 Task: Find a place to stay in Miyang, China, from June 9 to June 11 for 2 guests, with a price range of ₹6000 to ₹10000, 2 bedrooms, 2 beds, 1 bathroom, and enable 'Instant Book'.
Action: Mouse moved to (525, 112)
Screenshot: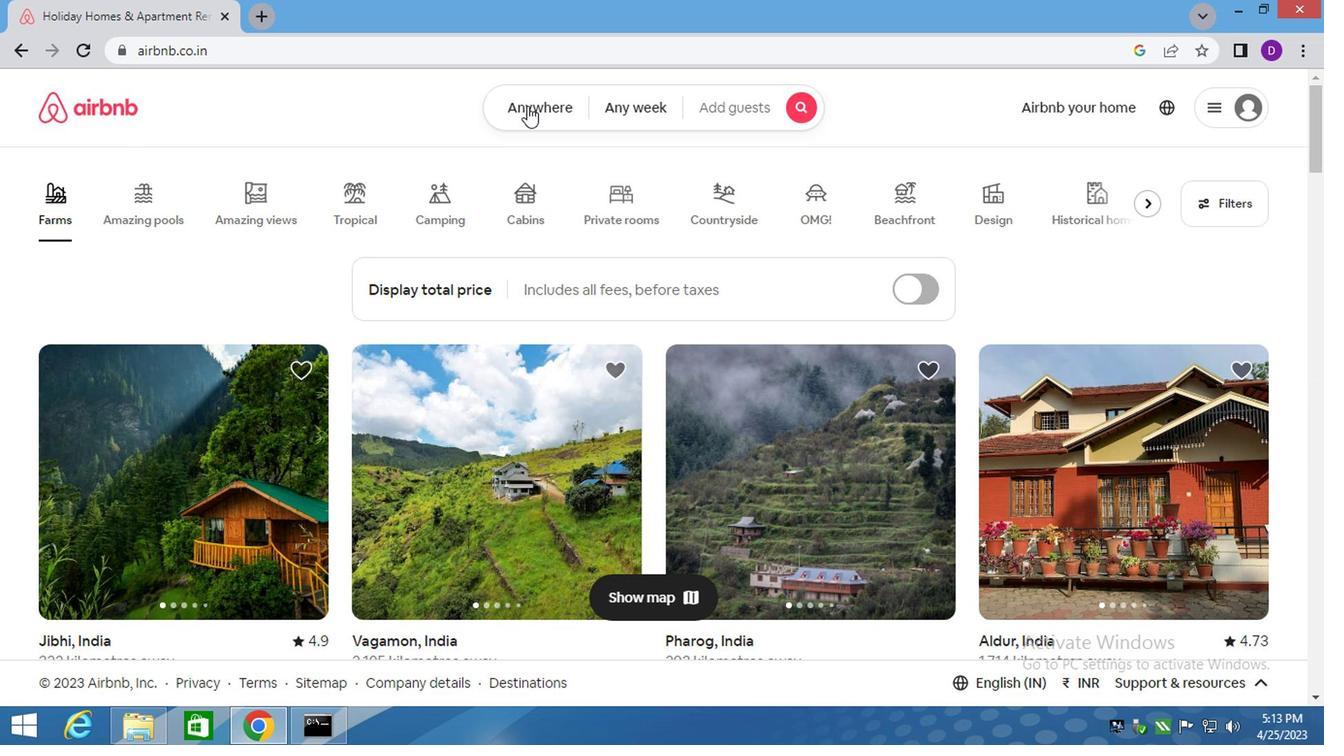 
Action: Mouse pressed left at (525, 112)
Screenshot: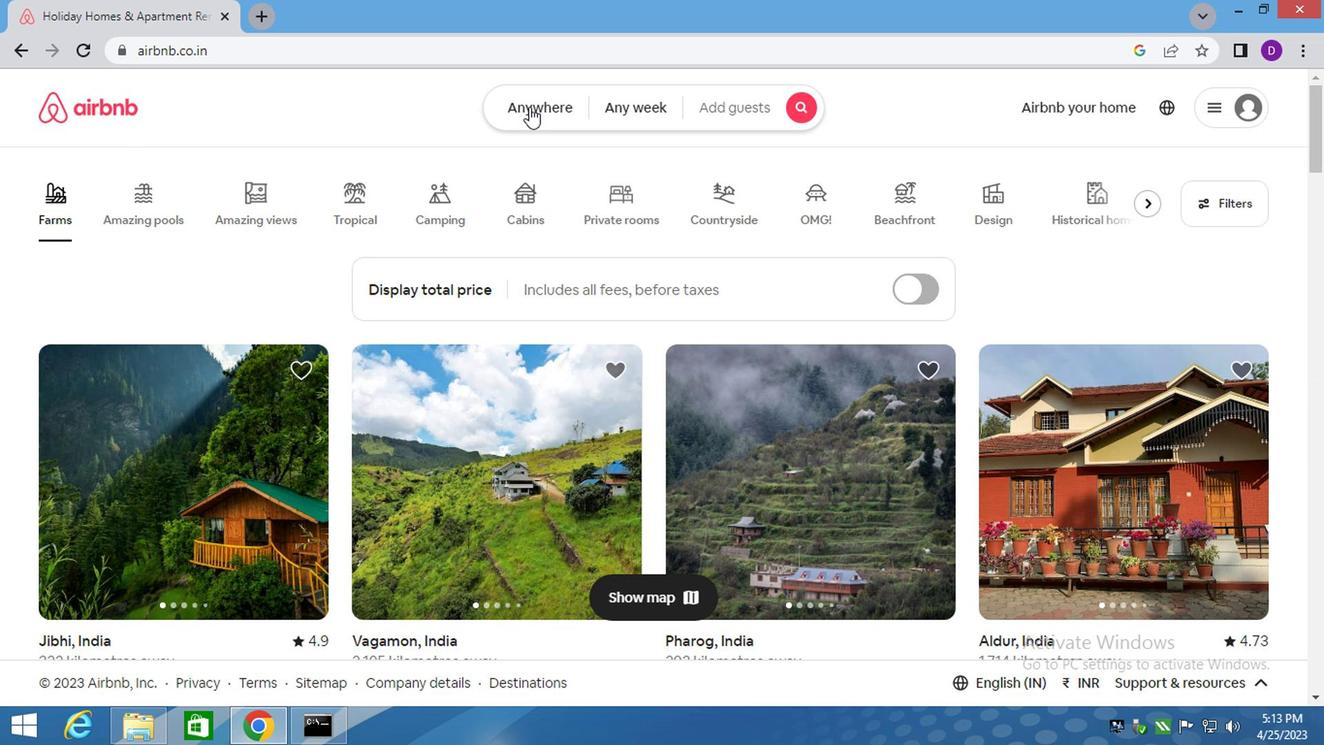 
Action: Mouse moved to (391, 175)
Screenshot: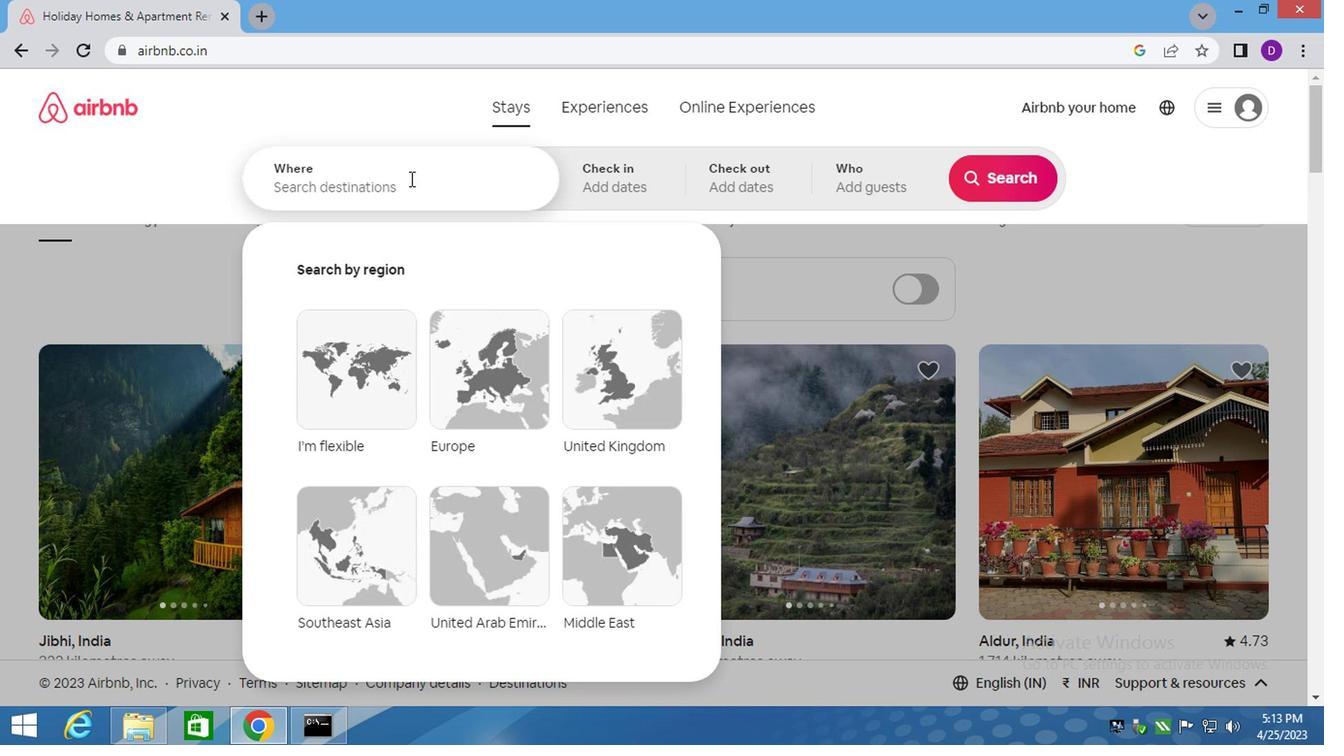 
Action: Mouse pressed left at (391, 175)
Screenshot: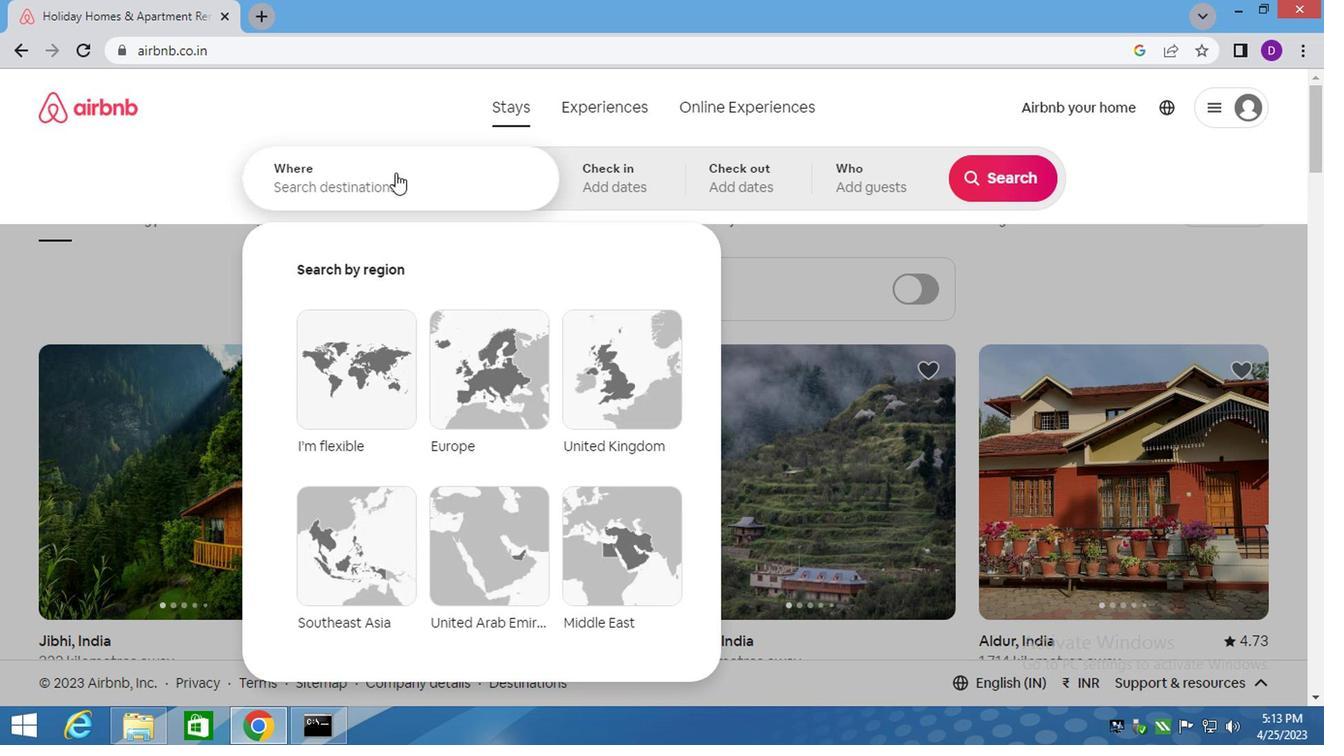 
Action: Mouse moved to (359, 186)
Screenshot: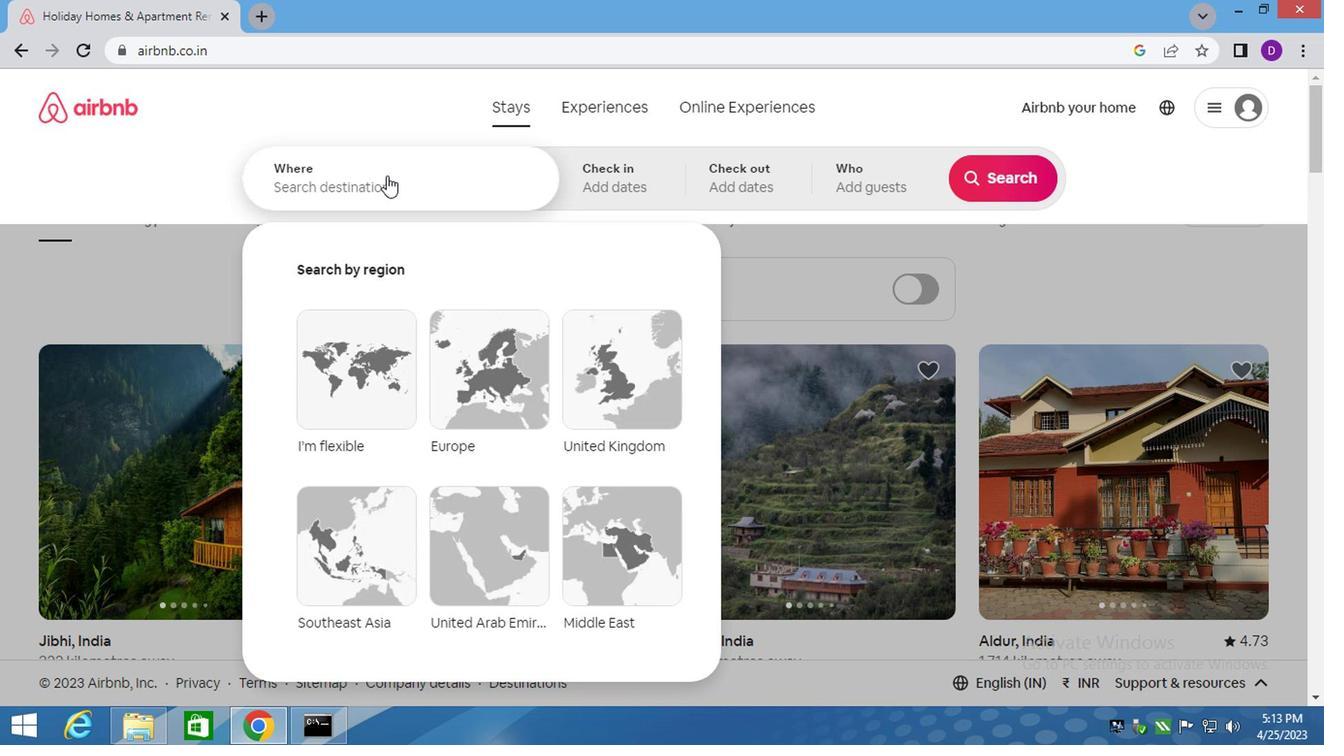 
Action: Key pressed <Key.shift_r>Miyang,<Key.shift>CHINA
Screenshot: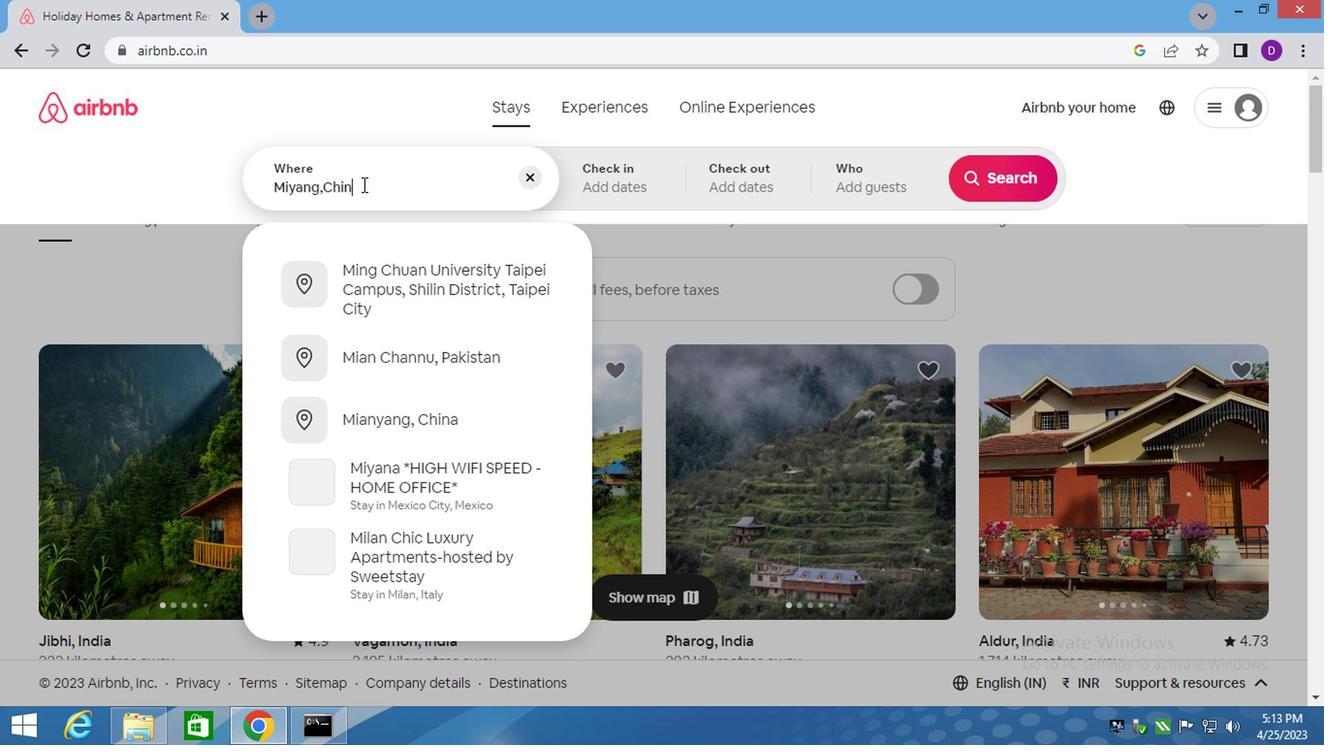 
Action: Mouse moved to (613, 182)
Screenshot: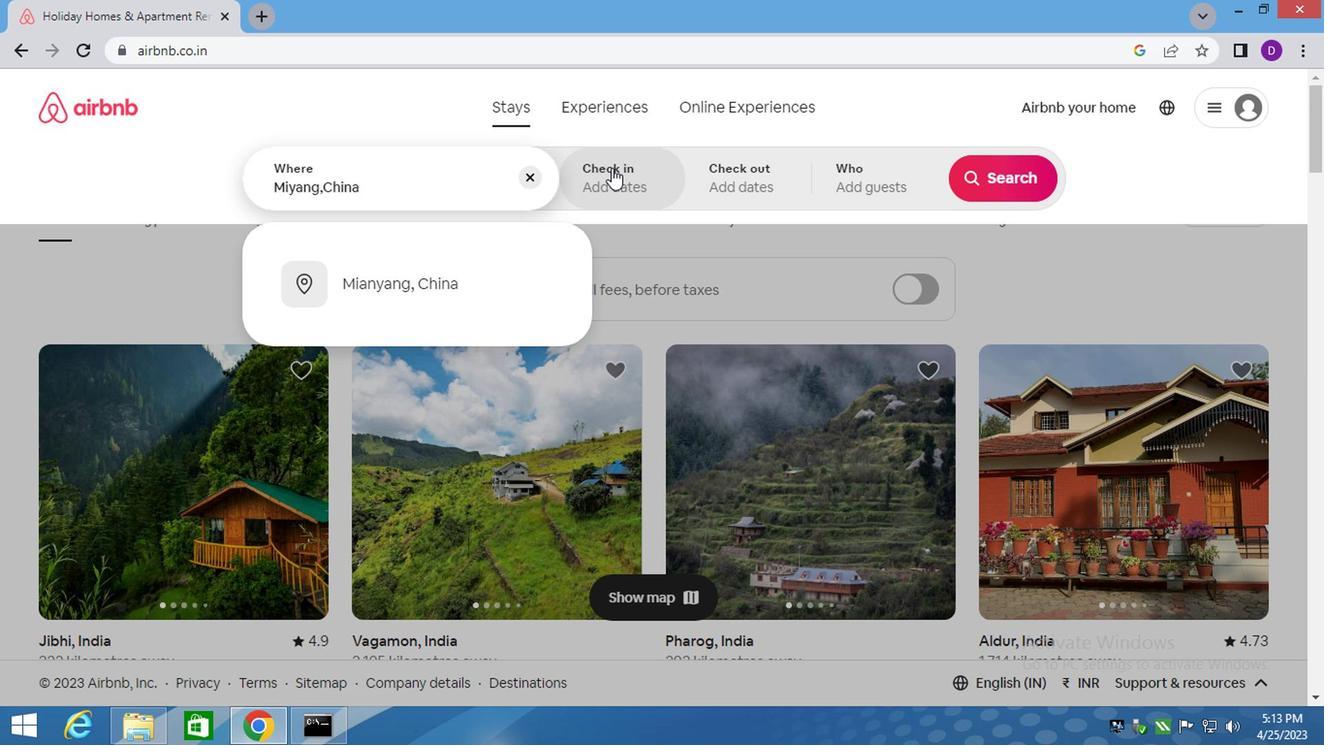 
Action: Mouse pressed left at (613, 182)
Screenshot: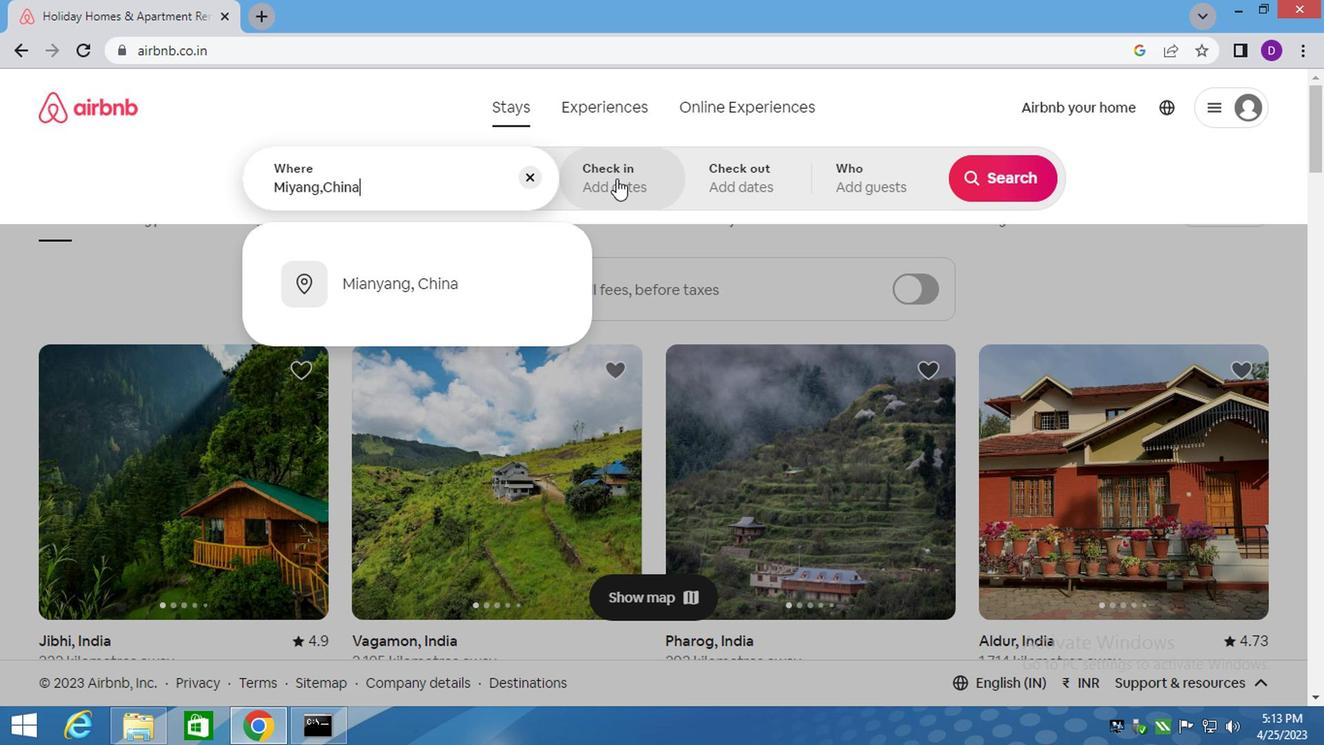 
Action: Mouse moved to (996, 335)
Screenshot: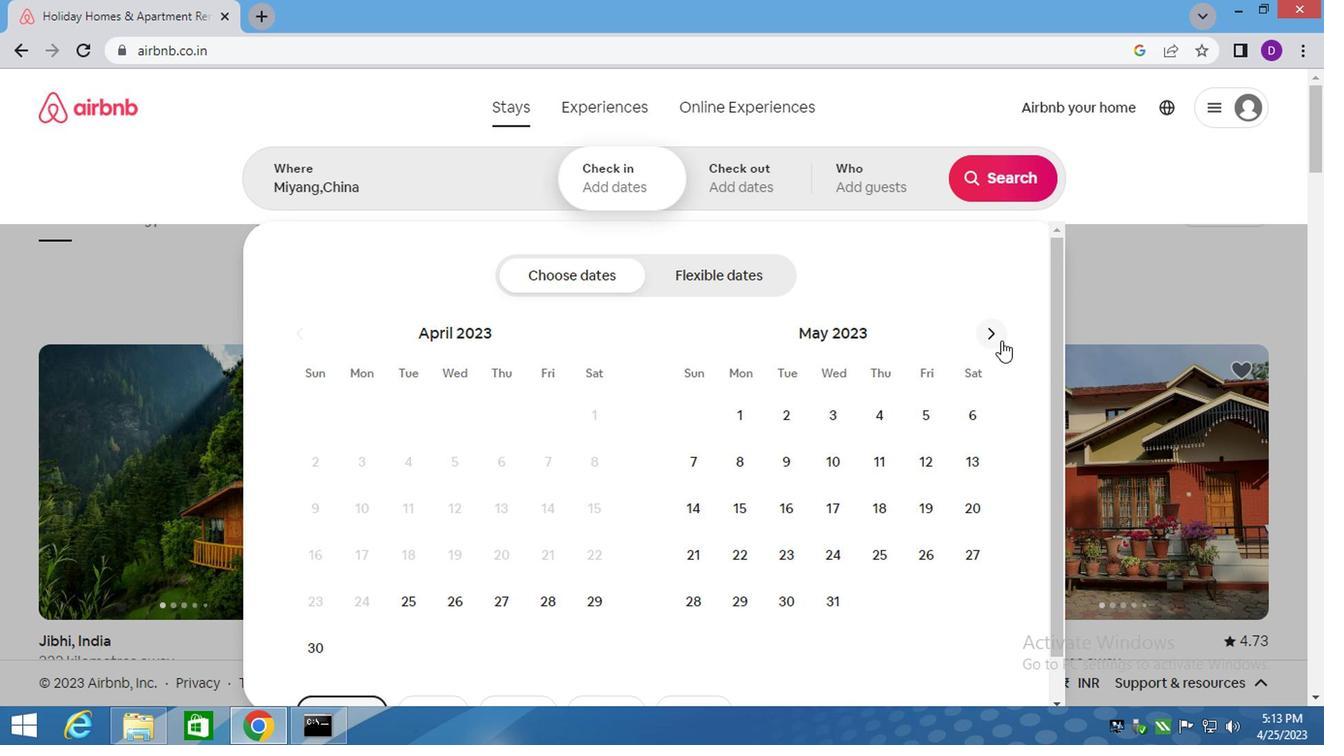 
Action: Mouse pressed left at (996, 335)
Screenshot: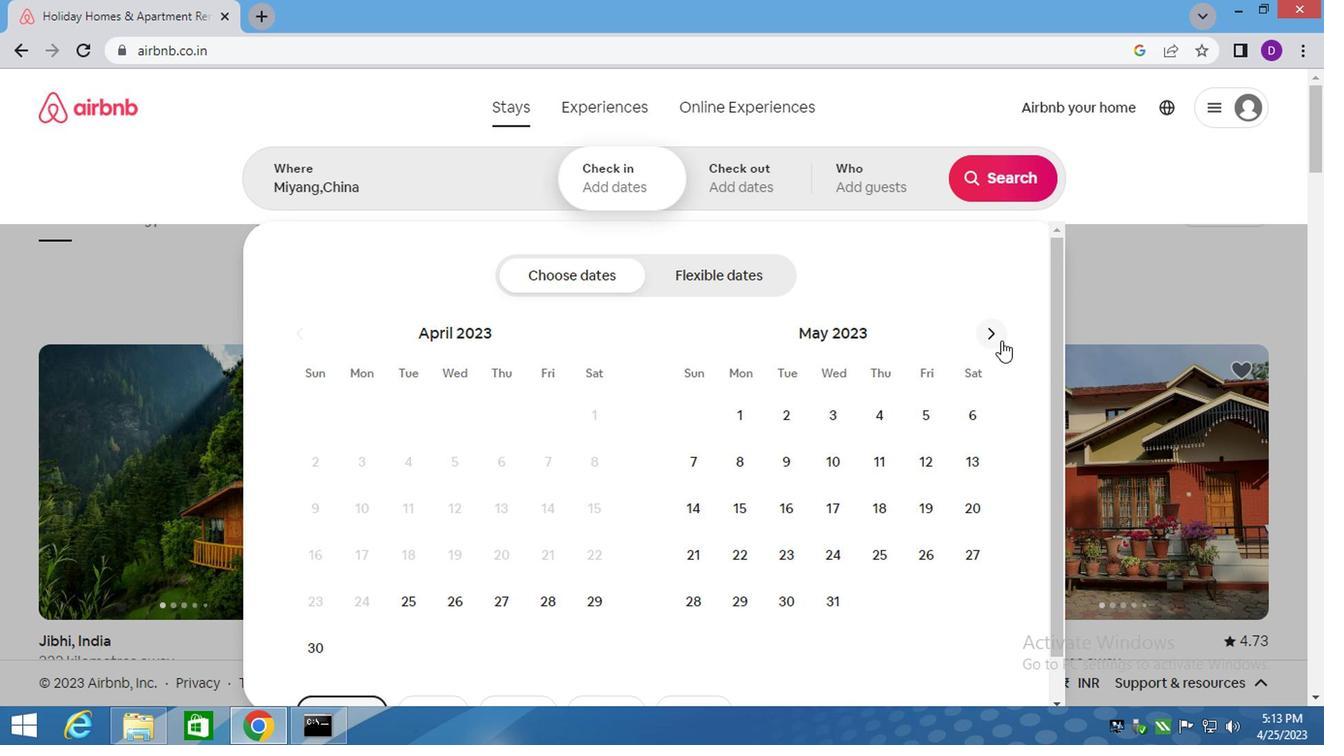 
Action: Mouse moved to (932, 449)
Screenshot: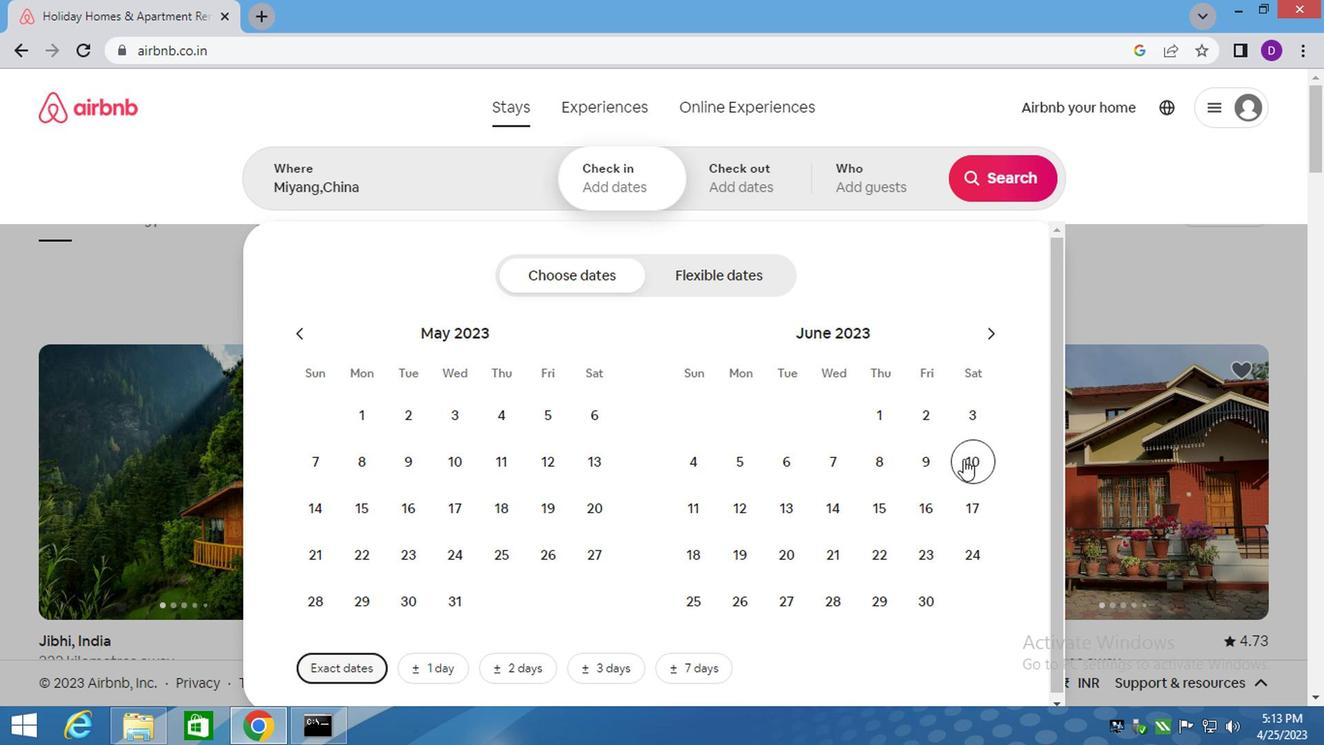 
Action: Mouse pressed left at (932, 449)
Screenshot: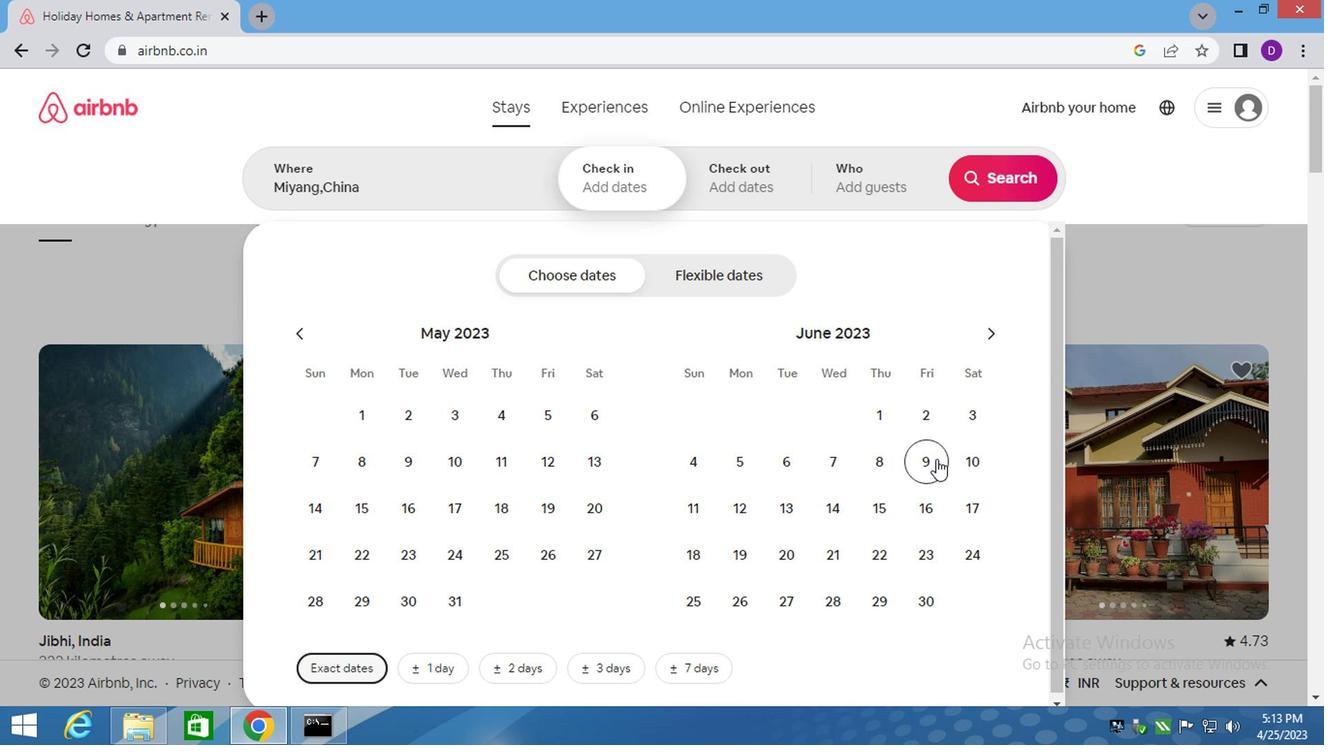 
Action: Mouse moved to (680, 489)
Screenshot: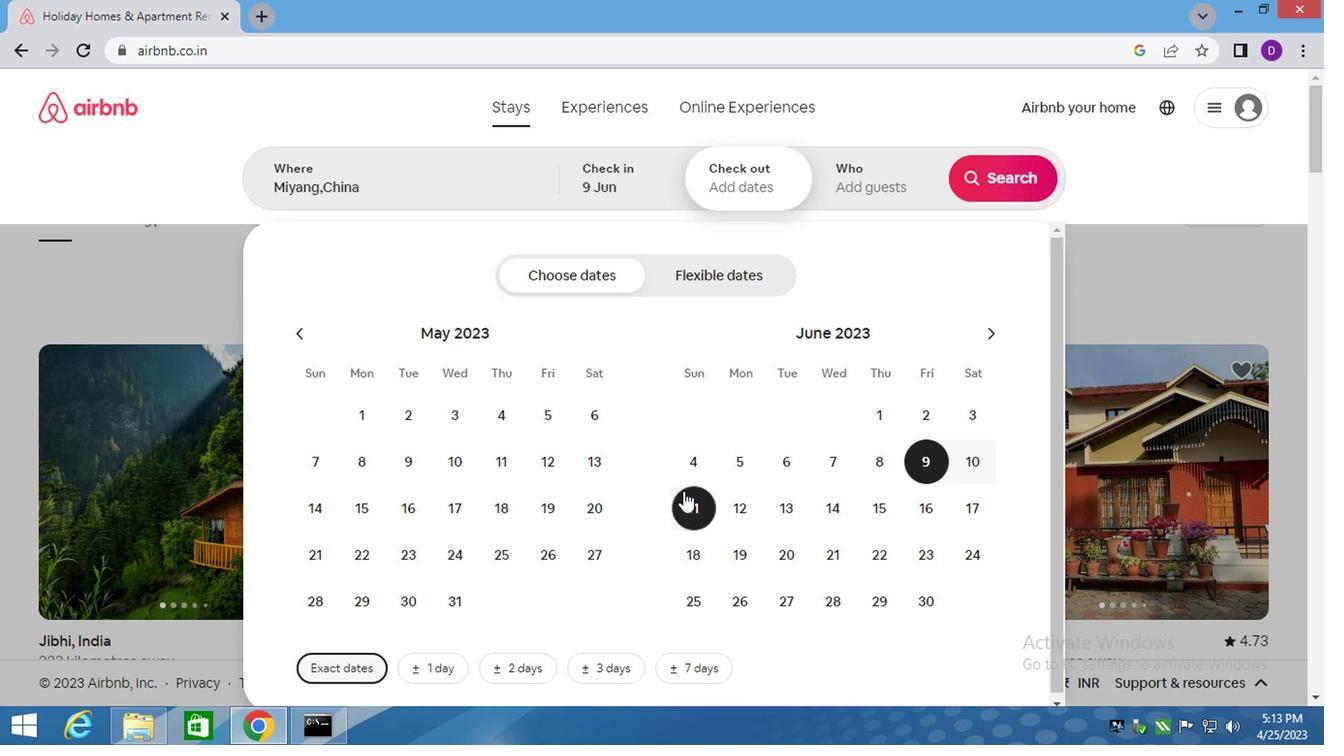 
Action: Mouse pressed left at (680, 489)
Screenshot: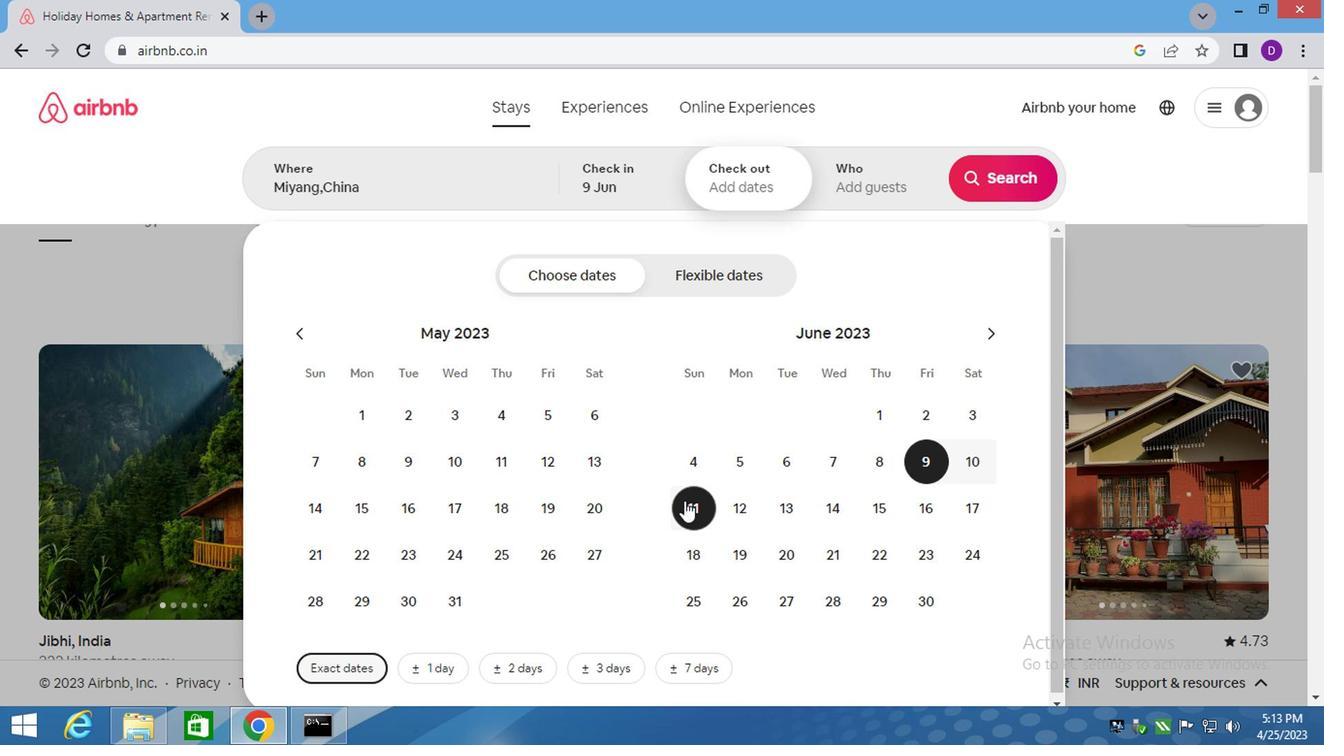 
Action: Mouse moved to (865, 186)
Screenshot: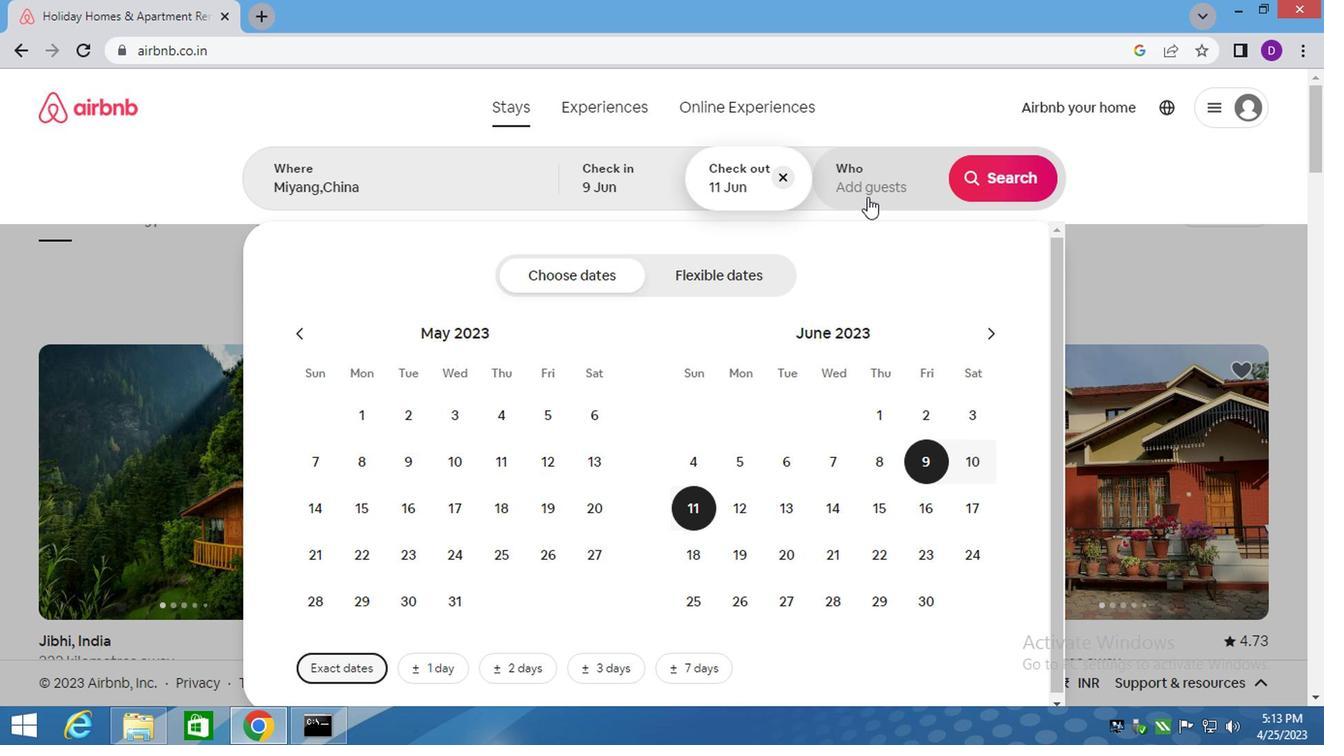 
Action: Mouse pressed left at (865, 186)
Screenshot: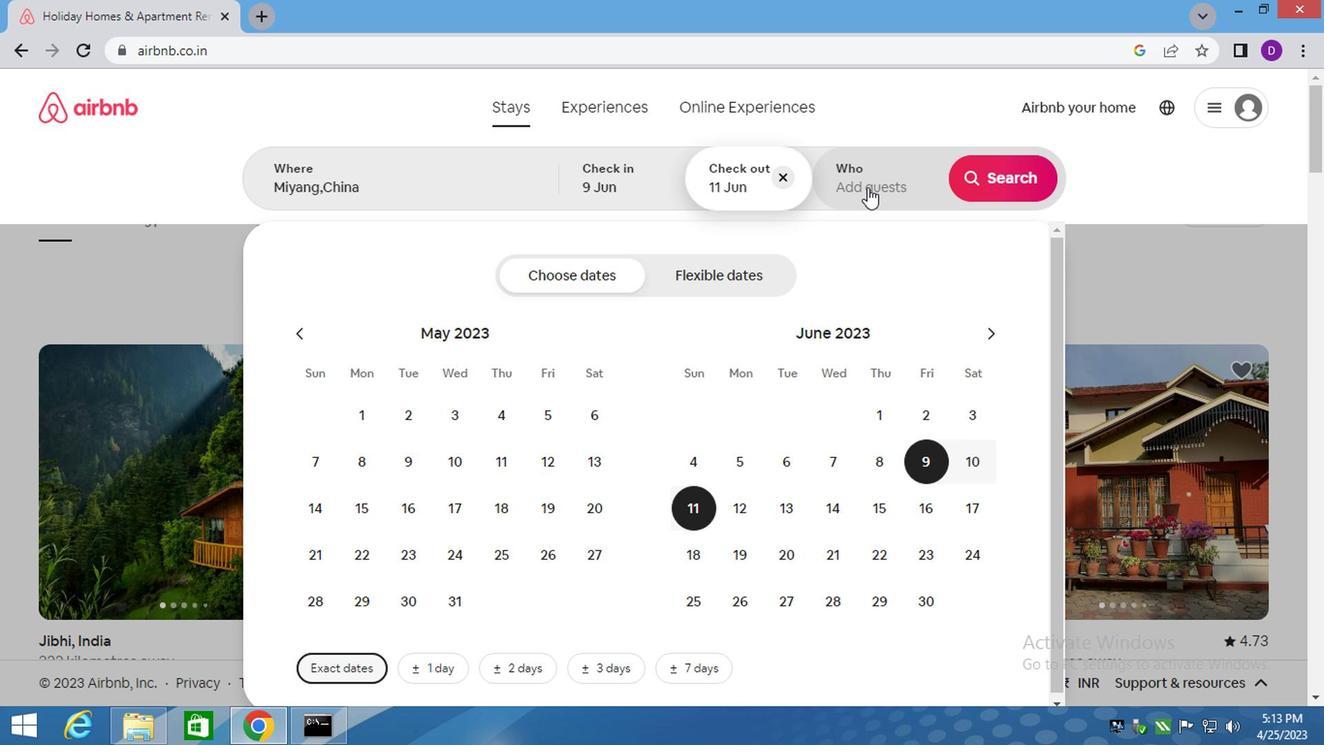 
Action: Mouse moved to (1006, 279)
Screenshot: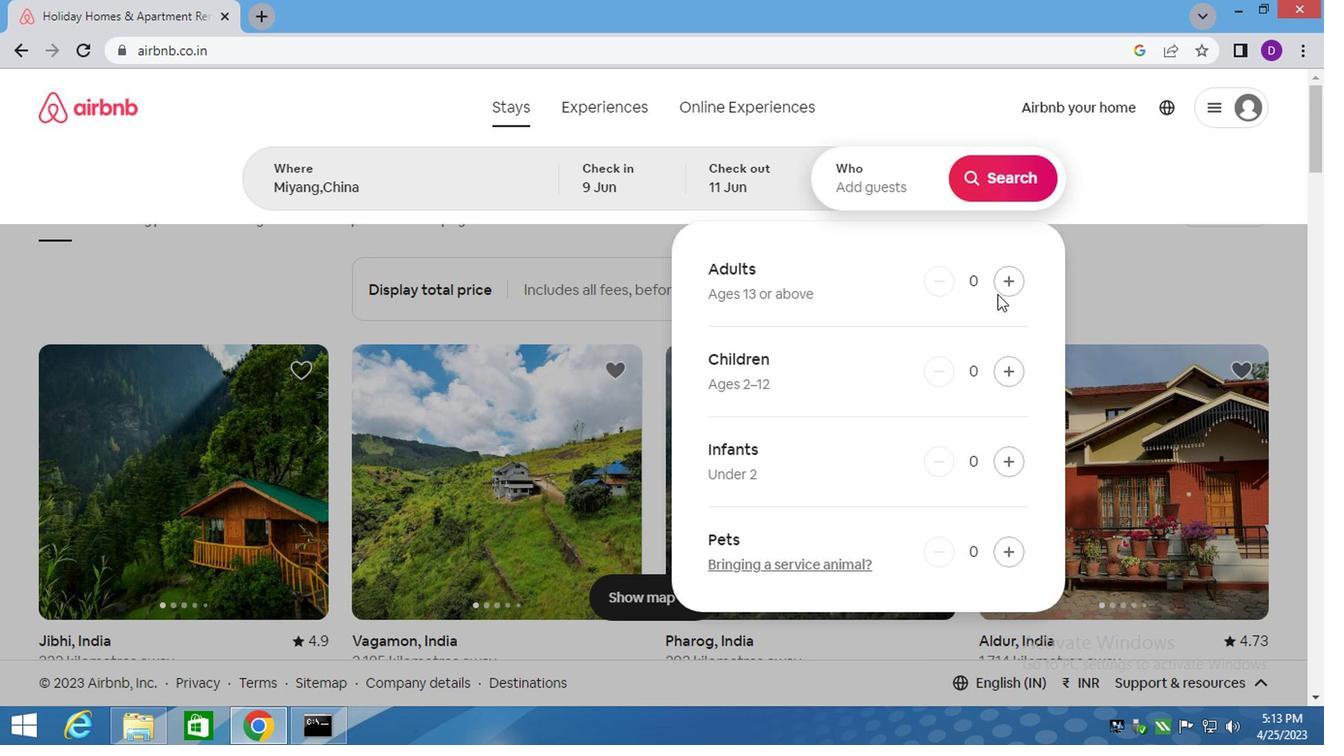 
Action: Mouse pressed left at (1006, 279)
Screenshot: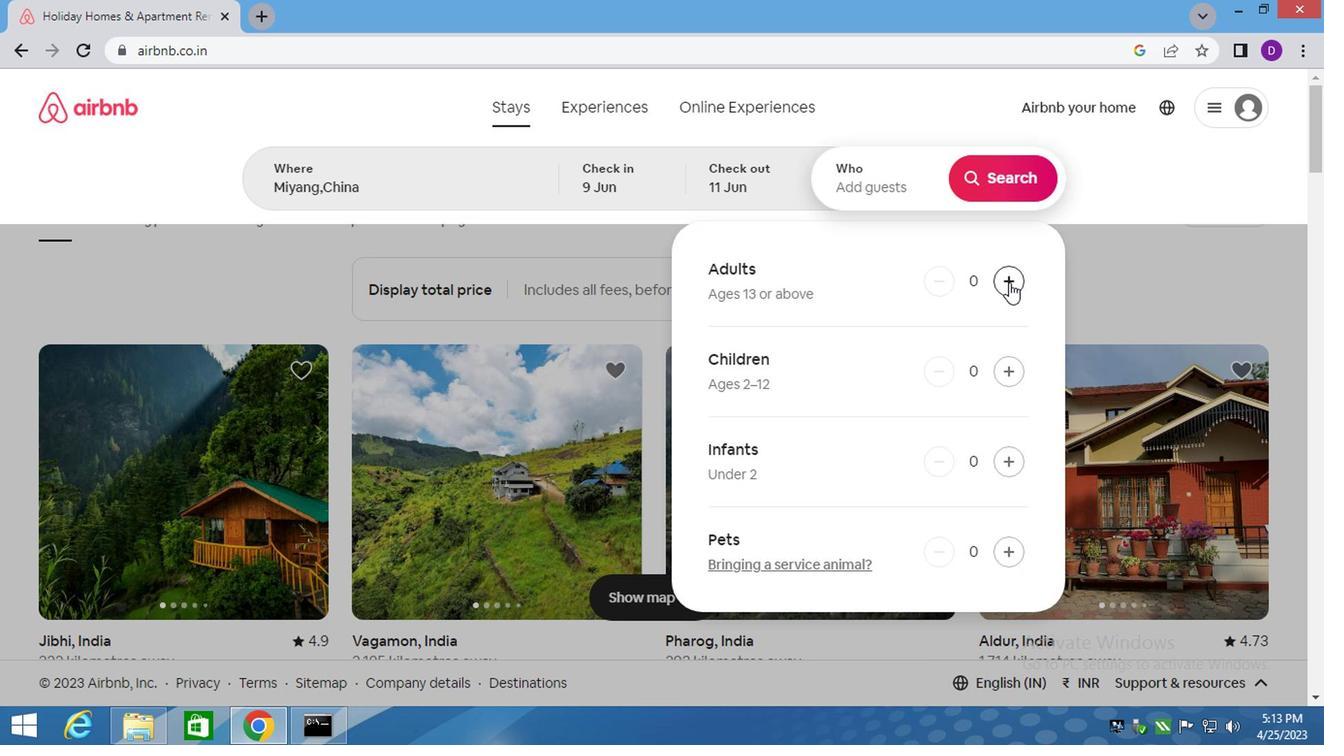 
Action: Mouse pressed left at (1006, 279)
Screenshot: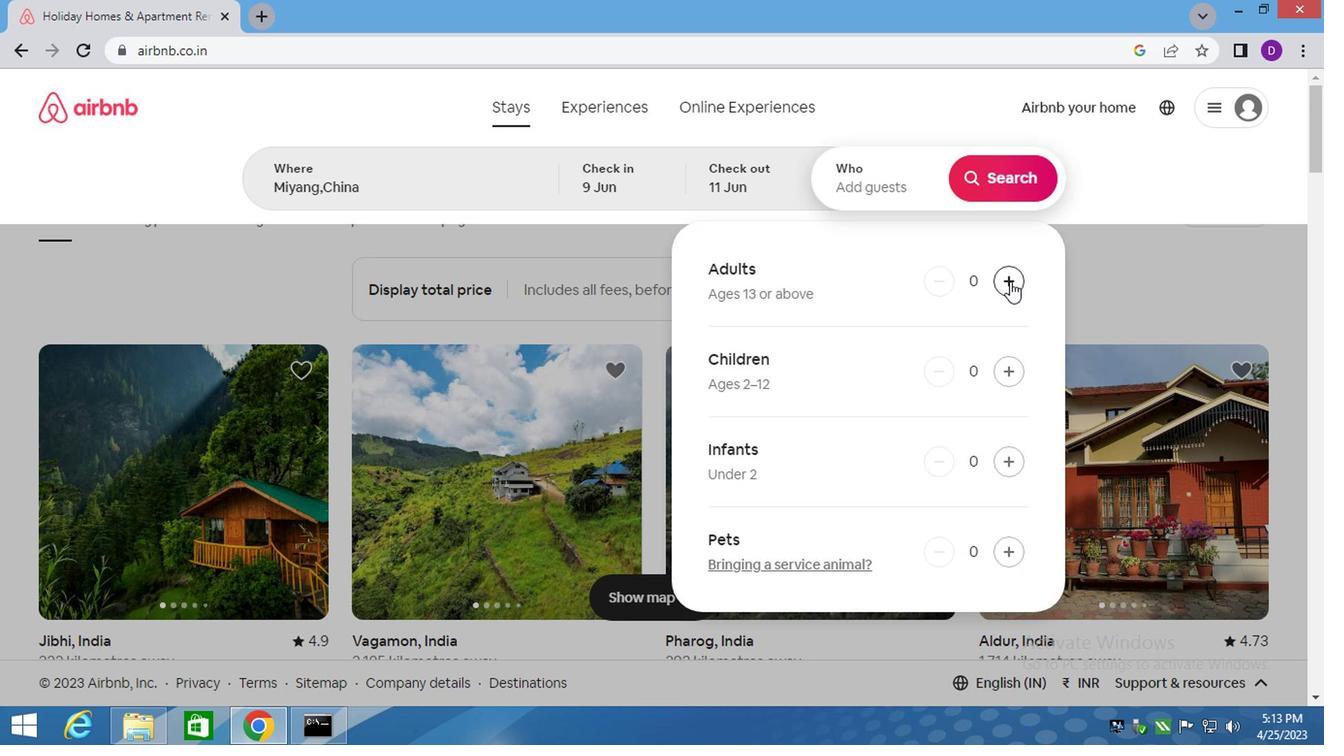 
Action: Mouse moved to (1007, 180)
Screenshot: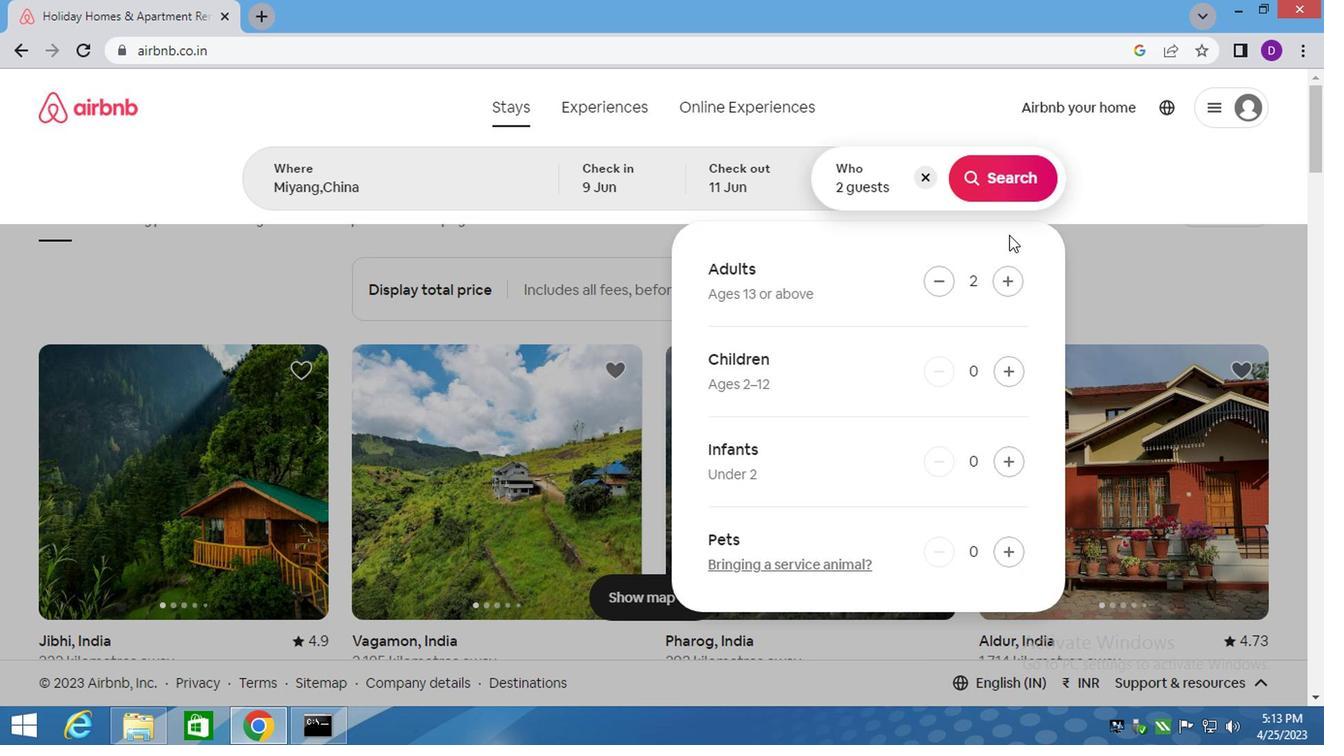 
Action: Mouse pressed left at (1007, 180)
Screenshot: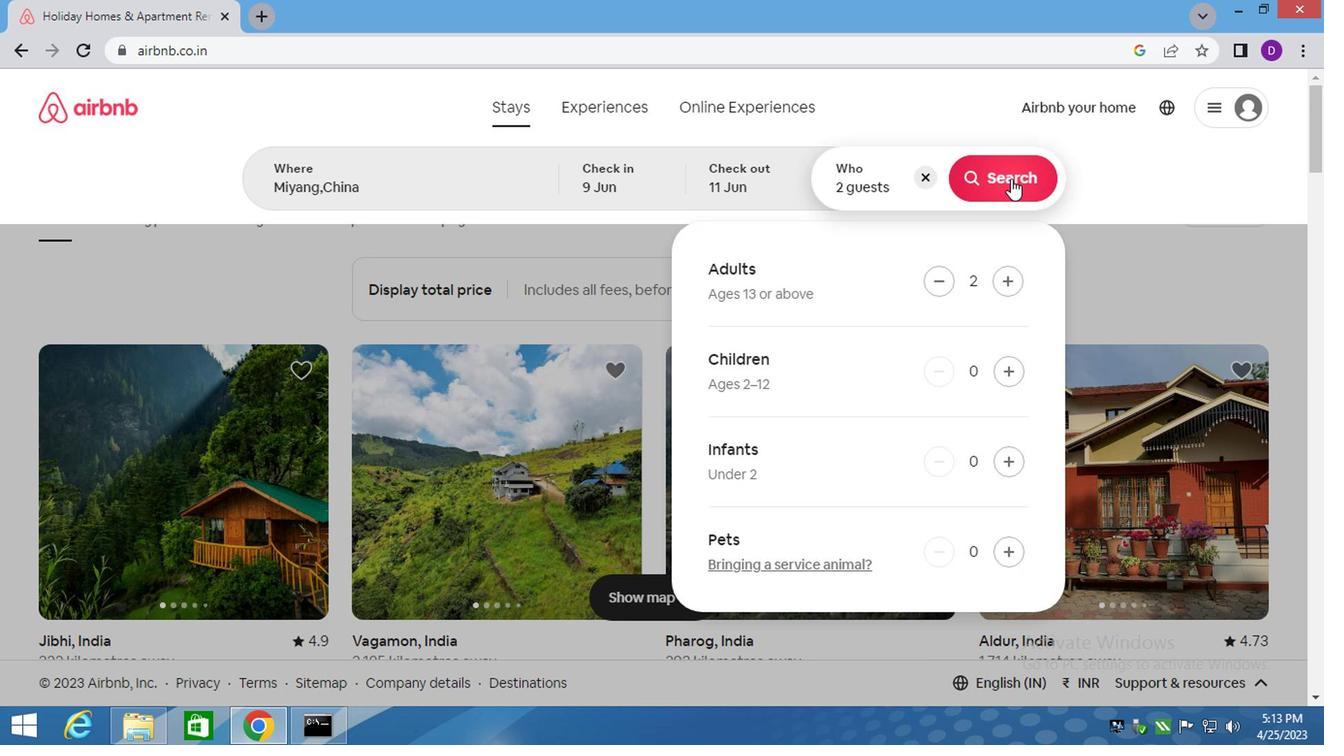 
Action: Mouse moved to (1234, 197)
Screenshot: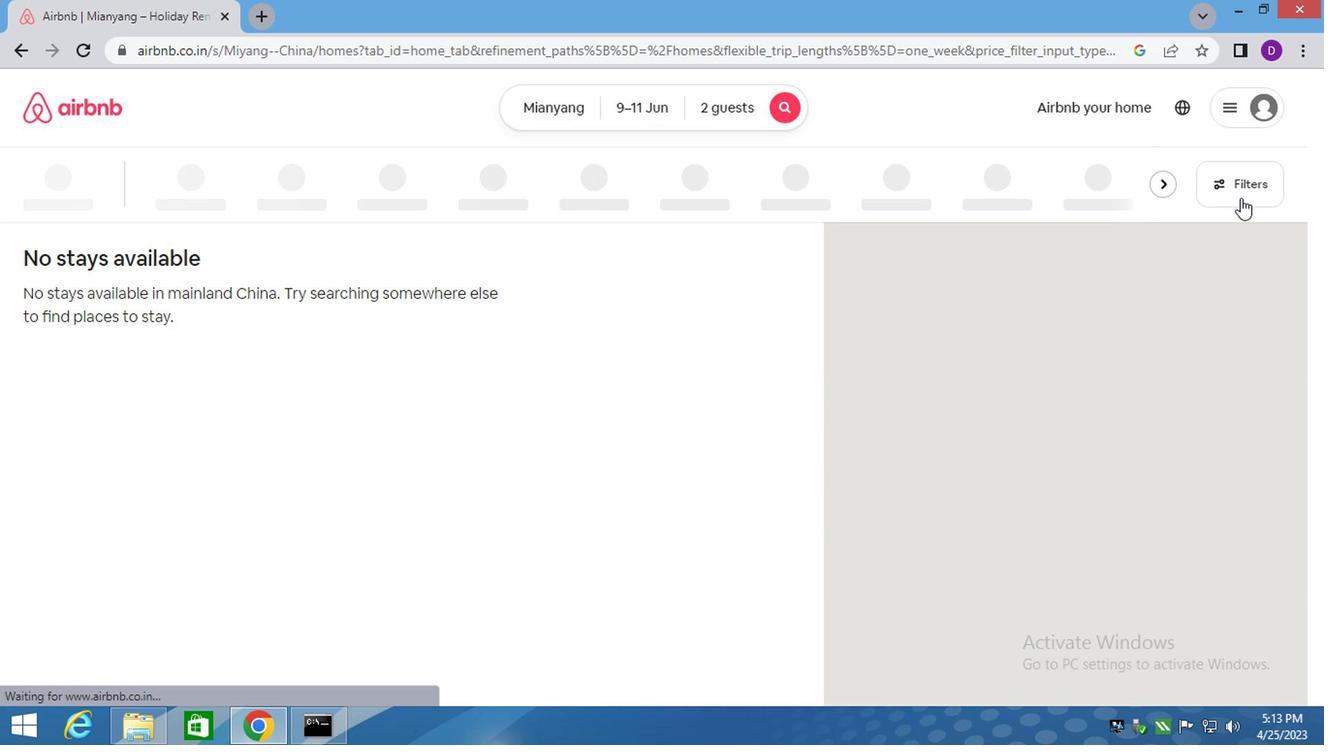 
Action: Mouse pressed left at (1234, 197)
Screenshot: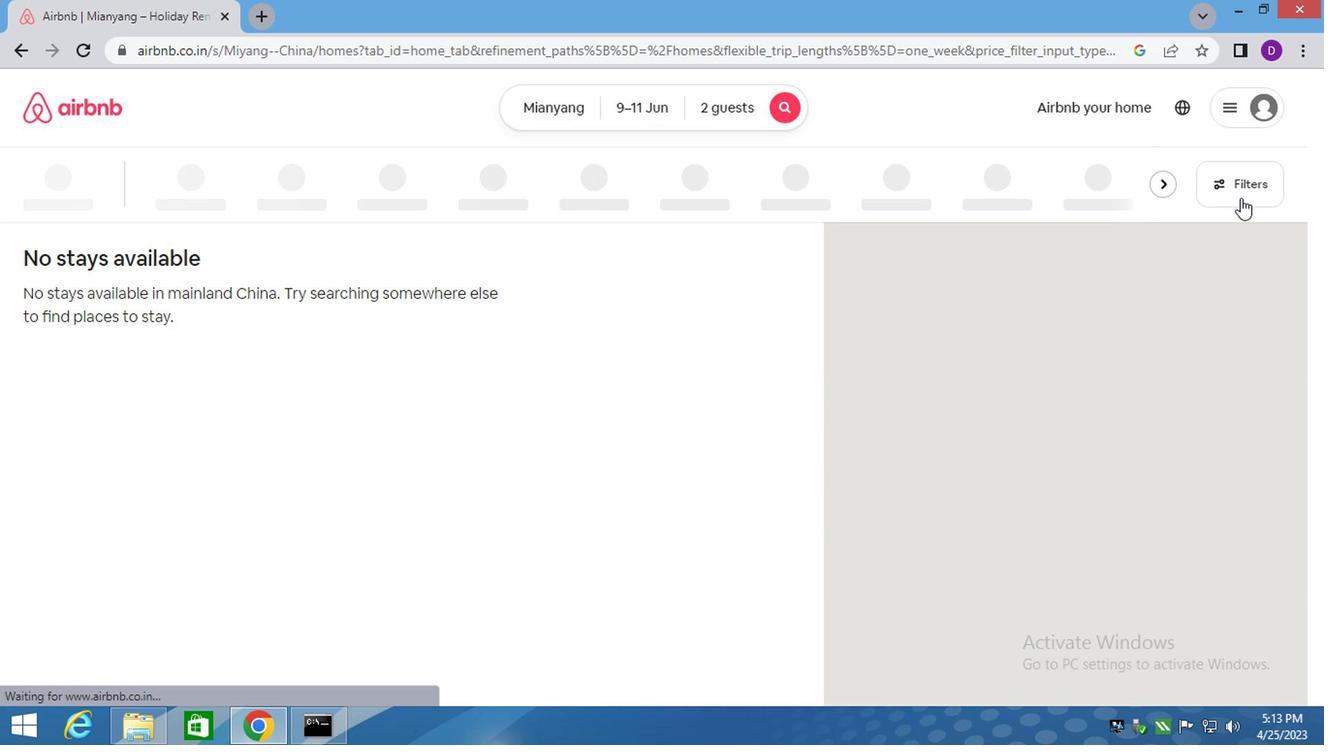 
Action: Mouse moved to (398, 295)
Screenshot: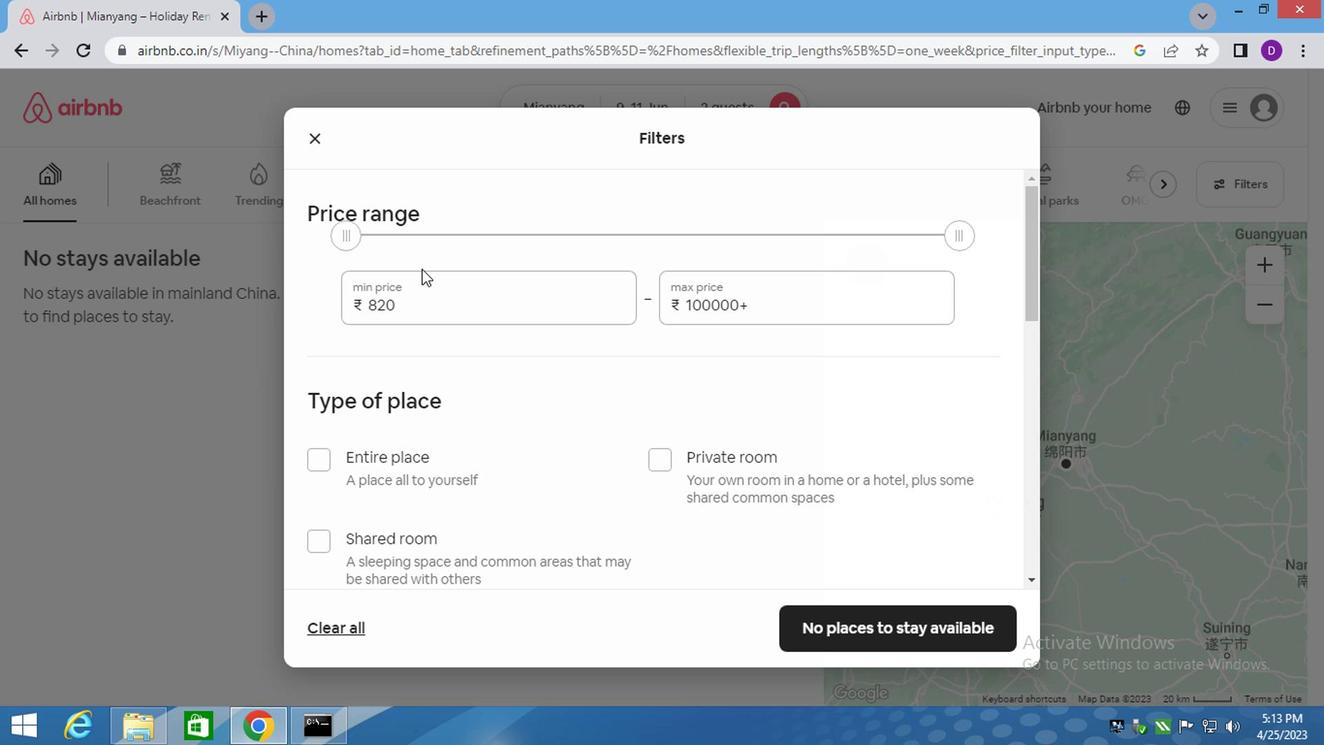 
Action: Mouse pressed left at (398, 295)
Screenshot: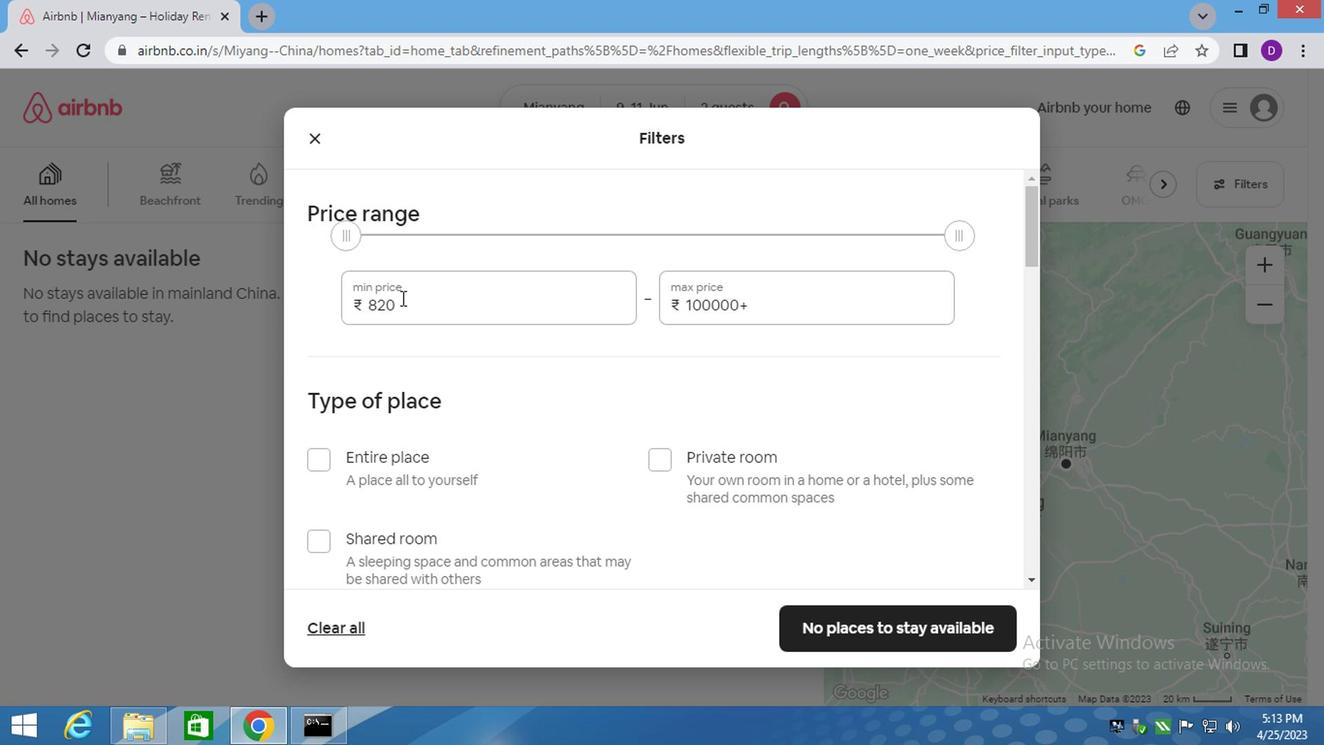 
Action: Mouse pressed left at (398, 295)
Screenshot: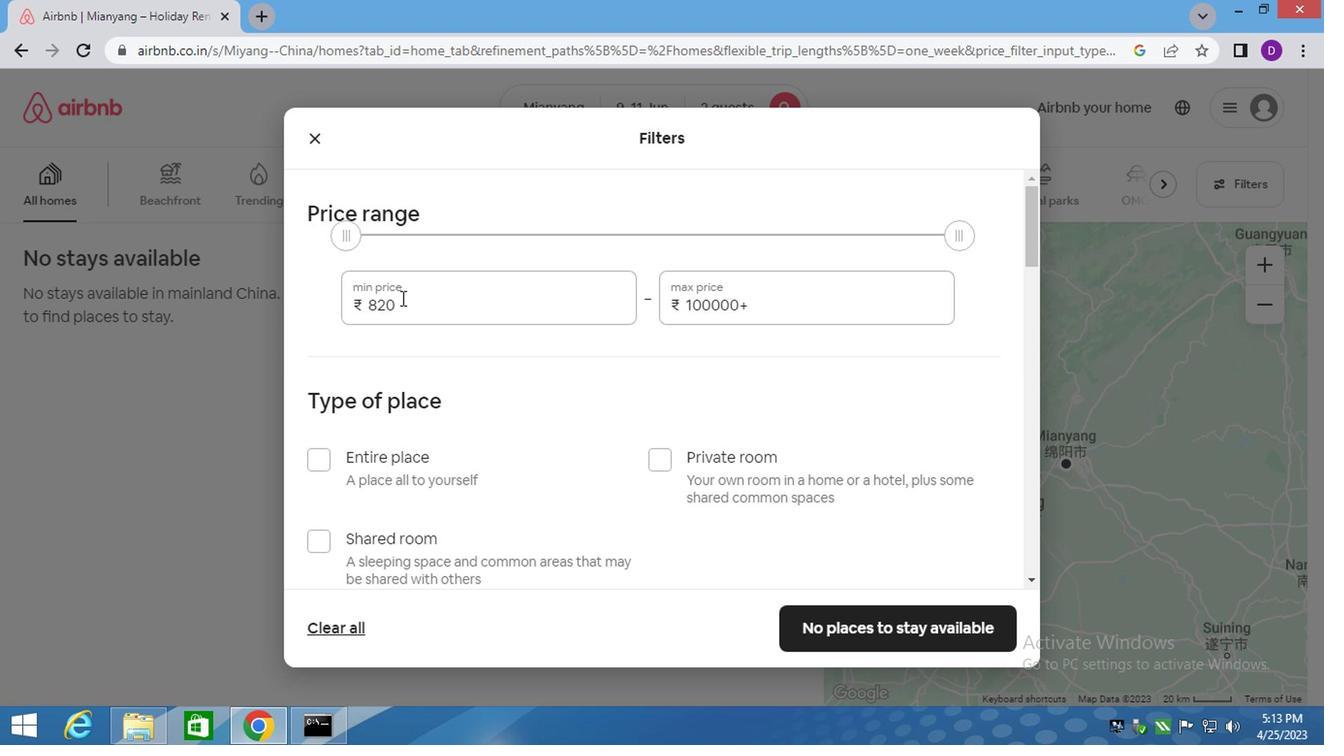 
Action: Key pressed 6000<Key.tab>1<Key.backspace><Key.backspace>
Screenshot: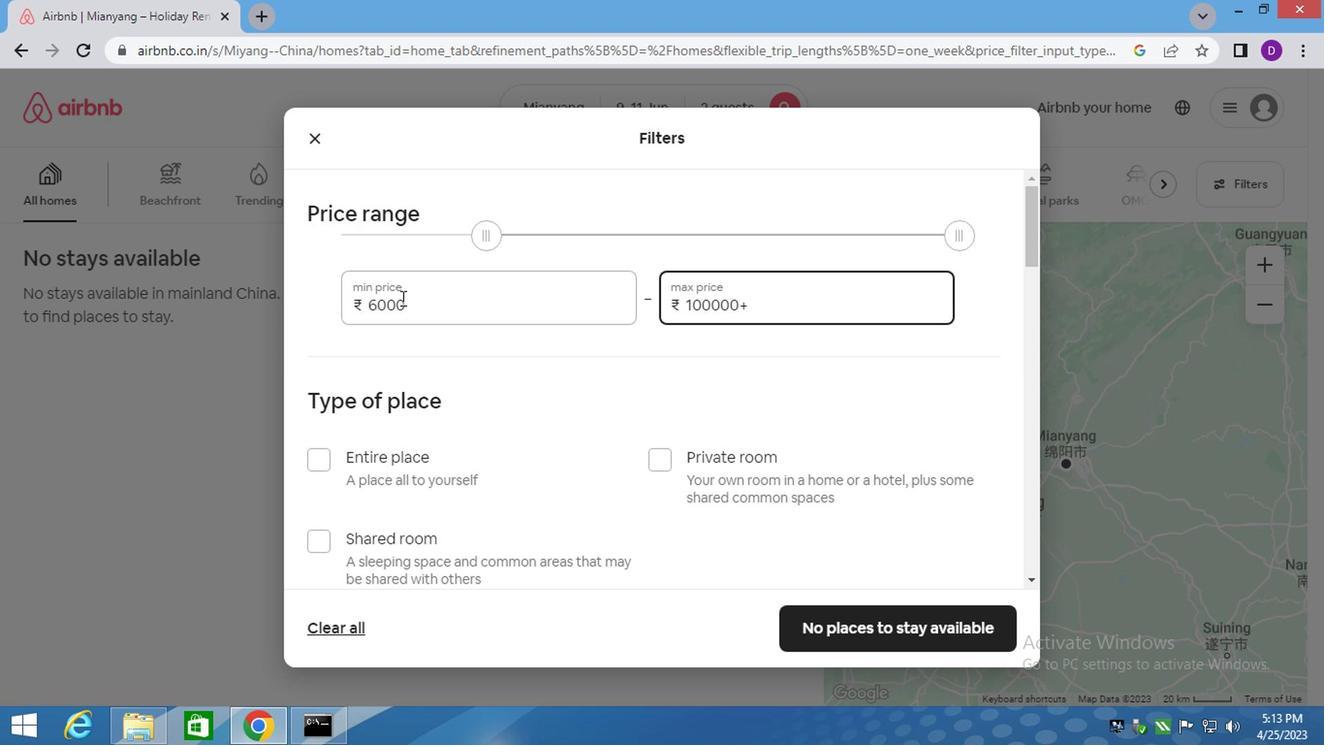 
Action: Mouse moved to (146, 655)
Screenshot: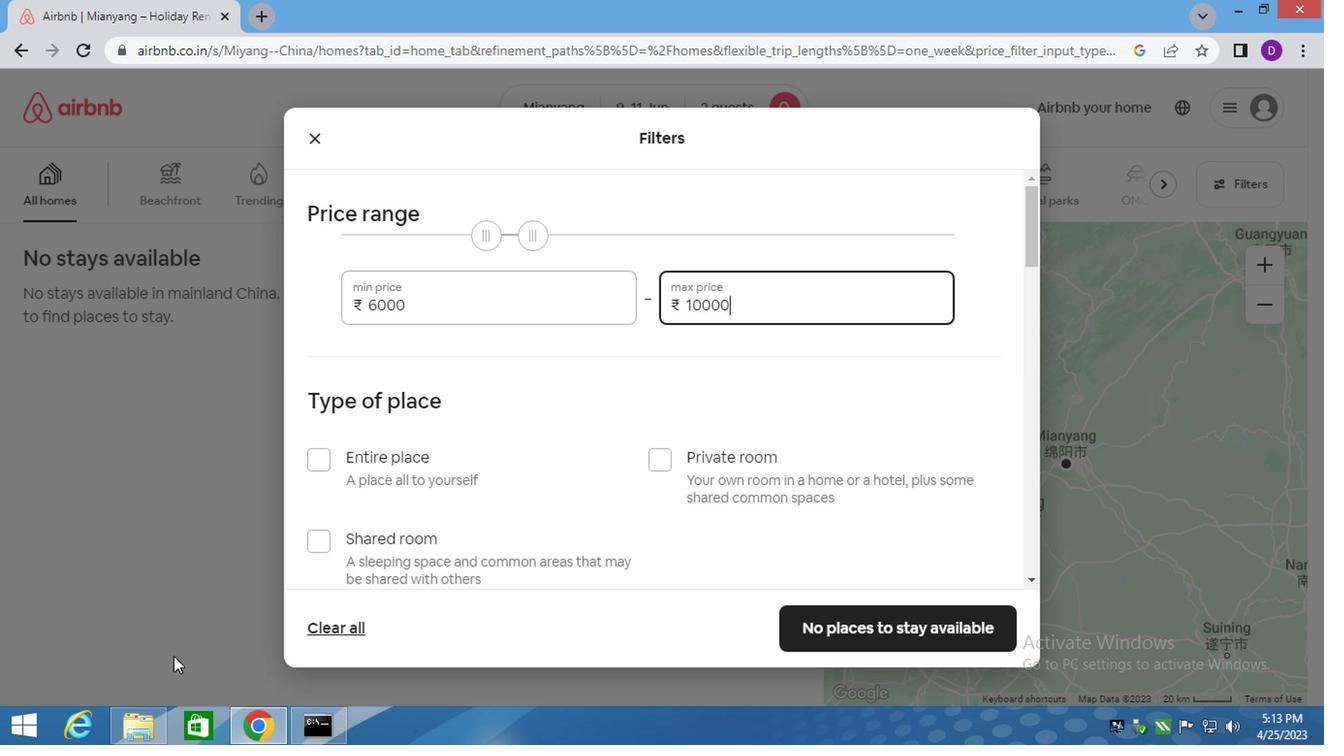
Action: Mouse scrolled (146, 654) with delta (0, -1)
Screenshot: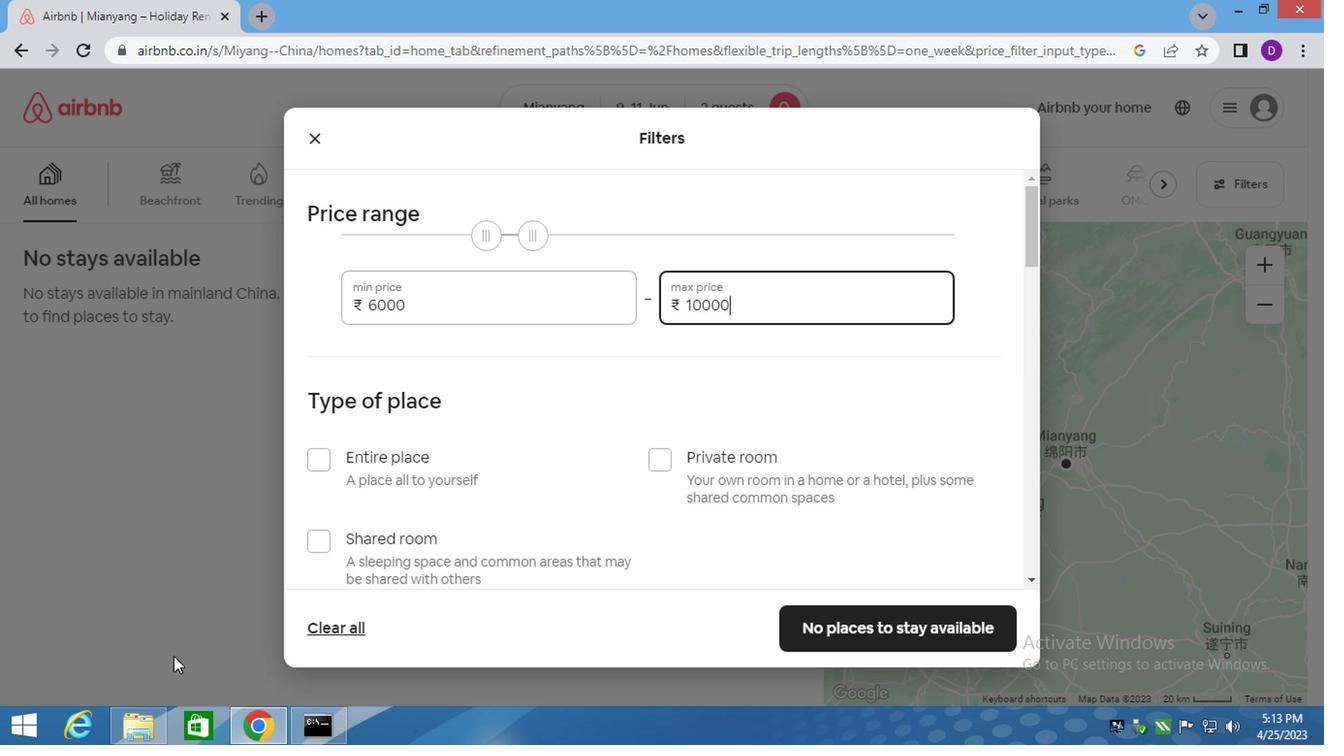 
Action: Mouse moved to (103, 661)
Screenshot: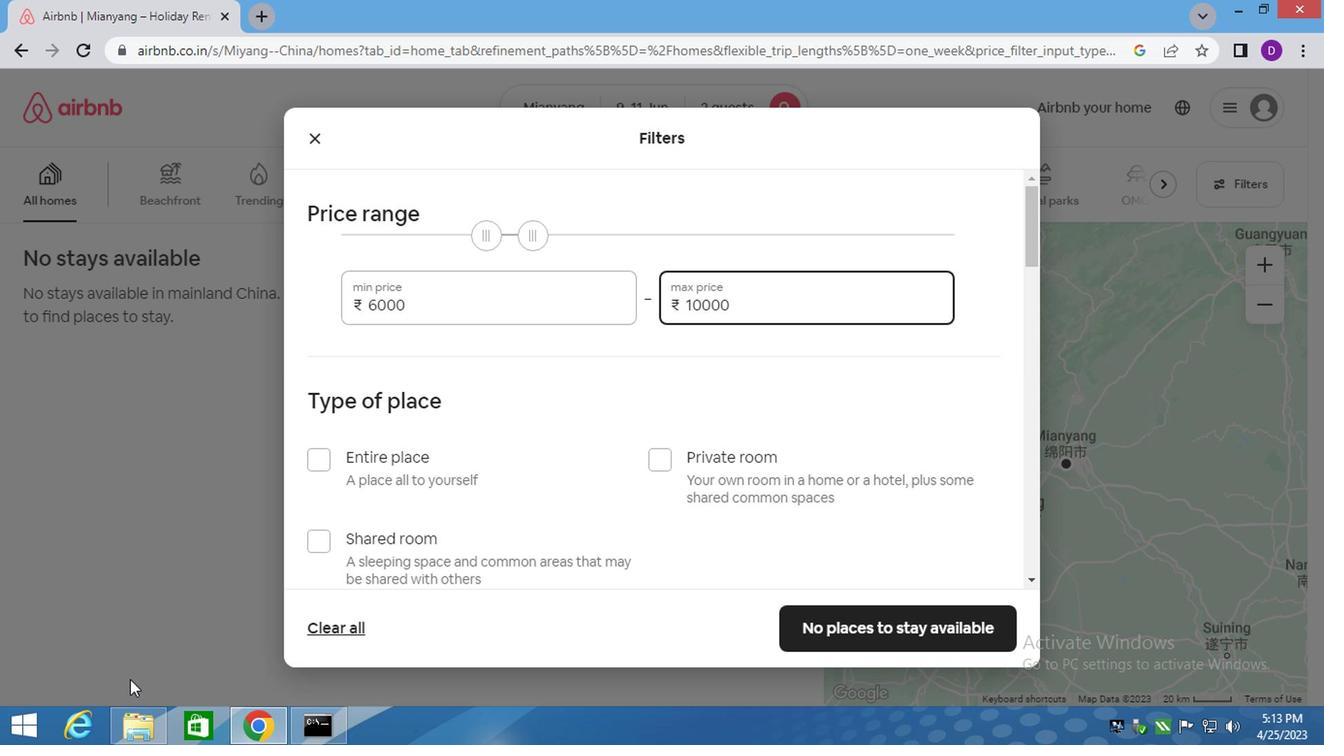 
Action: Mouse scrolled (103, 660) with delta (0, 0)
Screenshot: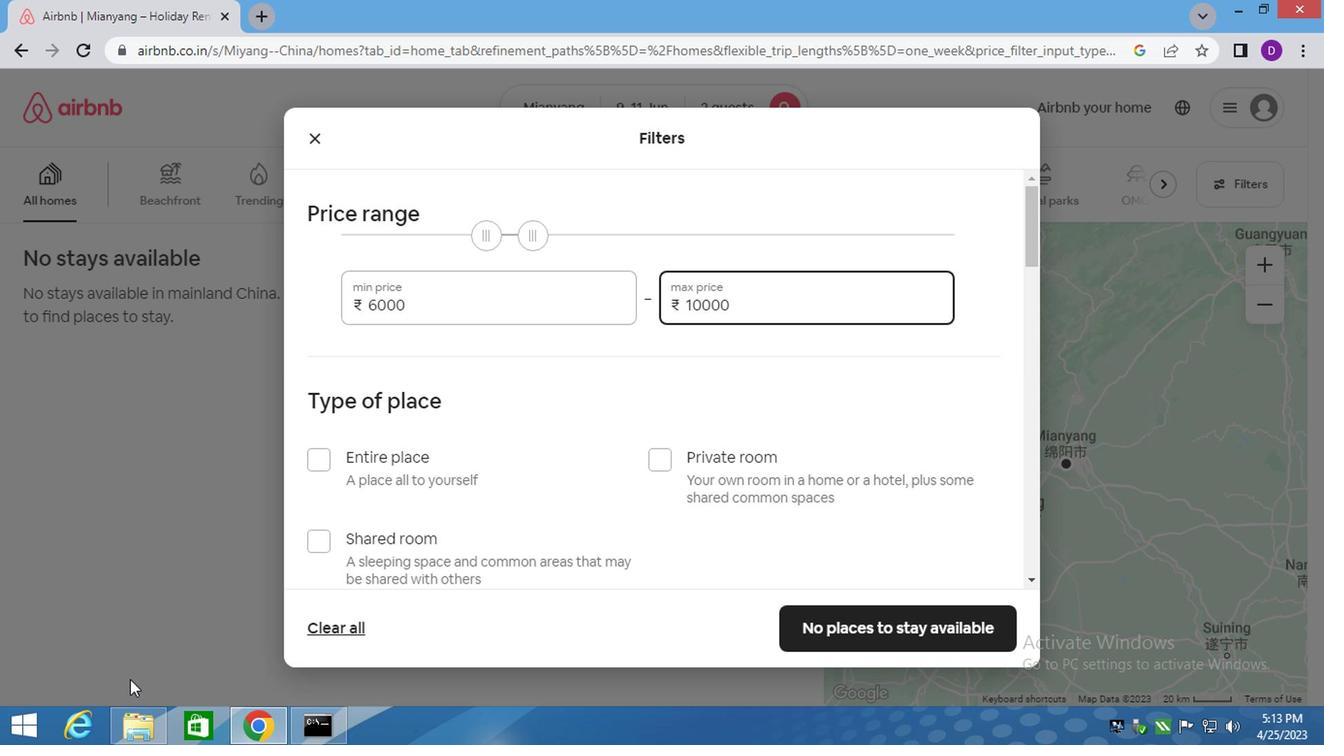
Action: Mouse moved to (373, 451)
Screenshot: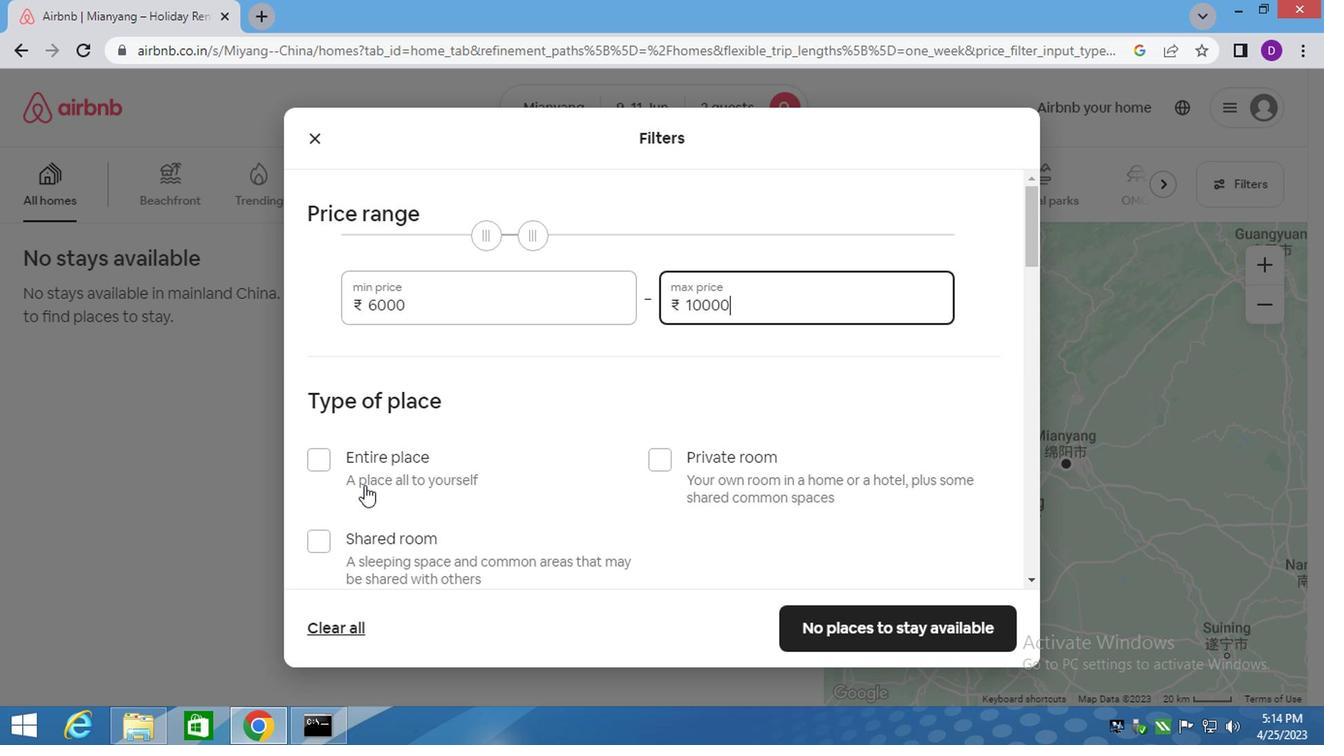 
Action: Mouse pressed left at (373, 451)
Screenshot: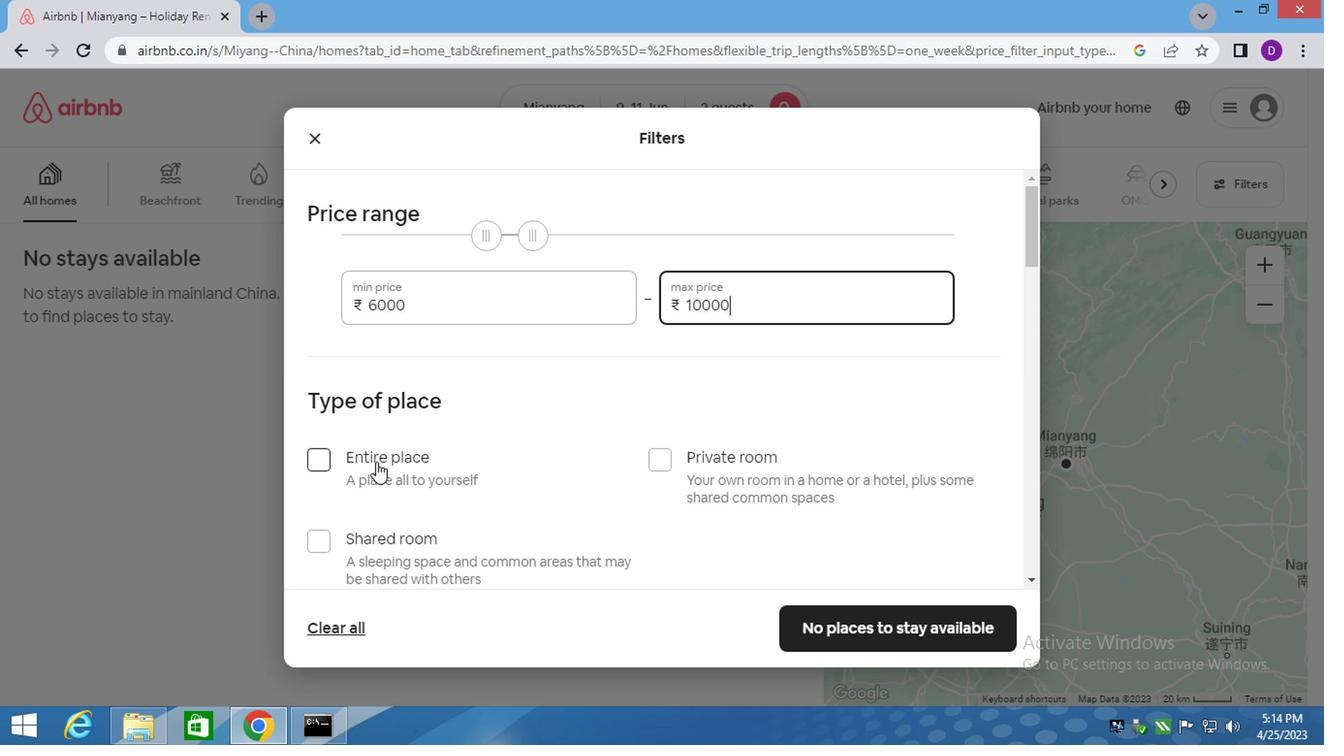 
Action: Mouse moved to (511, 447)
Screenshot: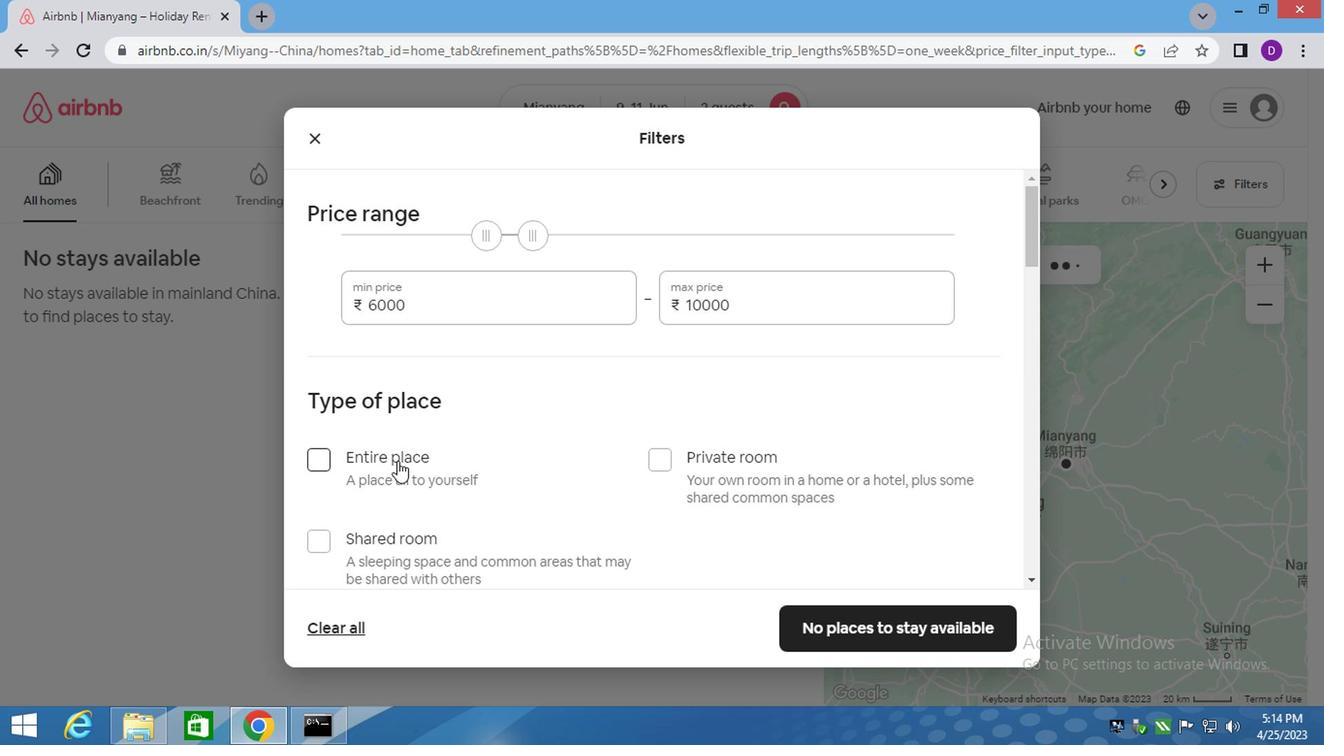 
Action: Mouse scrolled (511, 447) with delta (0, 0)
Screenshot: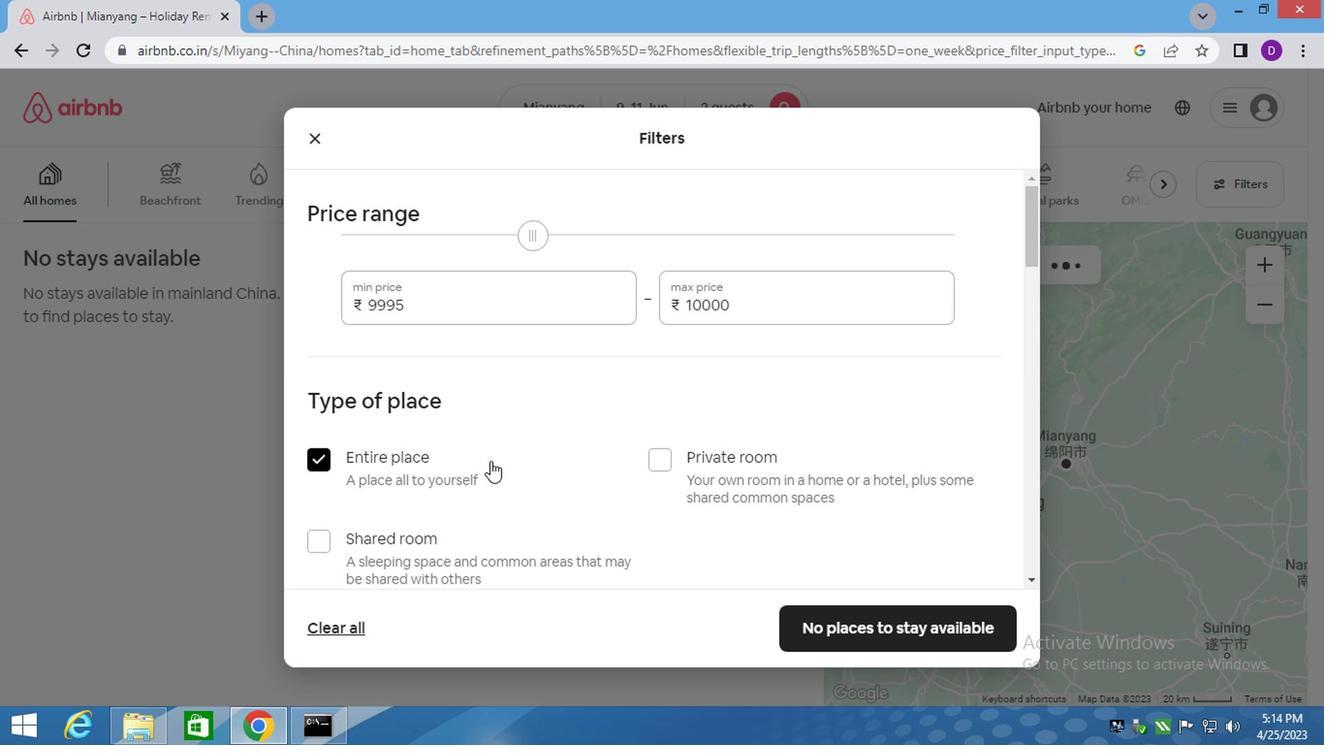 
Action: Mouse scrolled (511, 447) with delta (0, 0)
Screenshot: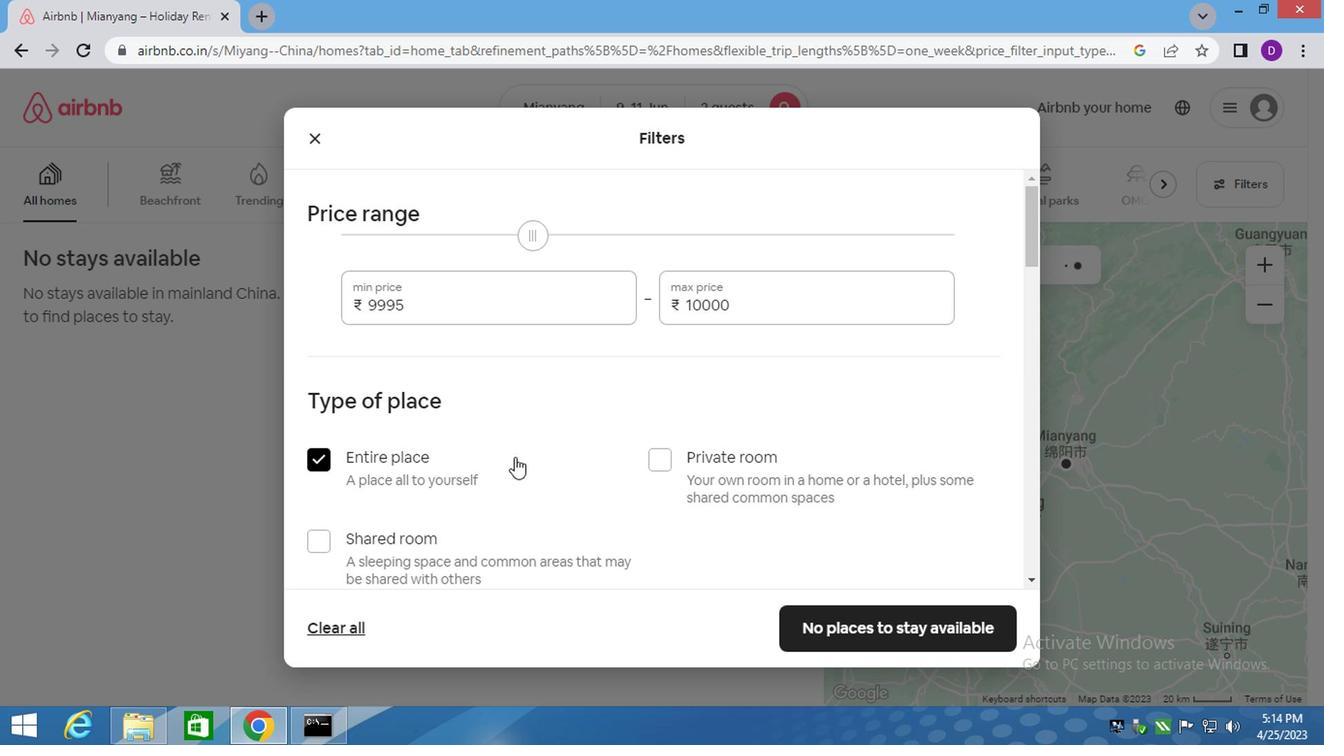 
Action: Mouse moved to (512, 447)
Screenshot: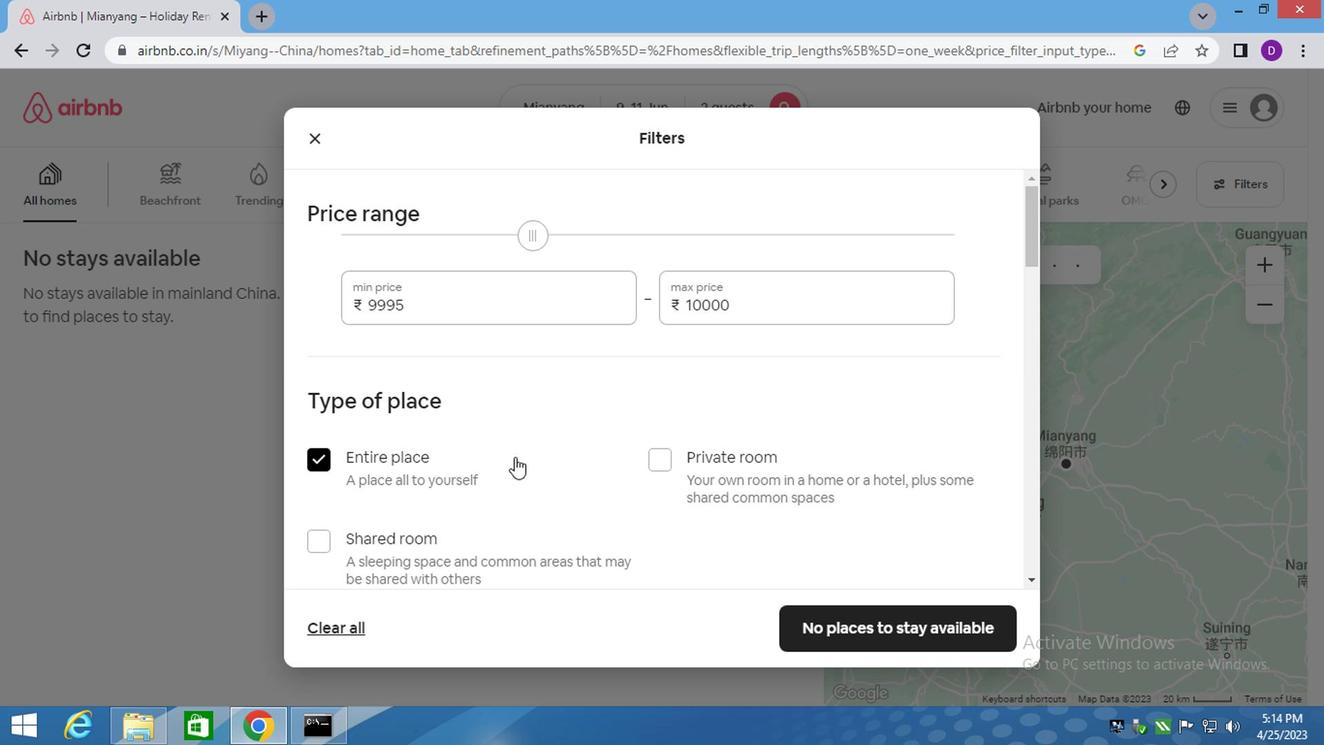 
Action: Mouse scrolled (511, 447) with delta (0, 0)
Screenshot: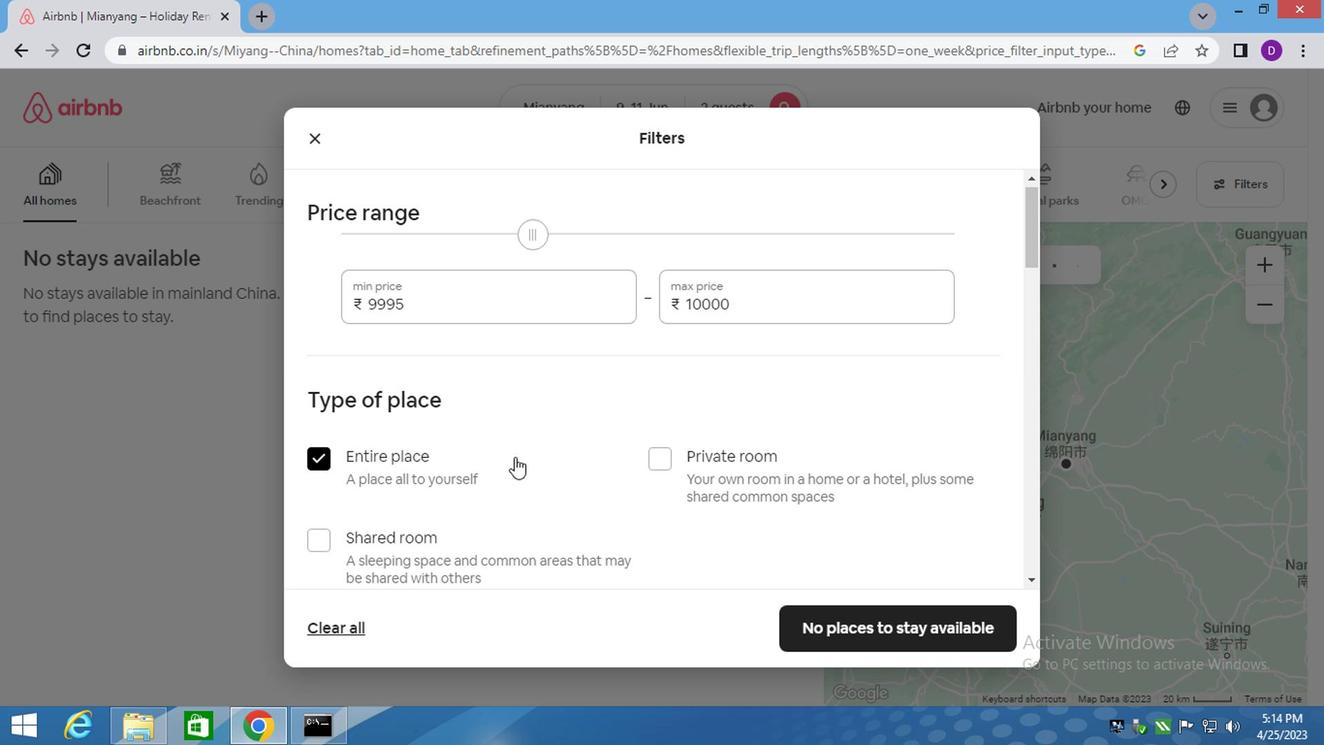 
Action: Mouse moved to (515, 444)
Screenshot: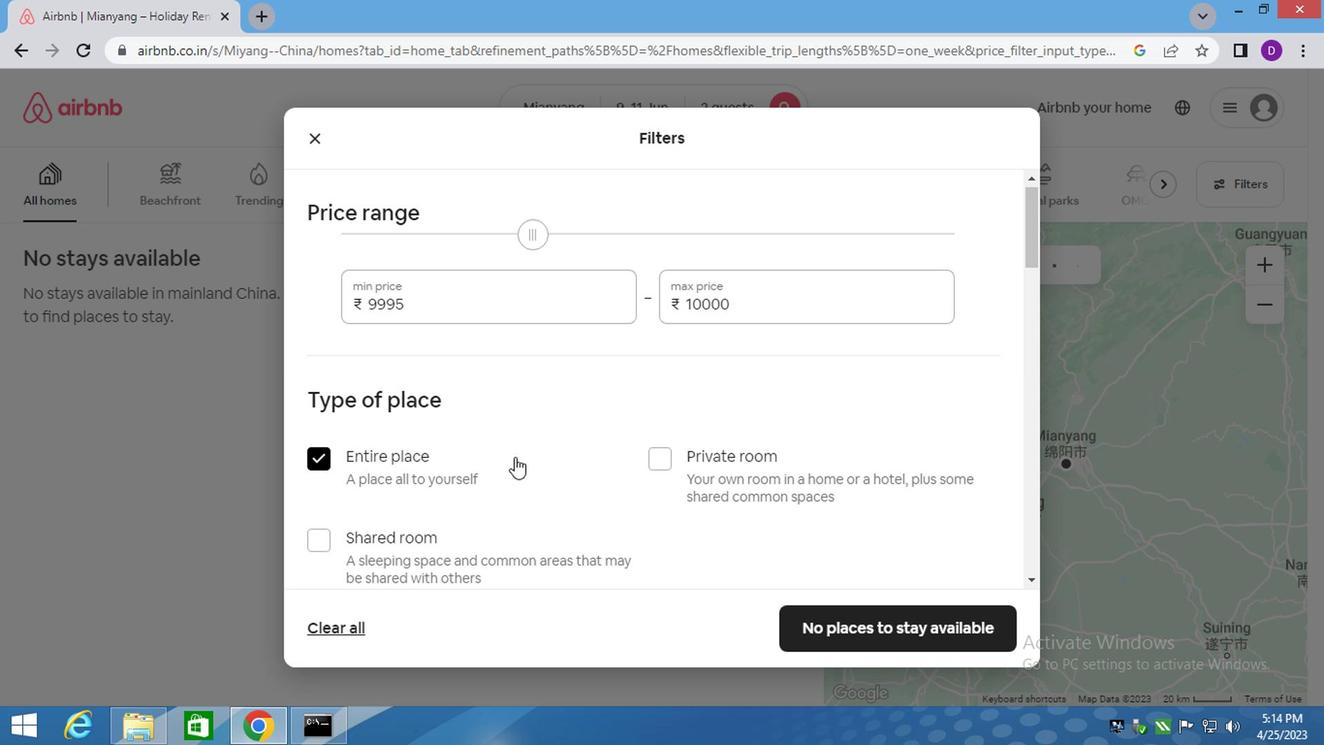 
Action: Mouse scrolled (511, 447) with delta (0, 0)
Screenshot: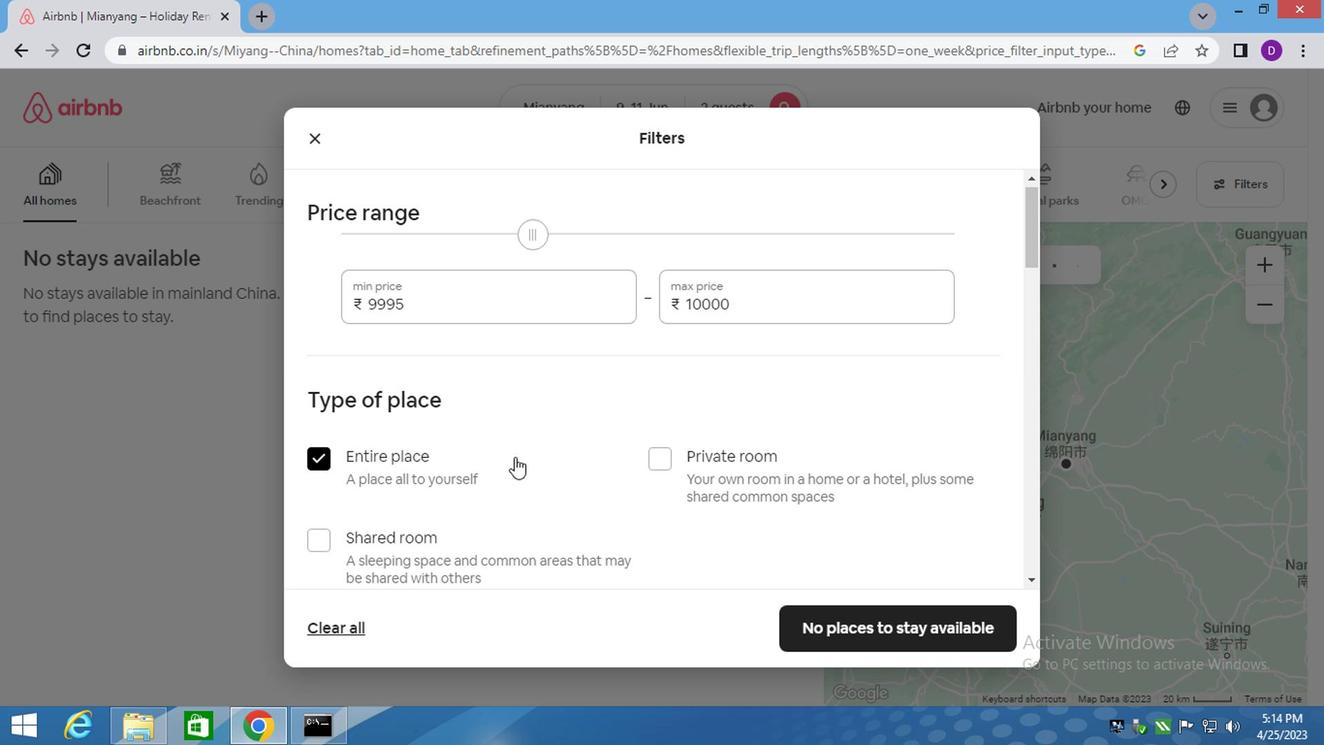 
Action: Mouse moved to (487, 387)
Screenshot: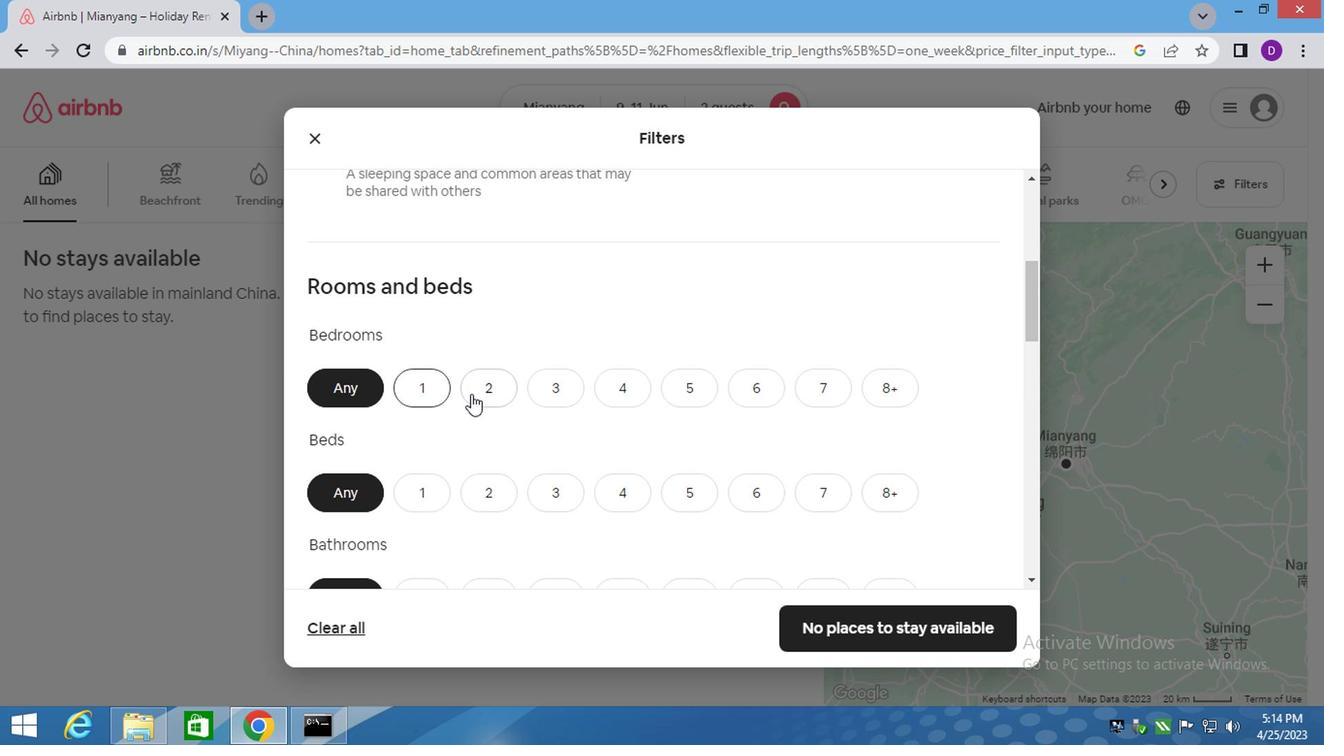 
Action: Mouse pressed left at (487, 387)
Screenshot: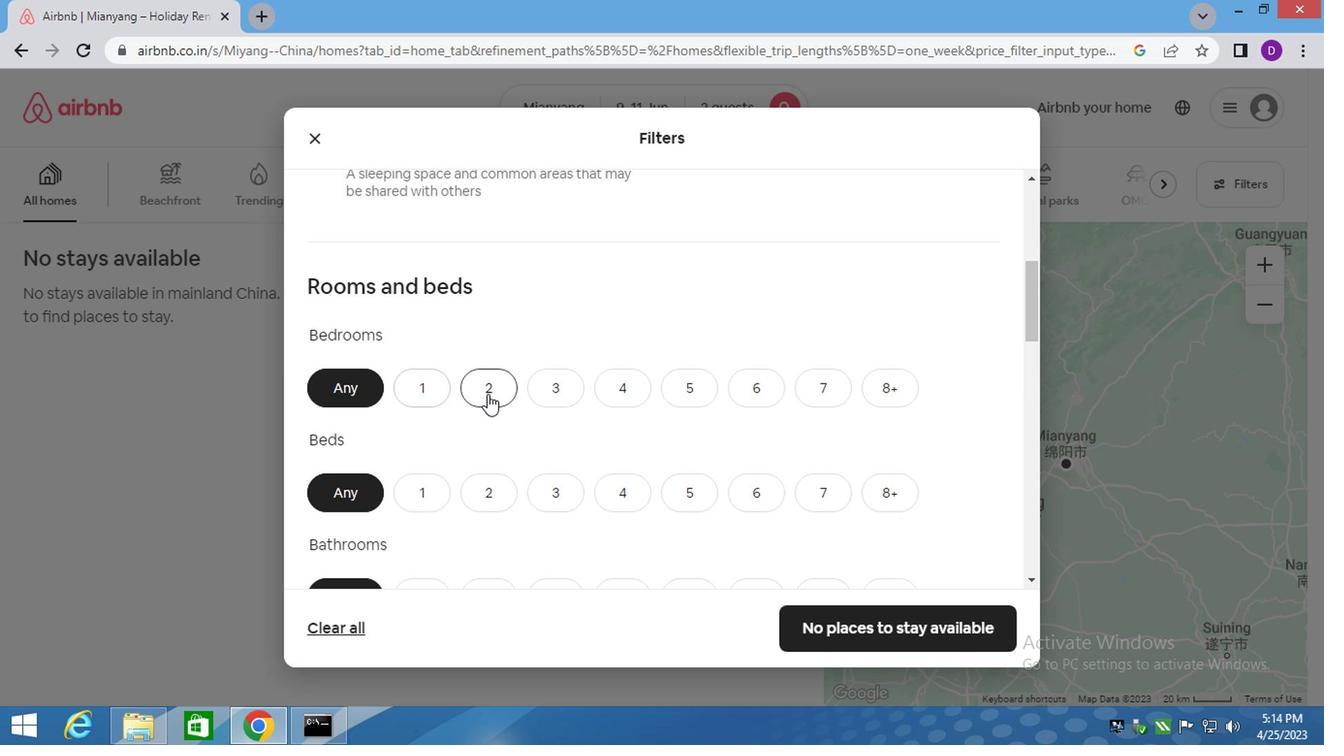 
Action: Mouse moved to (476, 482)
Screenshot: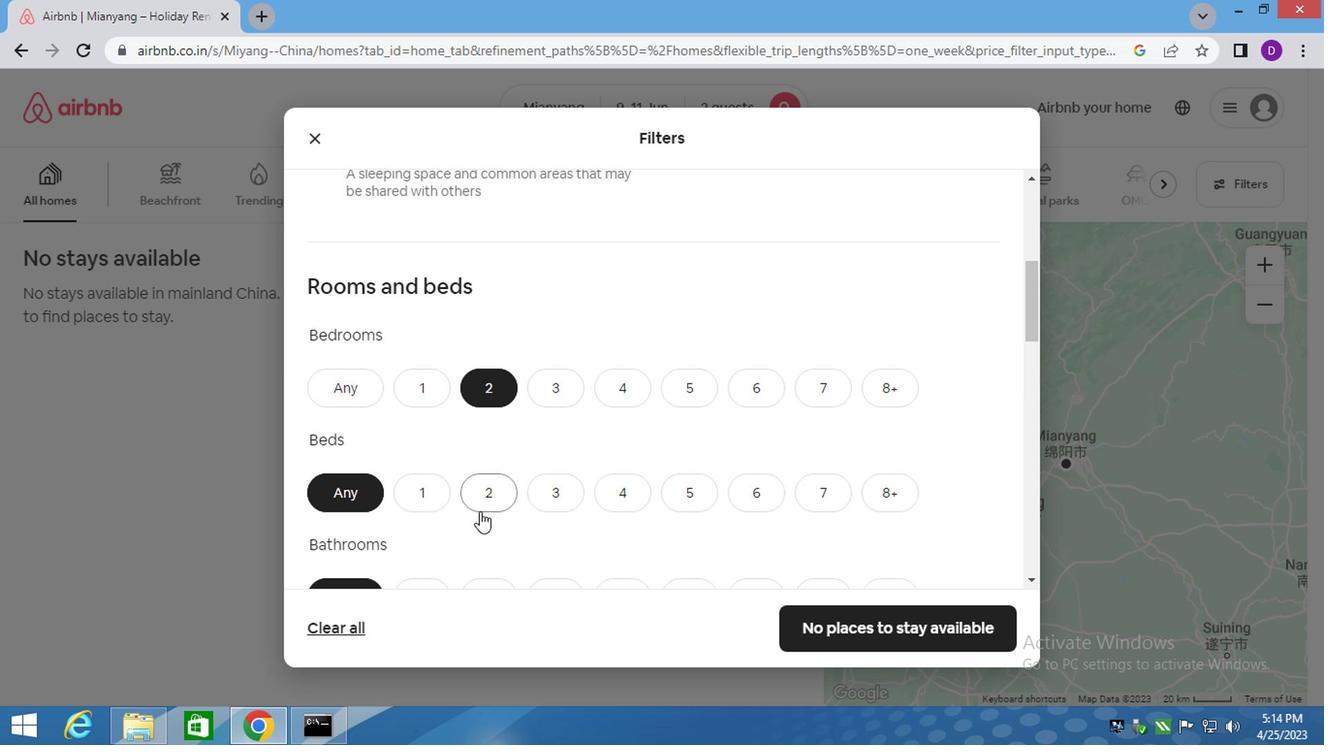 
Action: Mouse pressed left at (476, 482)
Screenshot: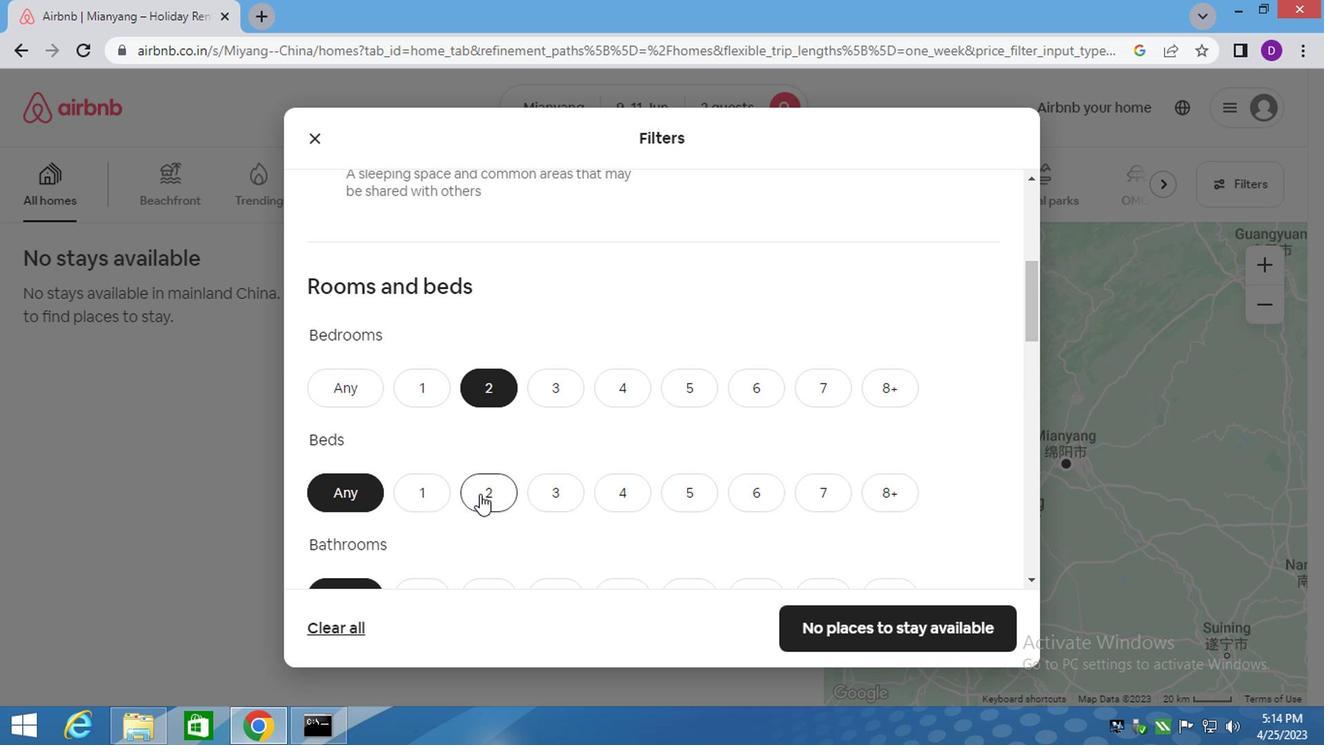 
Action: Mouse scrolled (476, 482) with delta (0, 0)
Screenshot: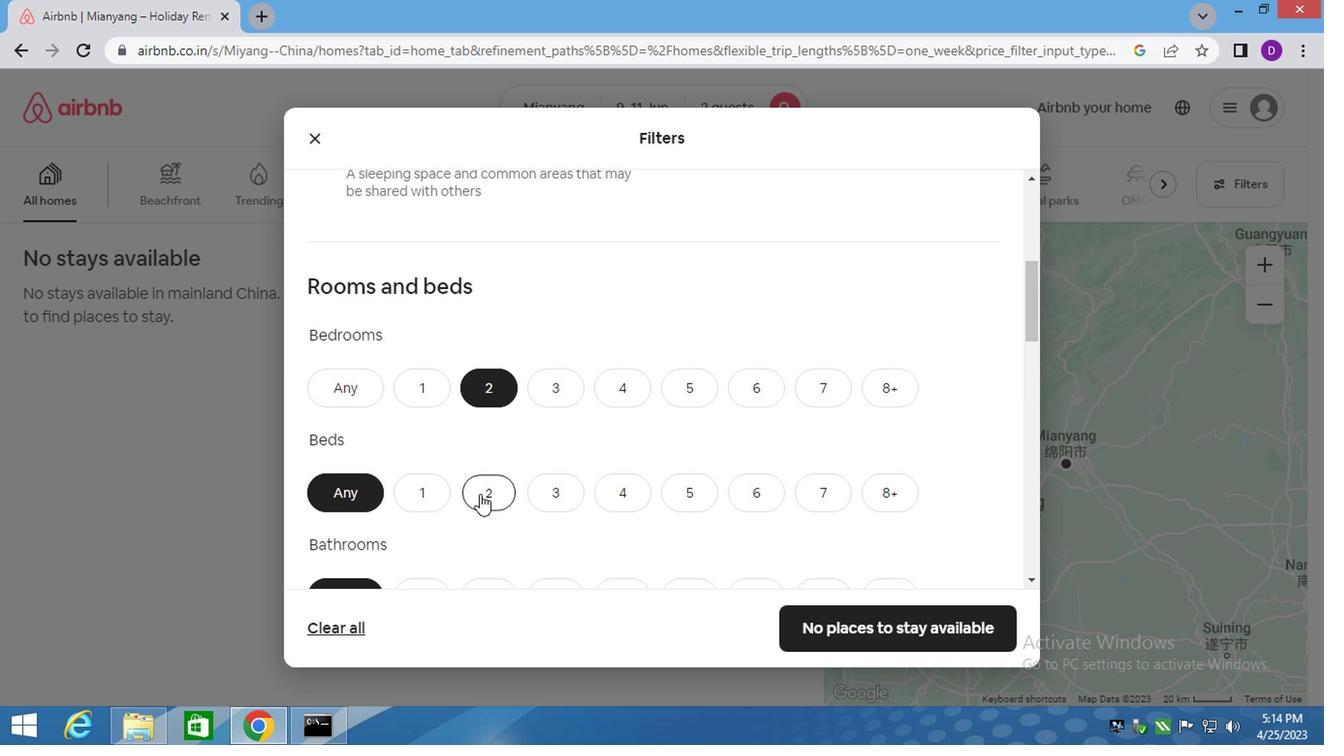 
Action: Mouse scrolled (476, 482) with delta (0, 0)
Screenshot: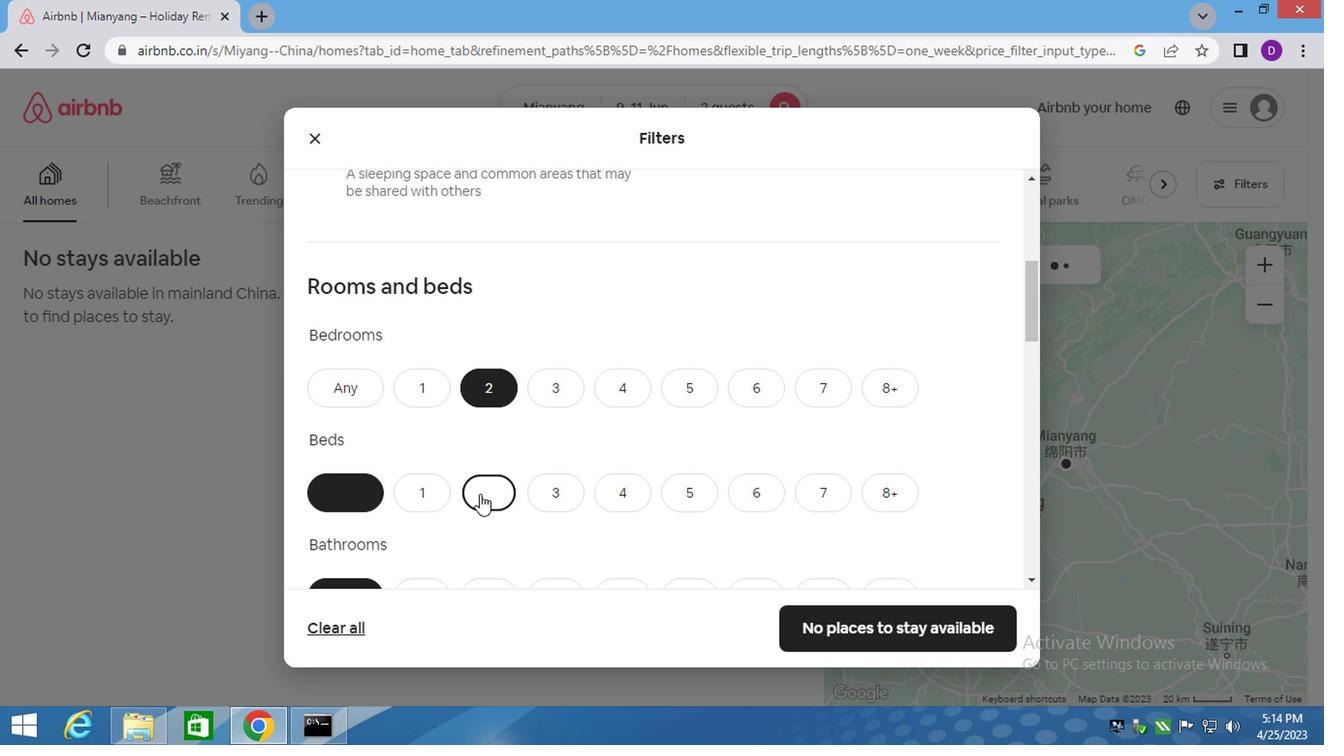 
Action: Mouse moved to (432, 408)
Screenshot: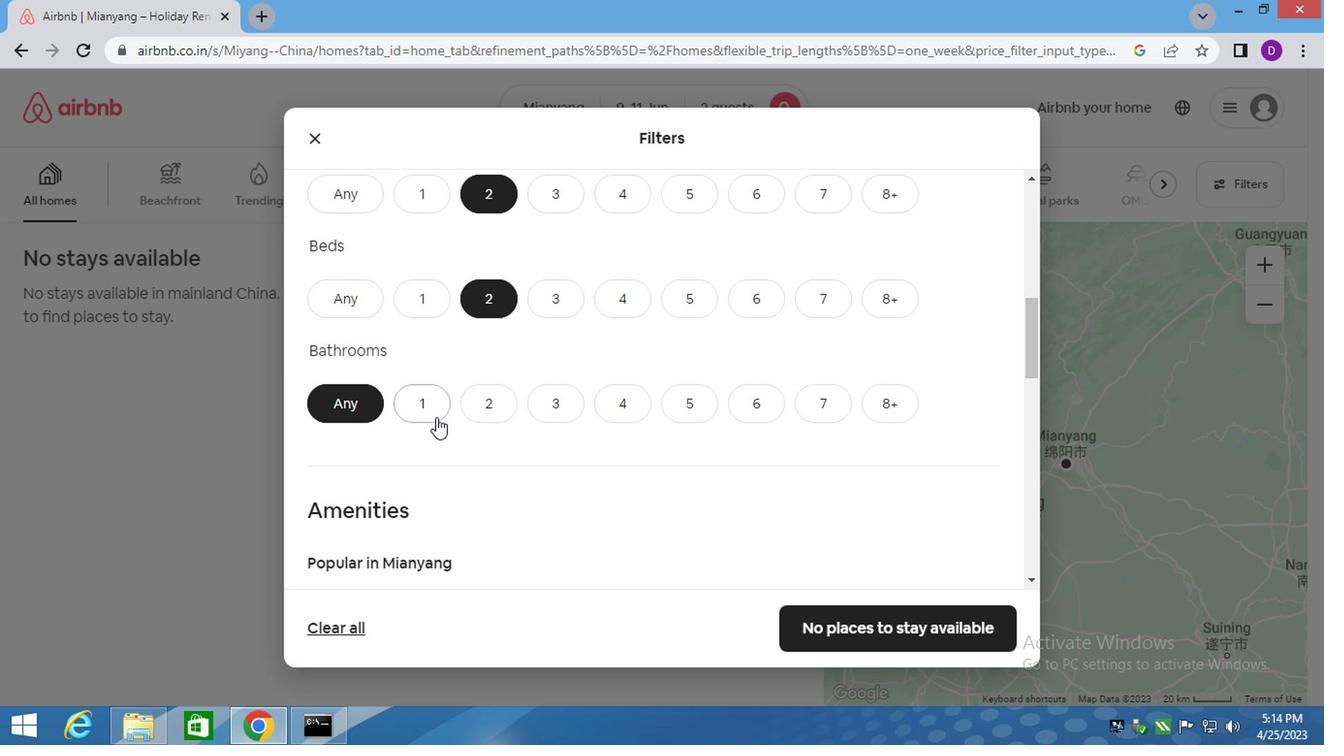 
Action: Mouse pressed left at (432, 408)
Screenshot: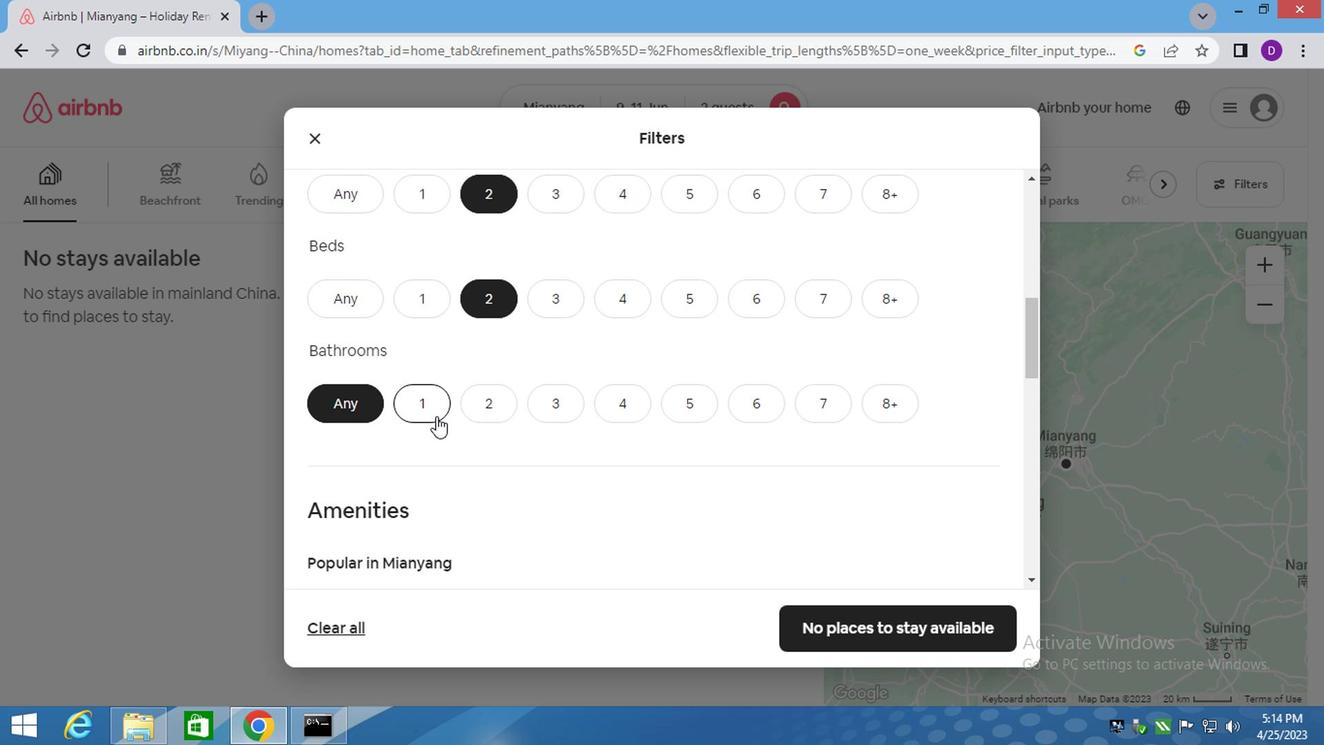 
Action: Mouse moved to (745, 413)
Screenshot: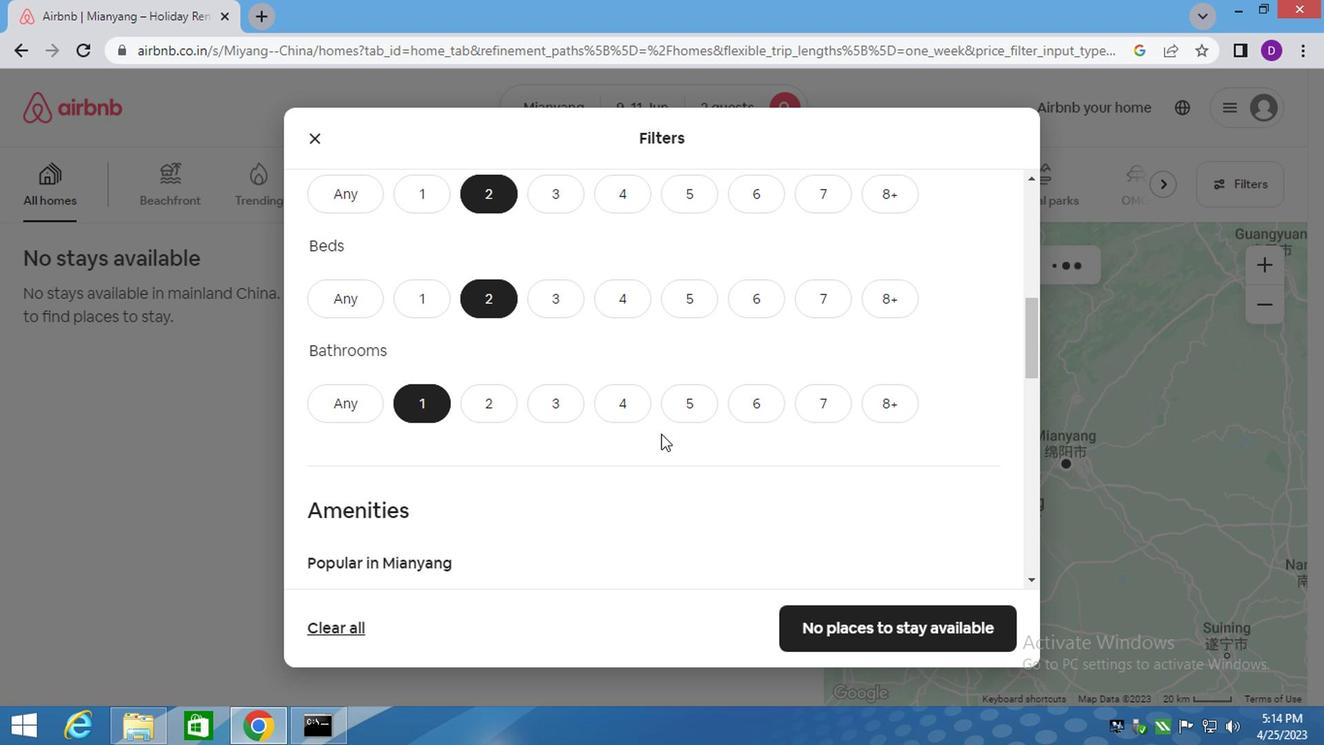 
Action: Mouse scrolled (745, 412) with delta (0, 0)
Screenshot: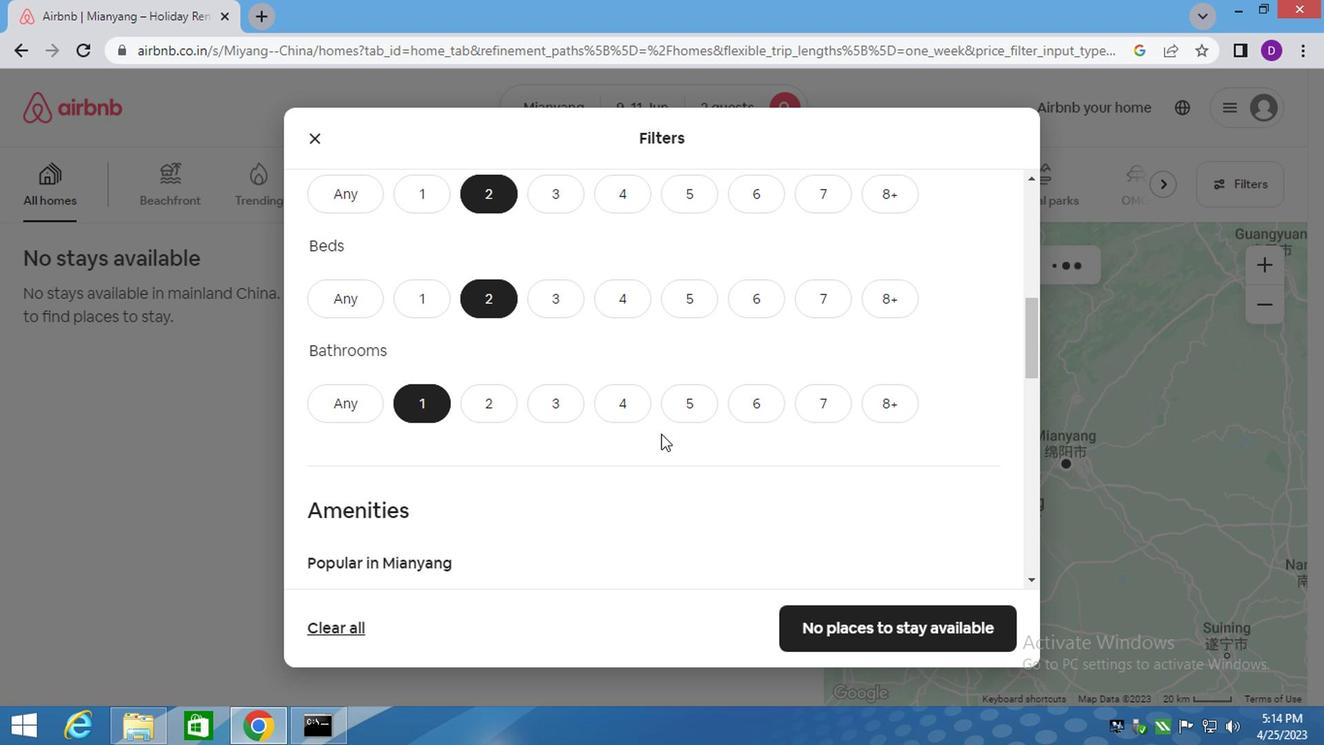
Action: Mouse moved to (752, 413)
Screenshot: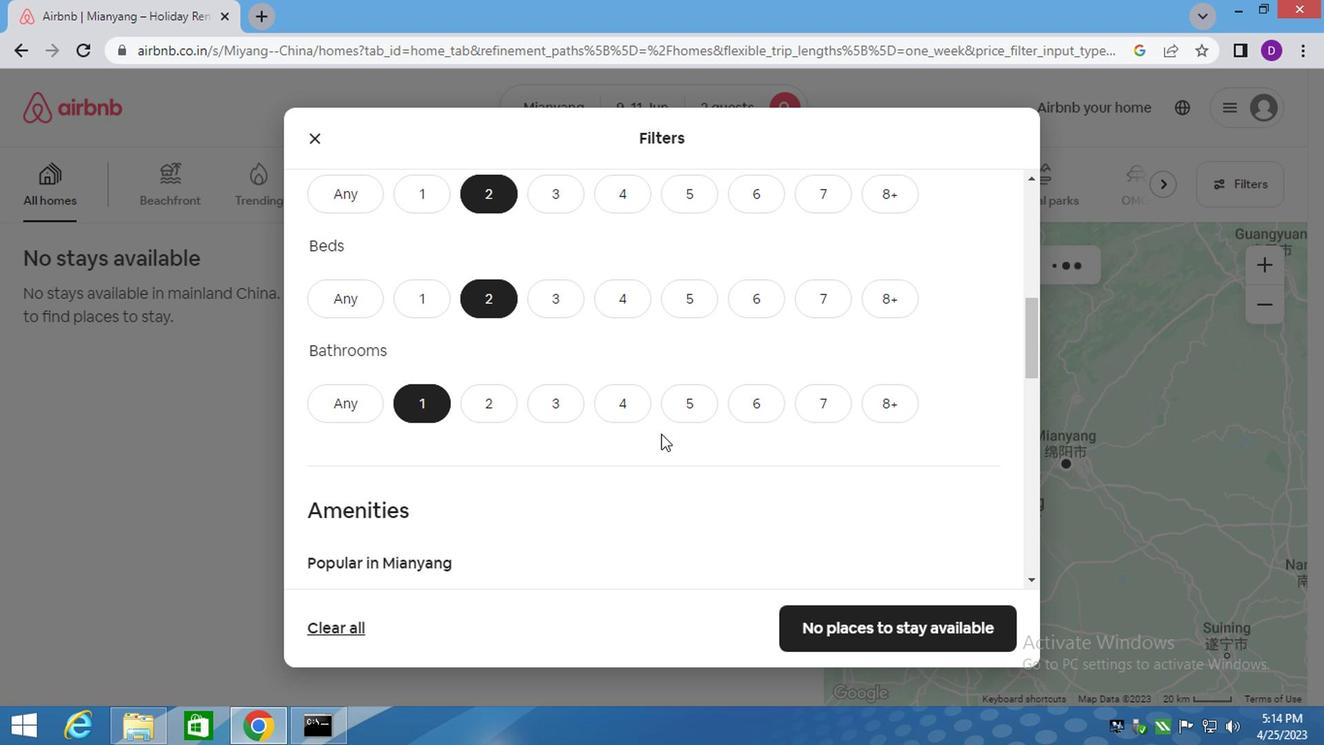 
Action: Mouse scrolled (752, 412) with delta (0, 0)
Screenshot: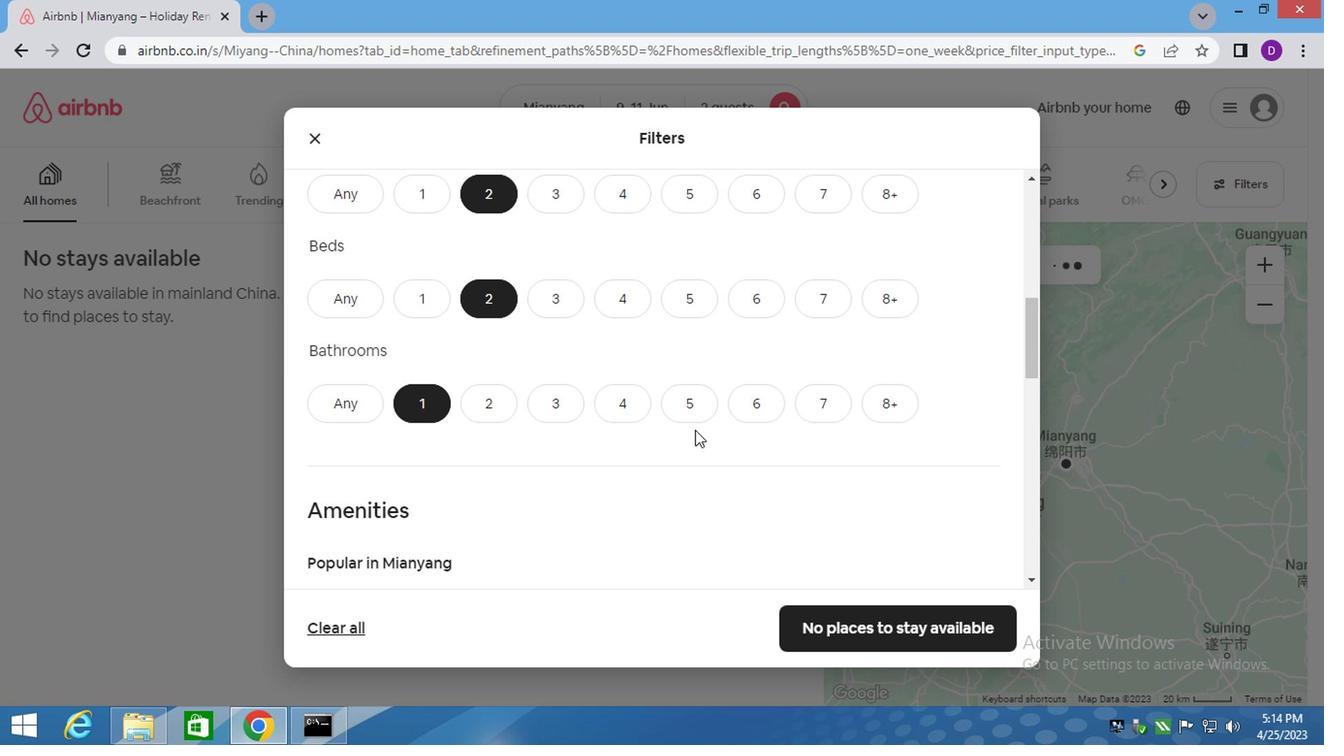 
Action: Mouse moved to (753, 413)
Screenshot: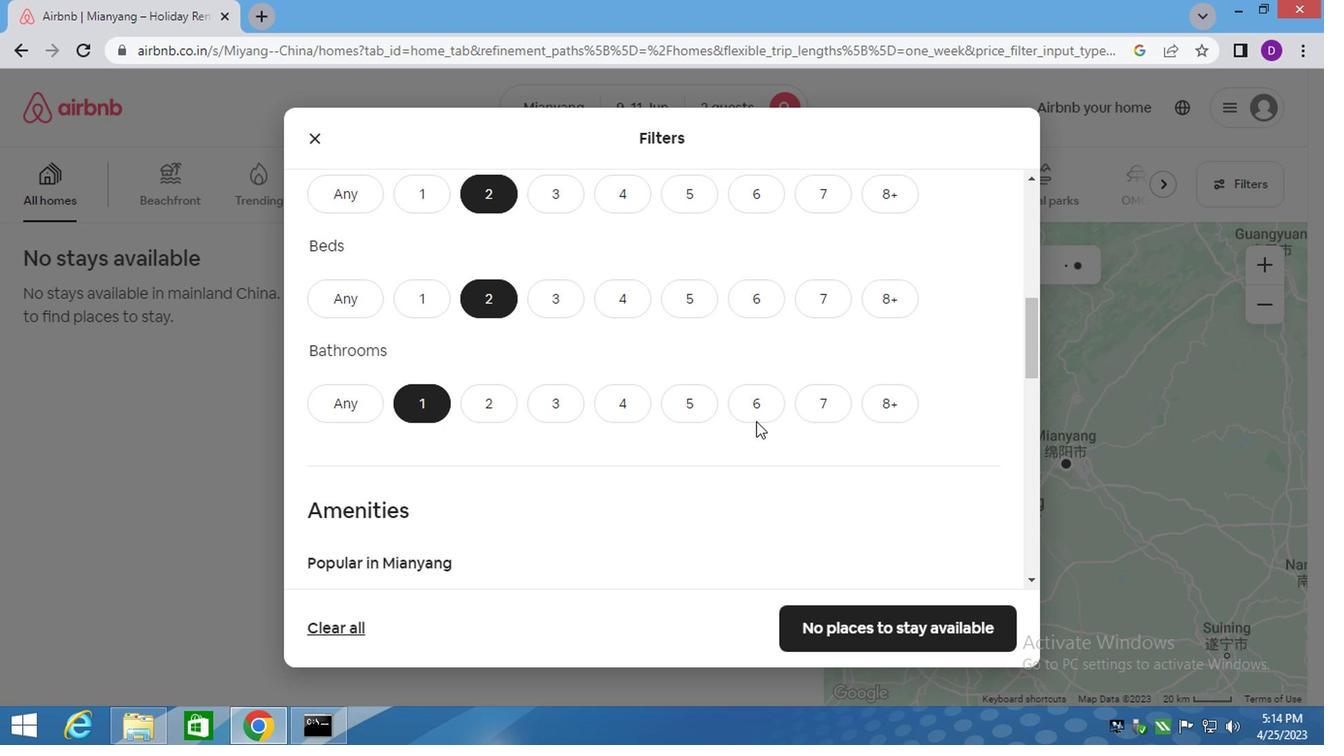 
Action: Mouse scrolled (752, 412) with delta (0, 0)
Screenshot: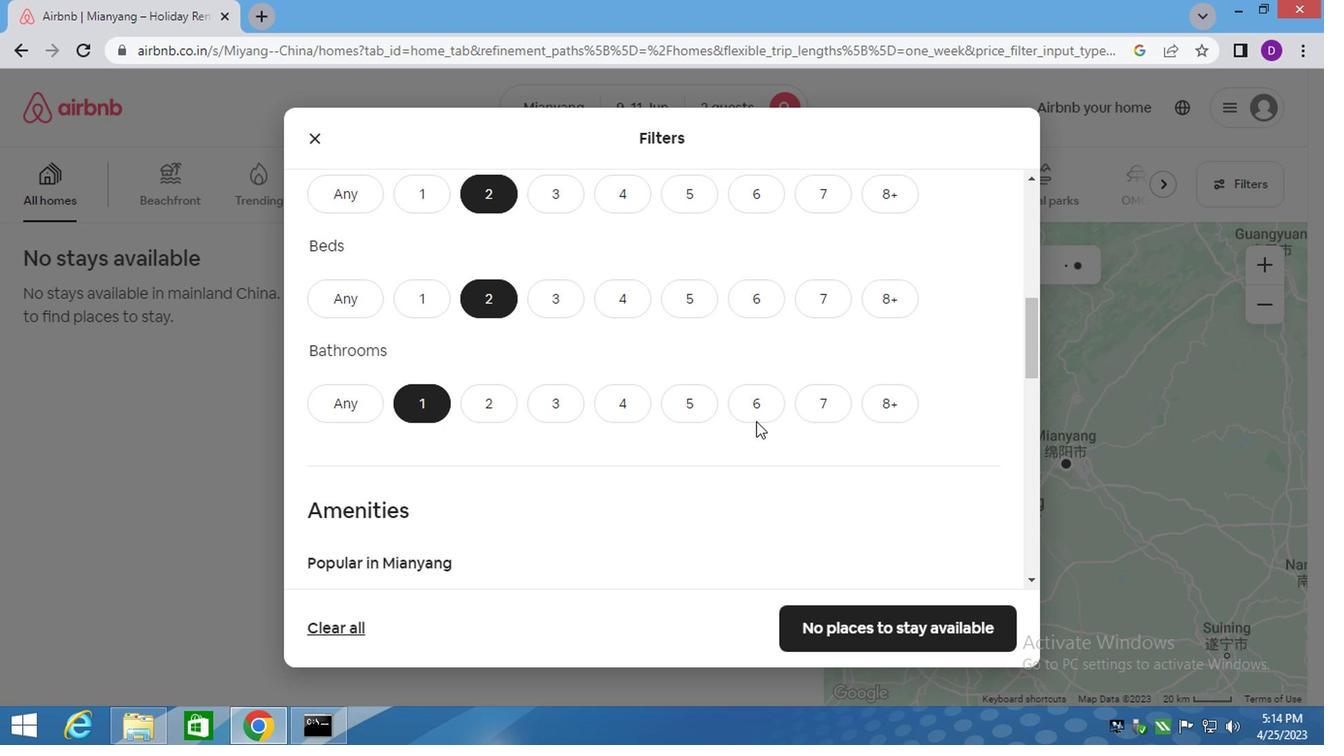 
Action: Mouse moved to (753, 413)
Screenshot: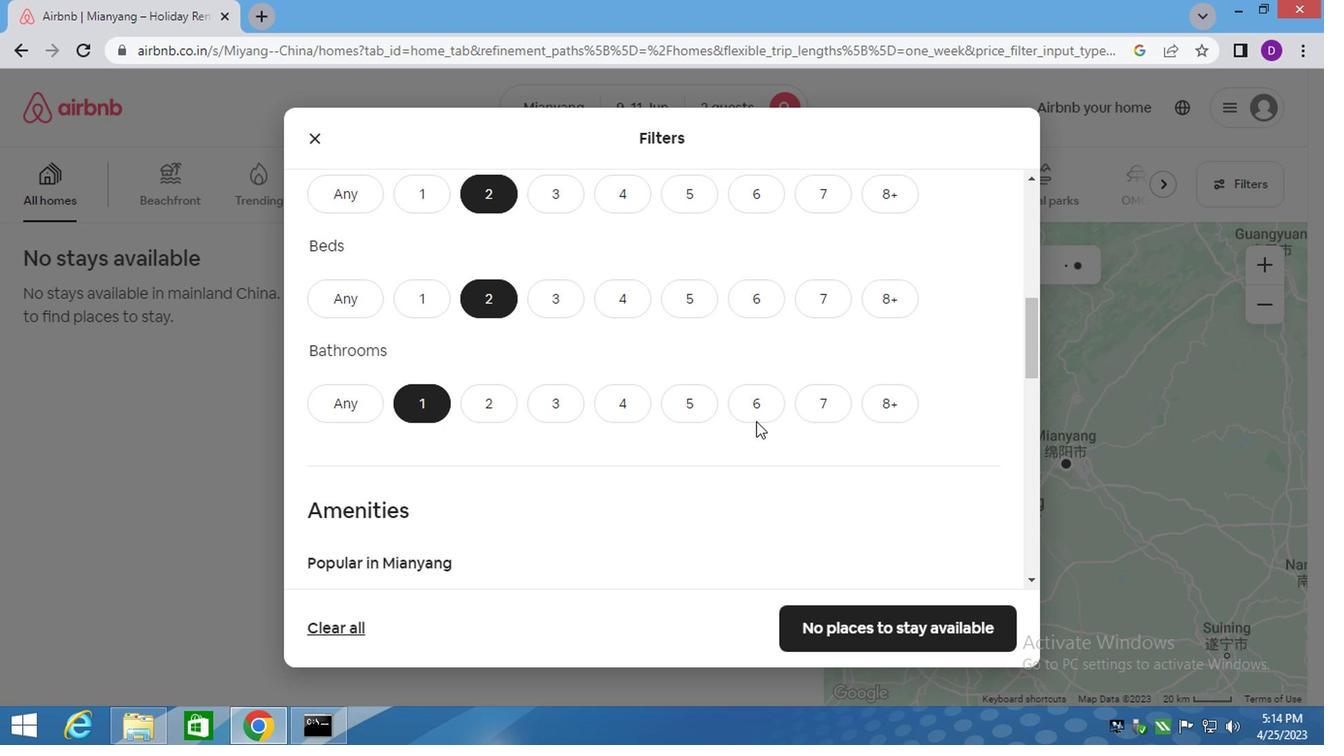 
Action: Mouse scrolled (752, 412) with delta (0, 0)
Screenshot: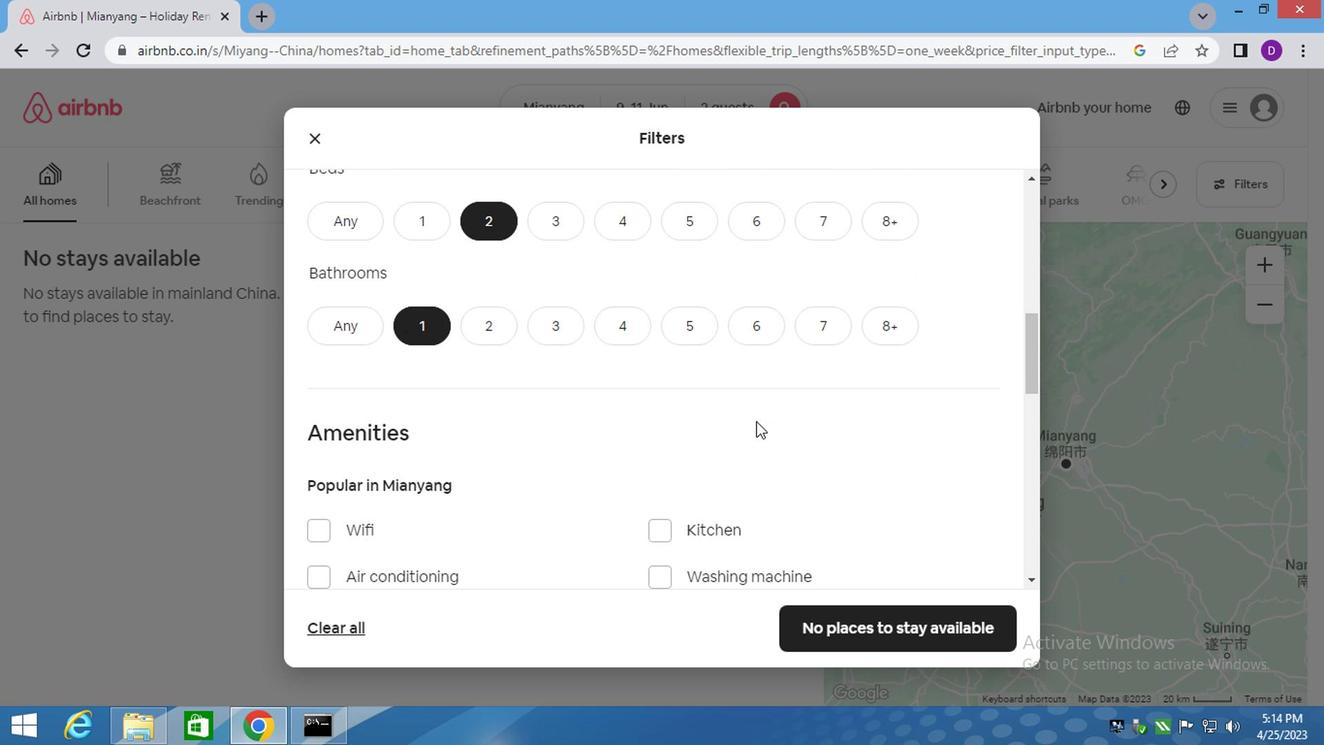 
Action: Mouse moved to (832, 404)
Screenshot: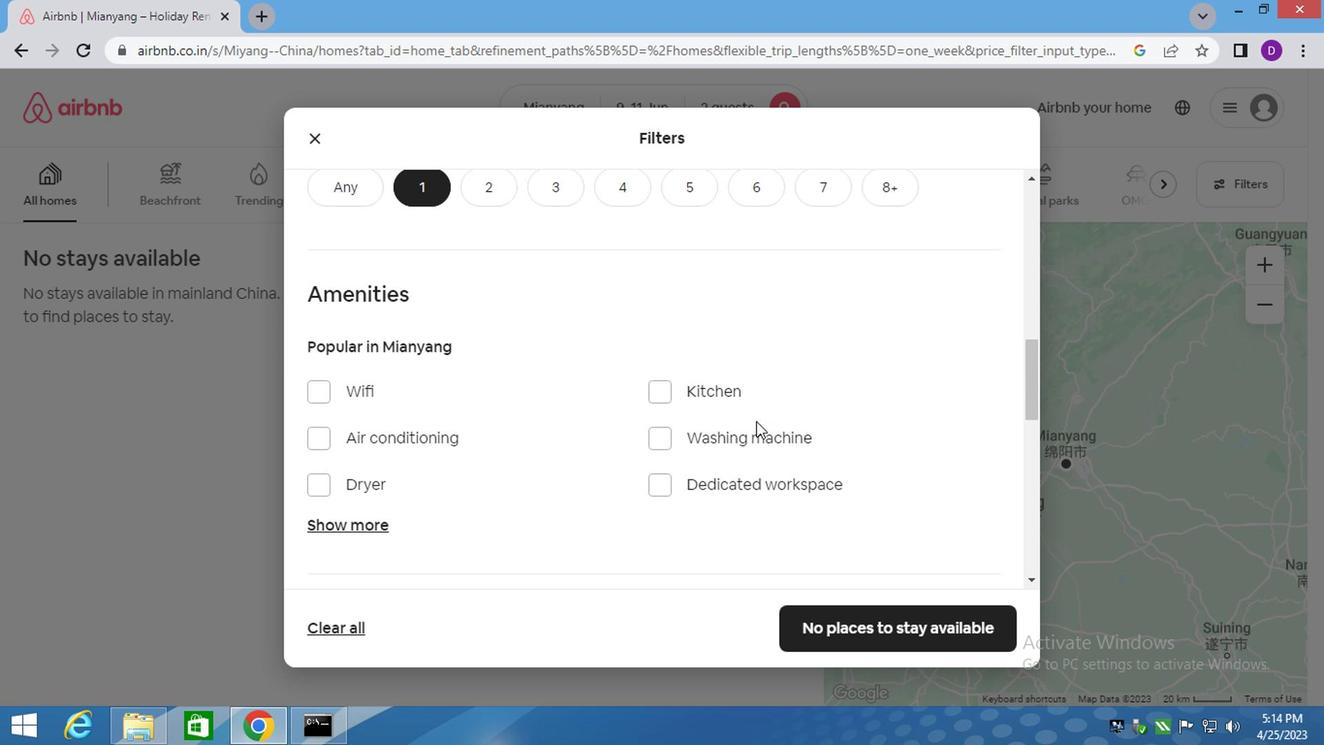 
Action: Mouse scrolled (832, 404) with delta (0, 0)
Screenshot: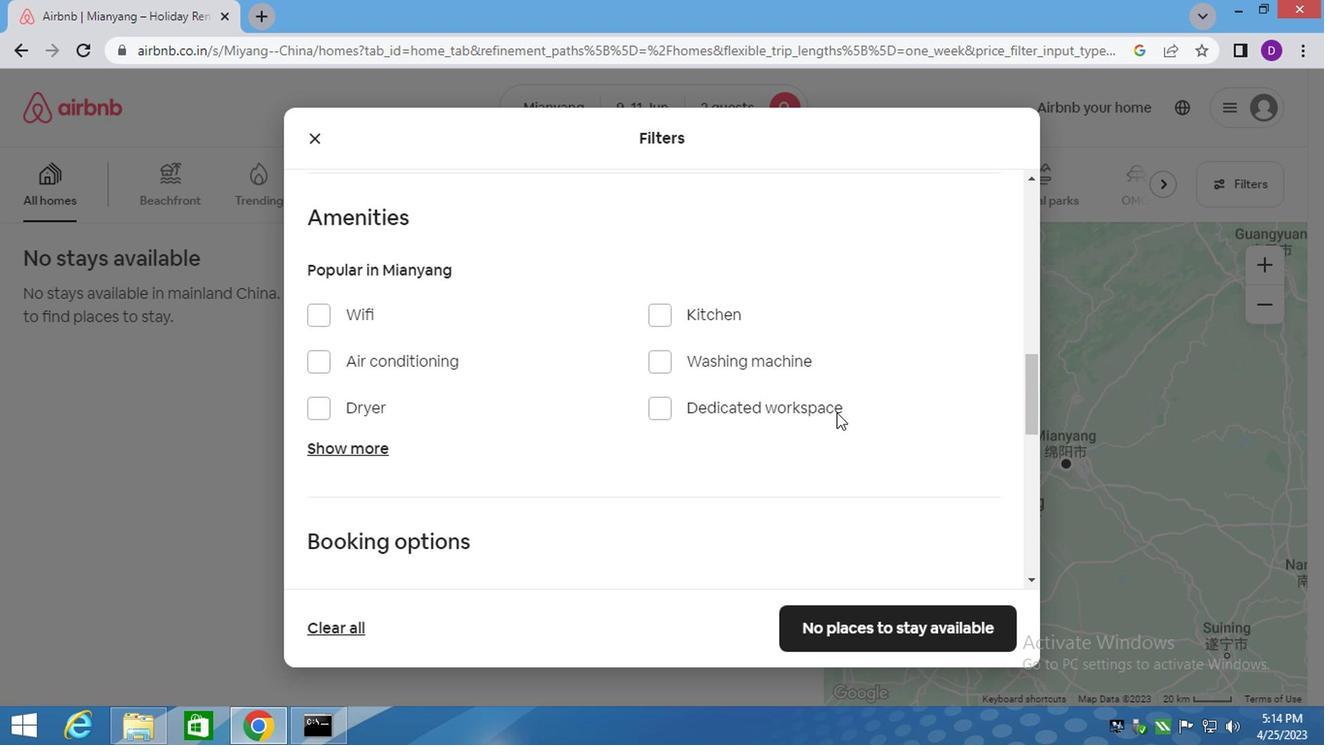 
Action: Mouse moved to (834, 404)
Screenshot: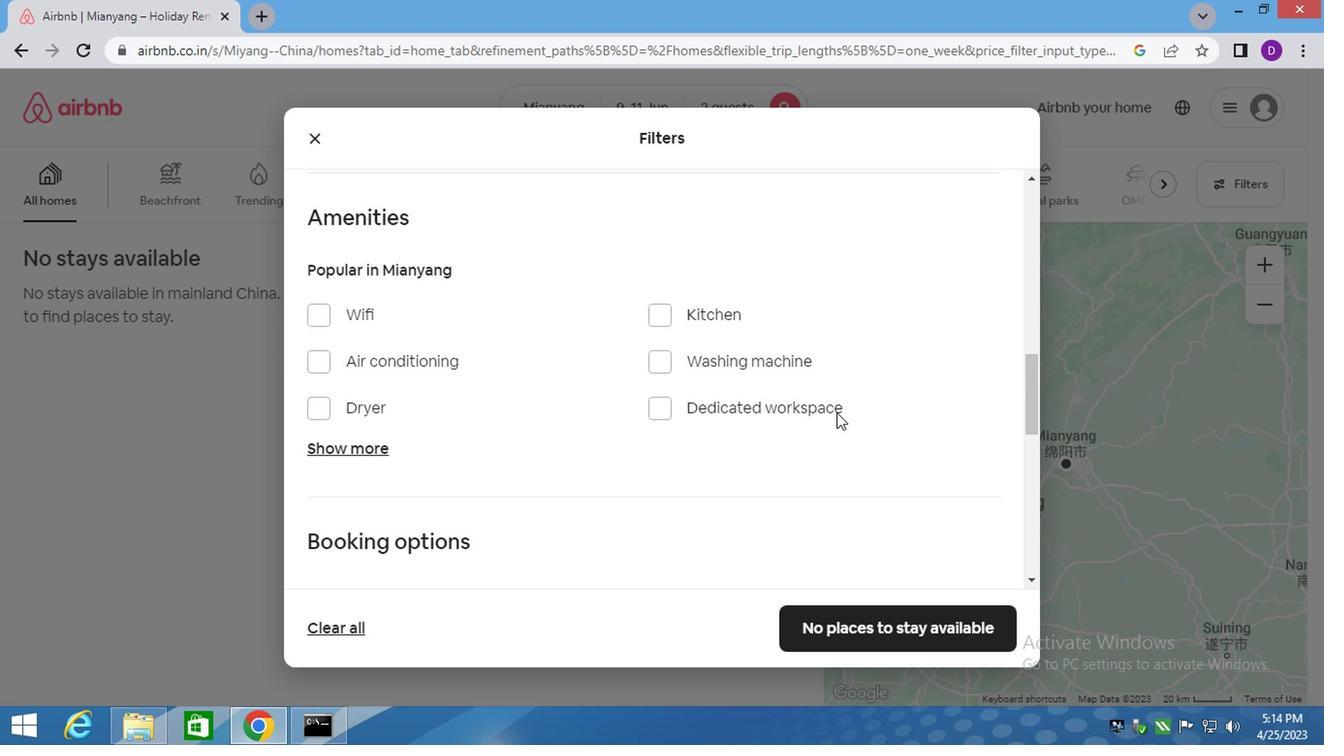 
Action: Mouse scrolled (834, 404) with delta (0, 0)
Screenshot: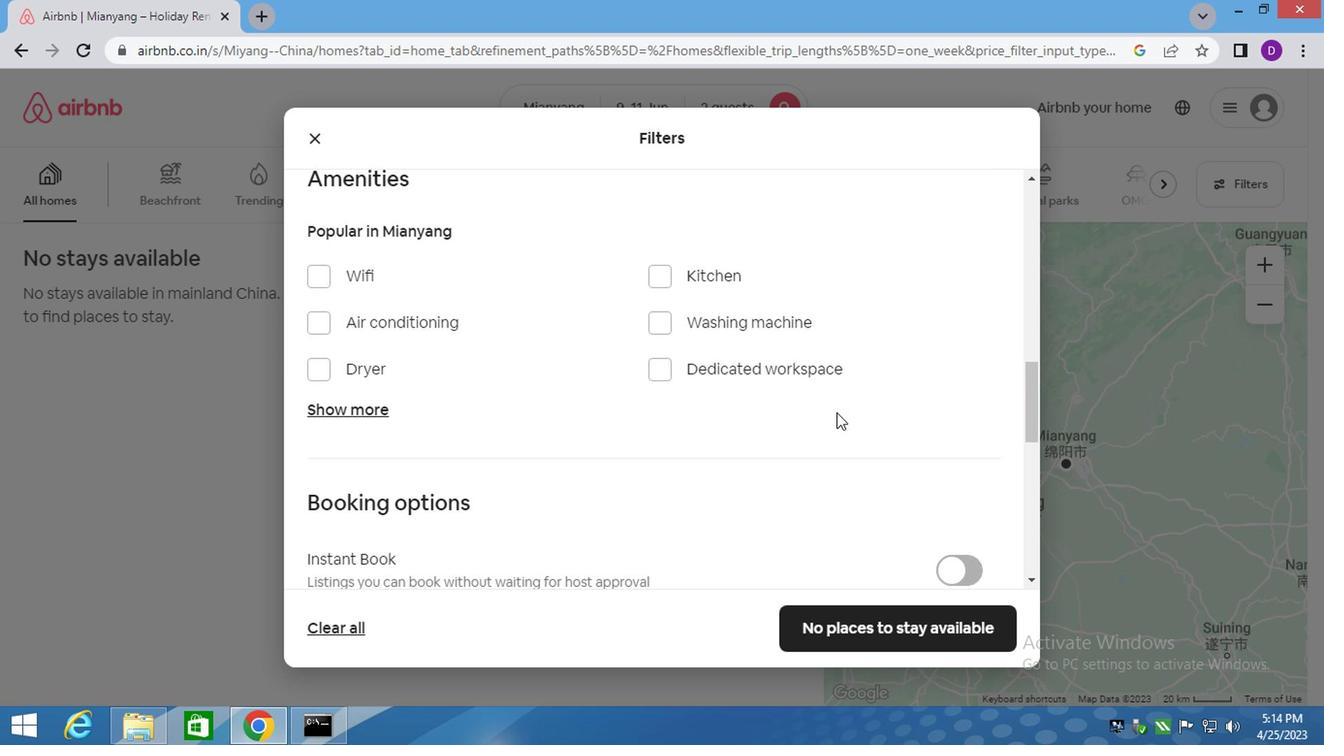 
Action: Mouse moved to (837, 404)
Screenshot: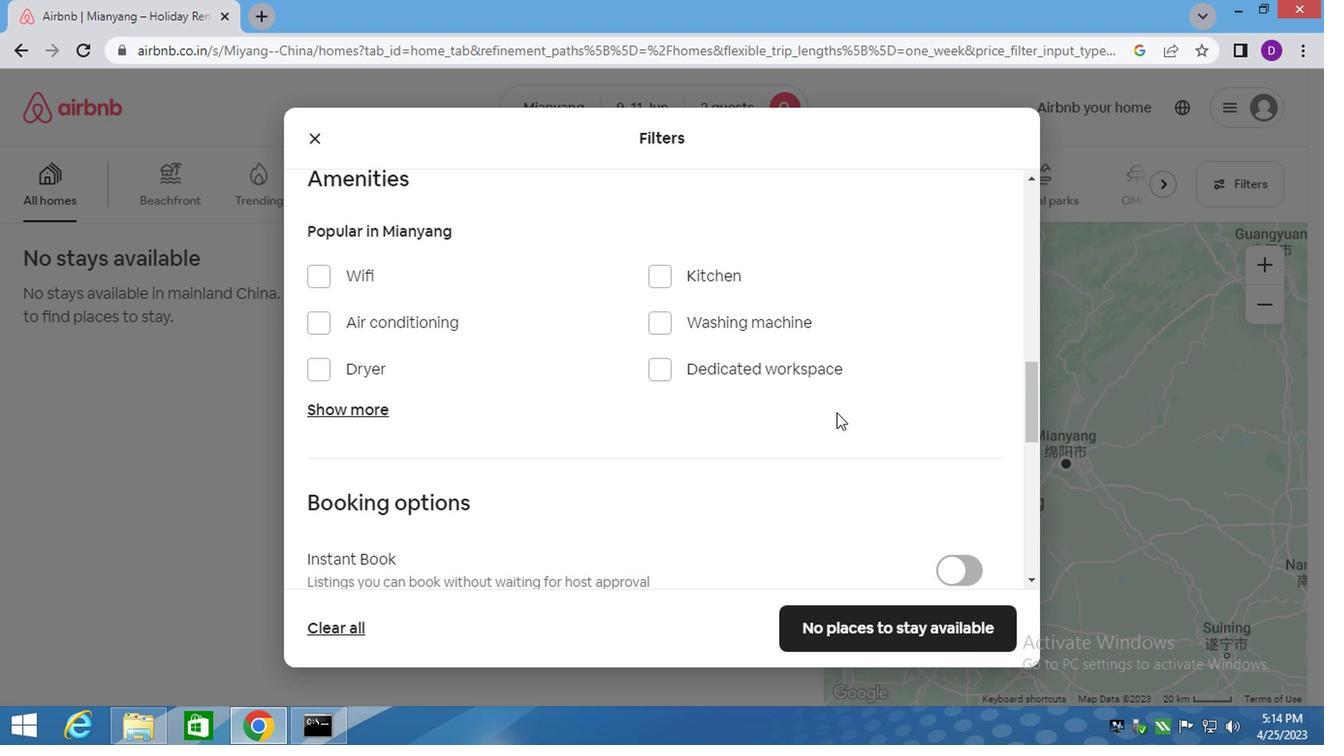 
Action: Mouse scrolled (836, 404) with delta (0, 0)
Screenshot: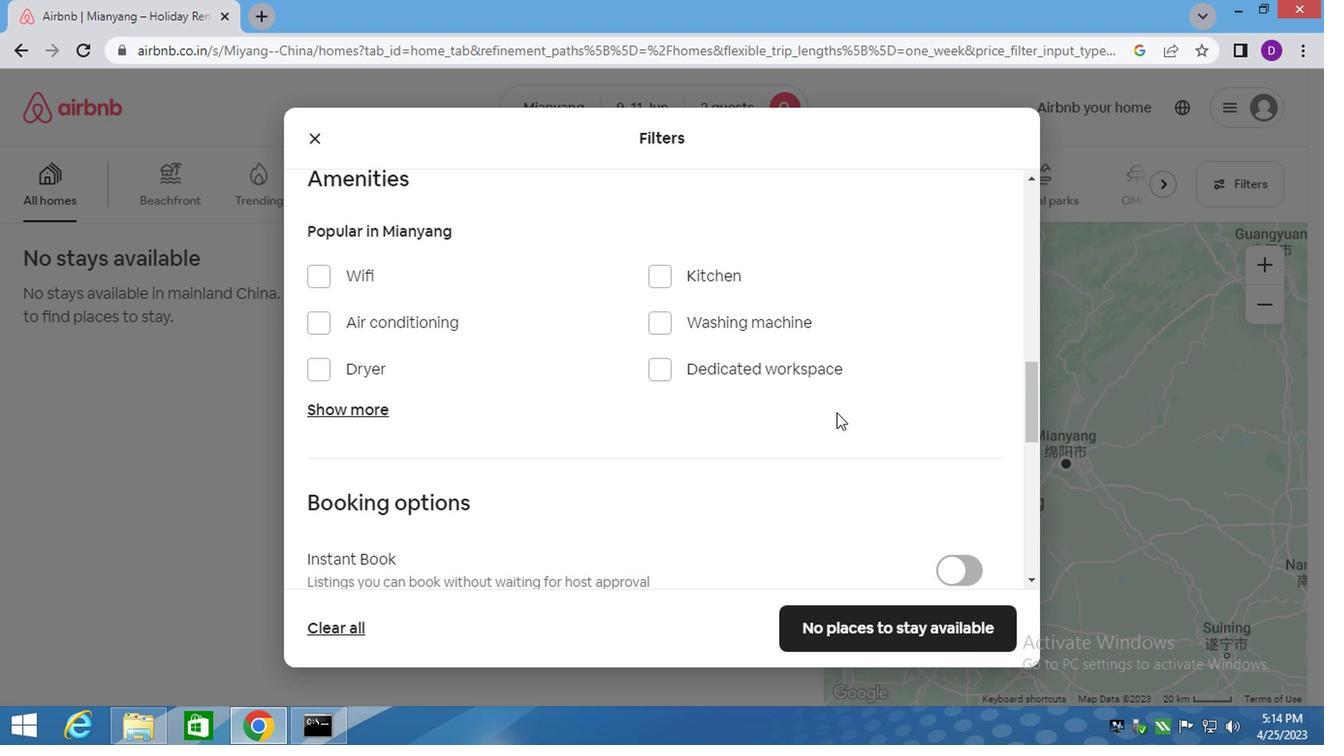 
Action: Mouse moved to (843, 405)
Screenshot: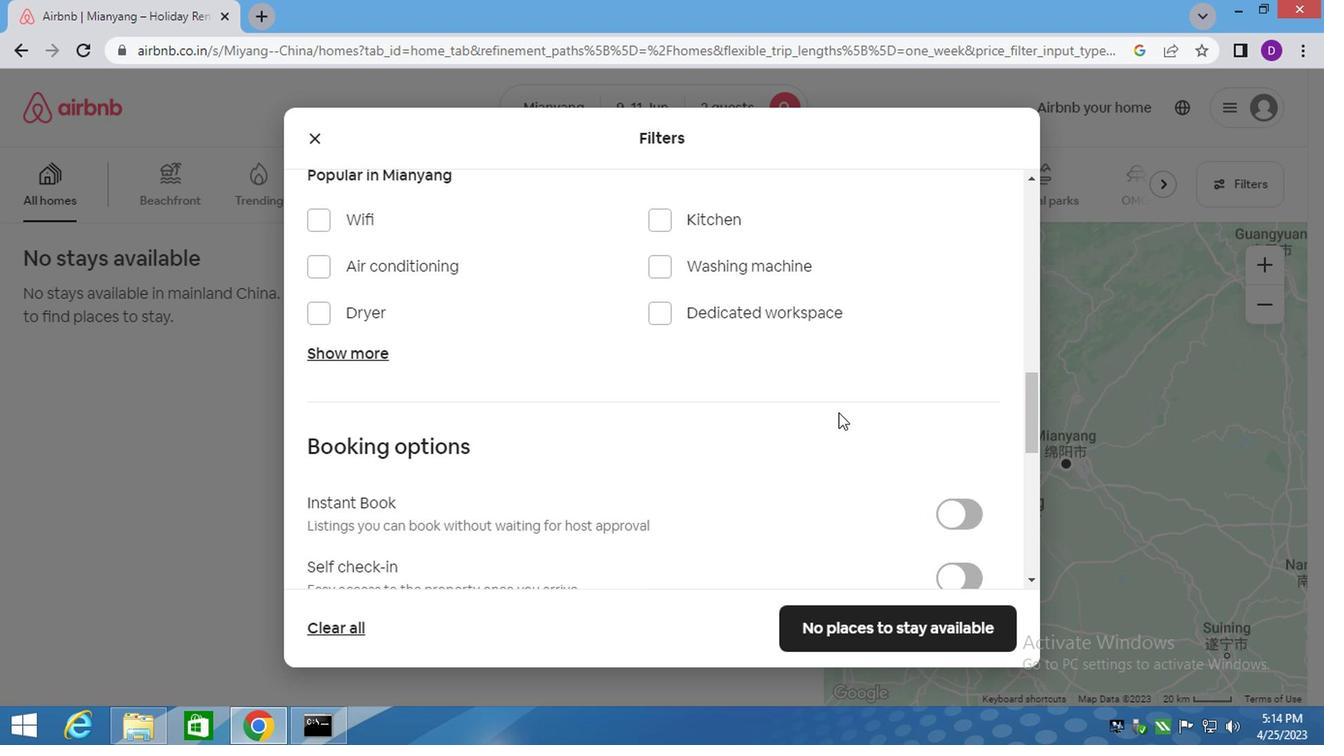 
Action: Mouse scrolled (840, 404) with delta (0, 0)
Screenshot: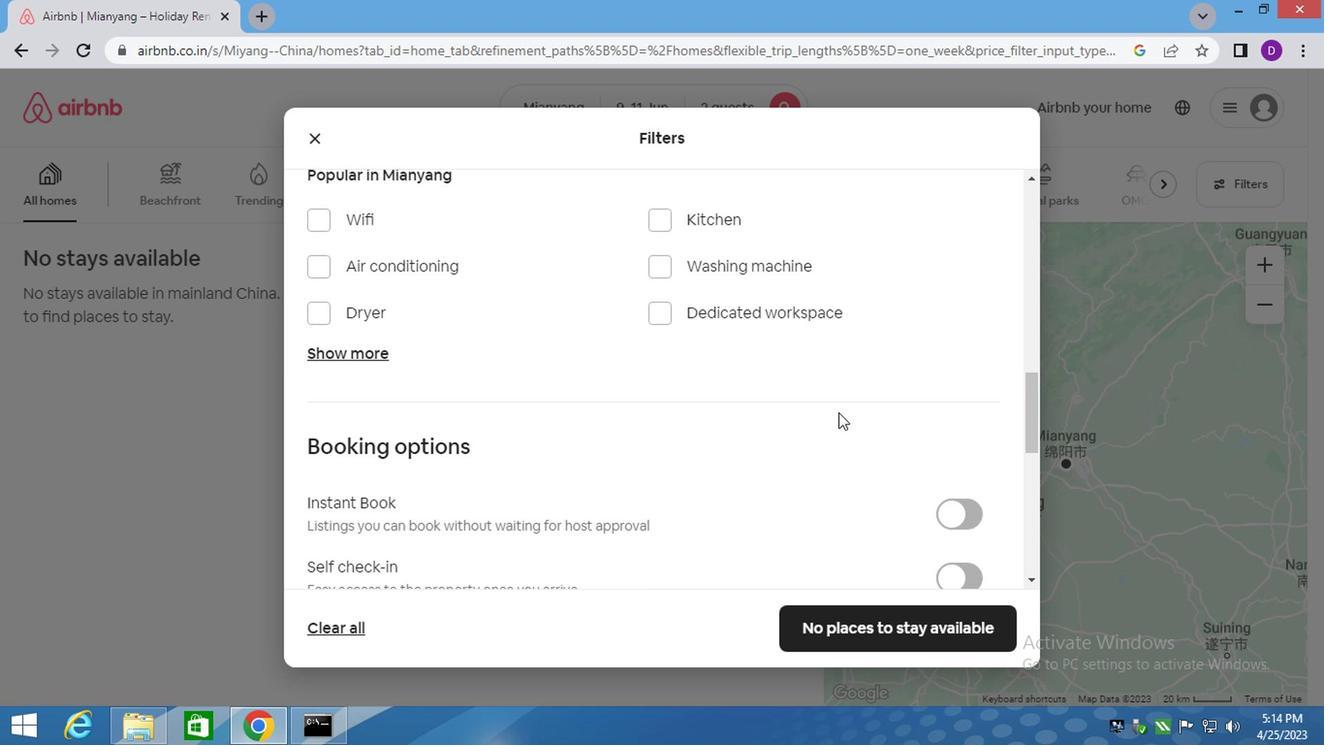 
Action: Mouse moved to (954, 338)
Screenshot: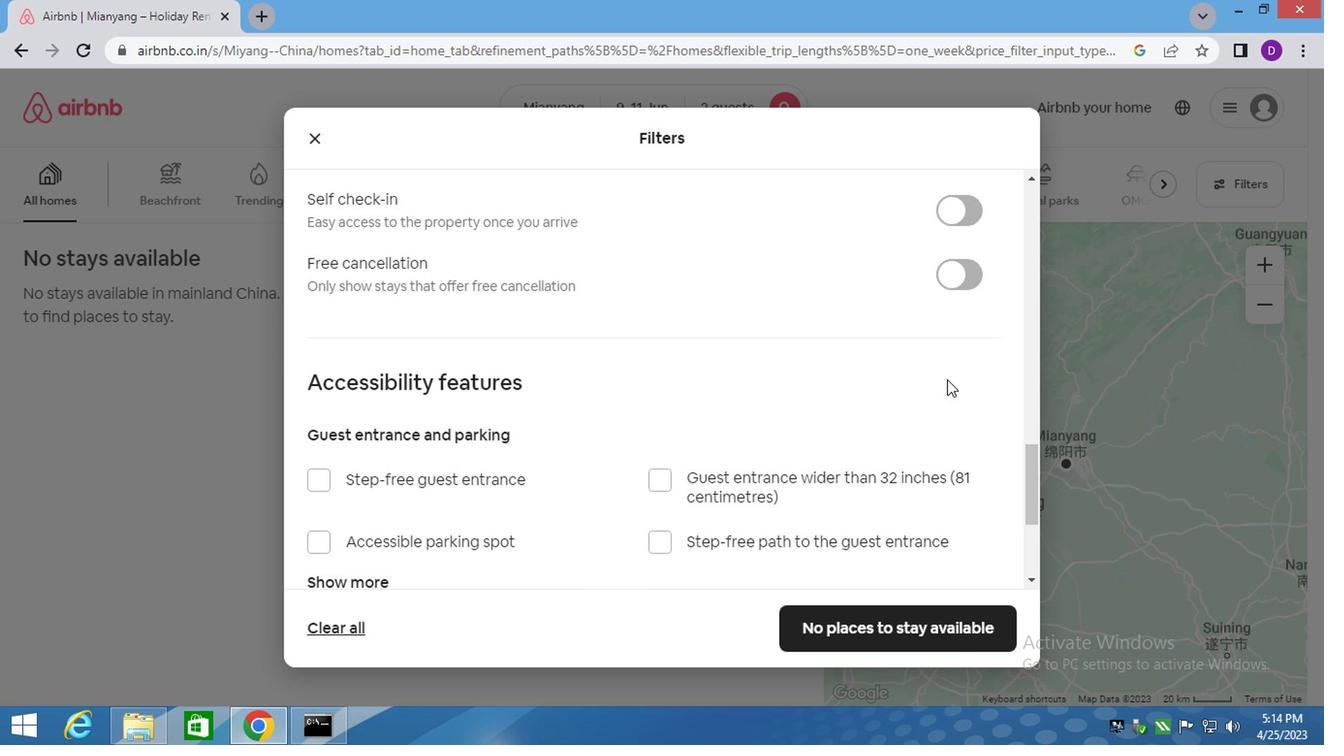 
Action: Mouse scrolled (954, 338) with delta (0, 0)
Screenshot: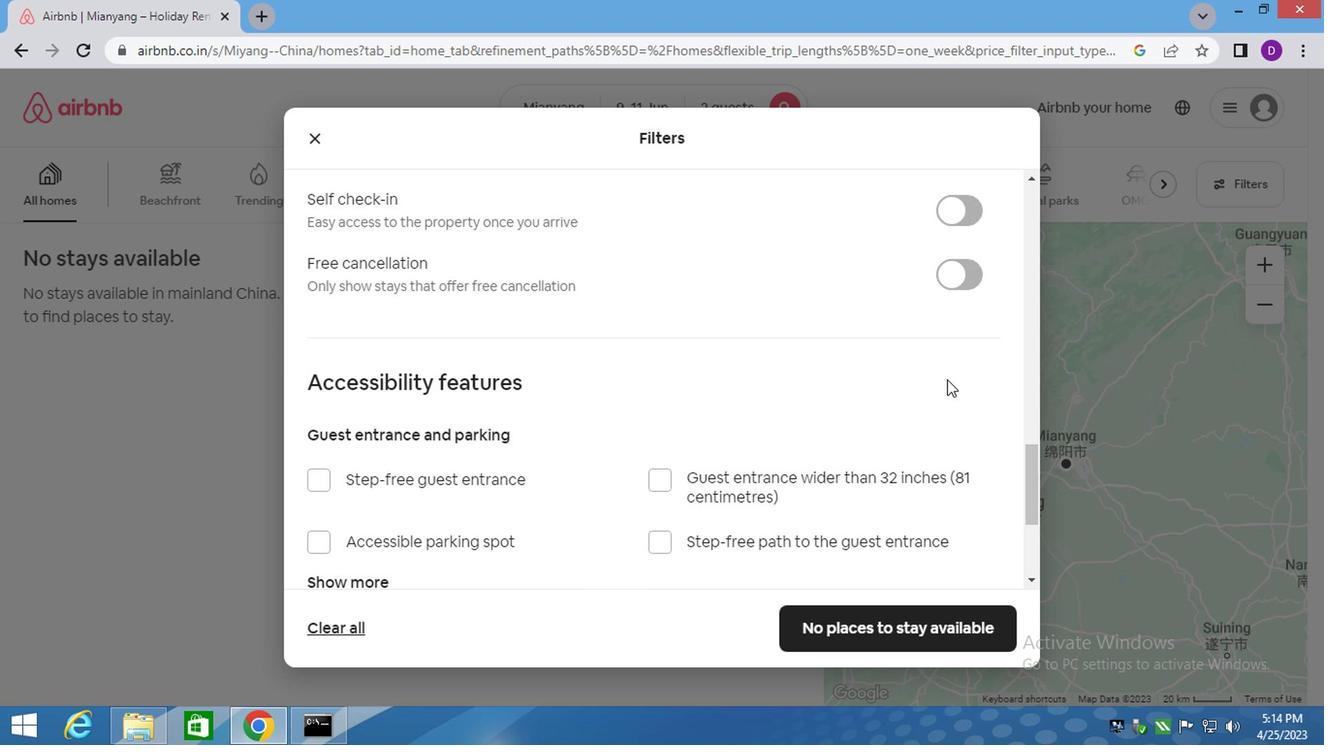 
Action: Mouse moved to (954, 335)
Screenshot: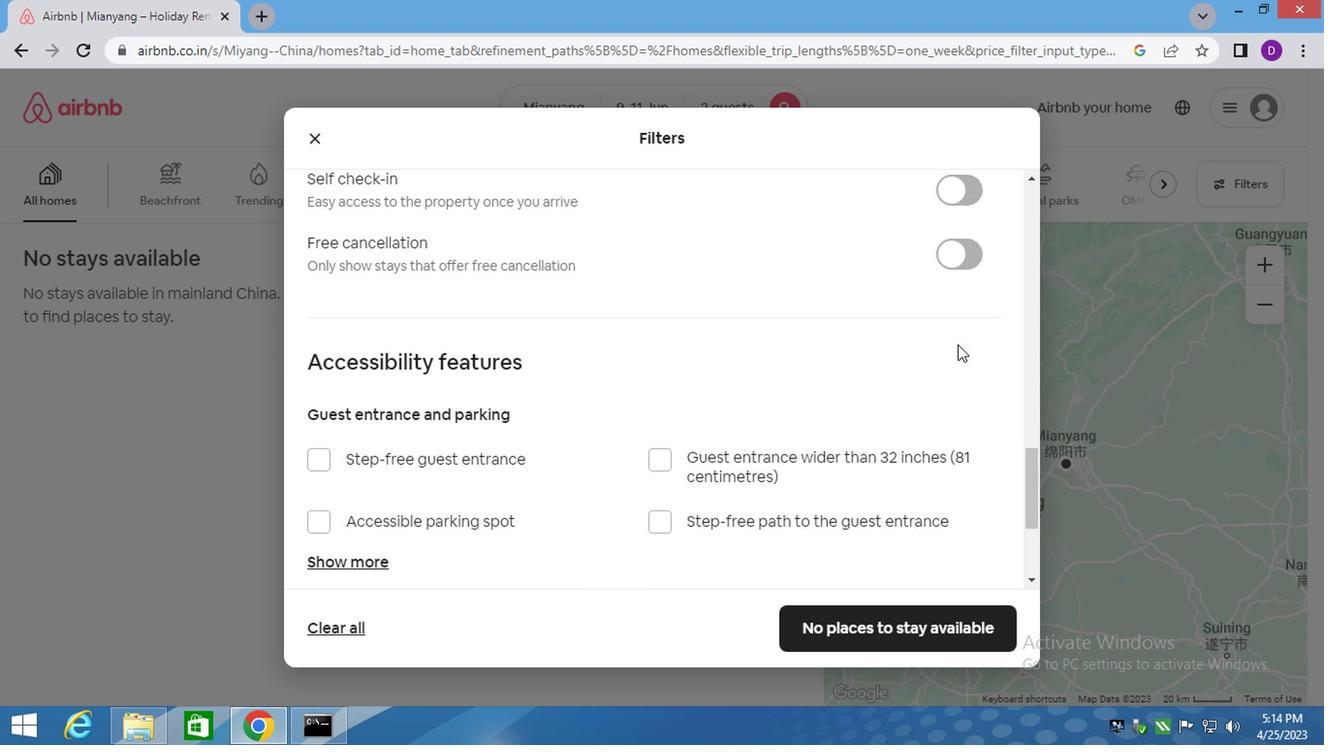 
Action: Mouse scrolled (954, 337) with delta (0, 1)
Screenshot: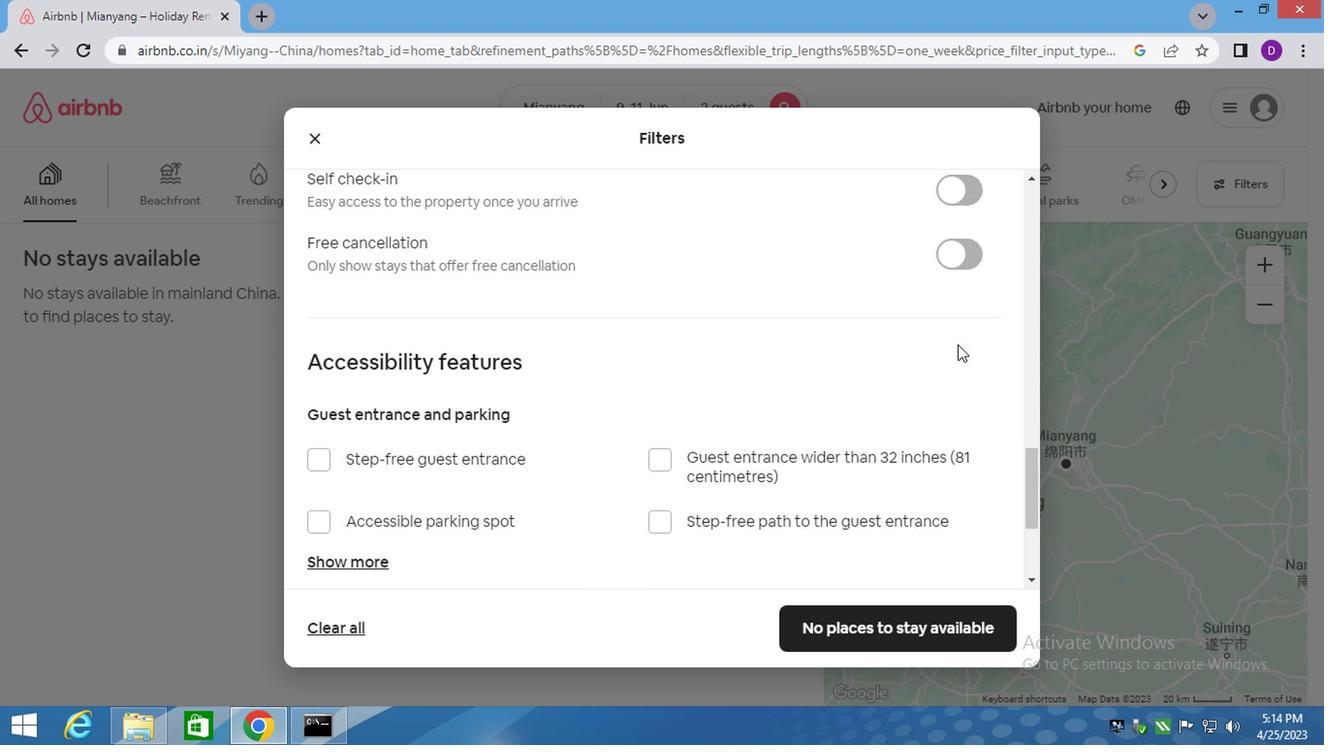 
Action: Mouse moved to (948, 373)
Screenshot: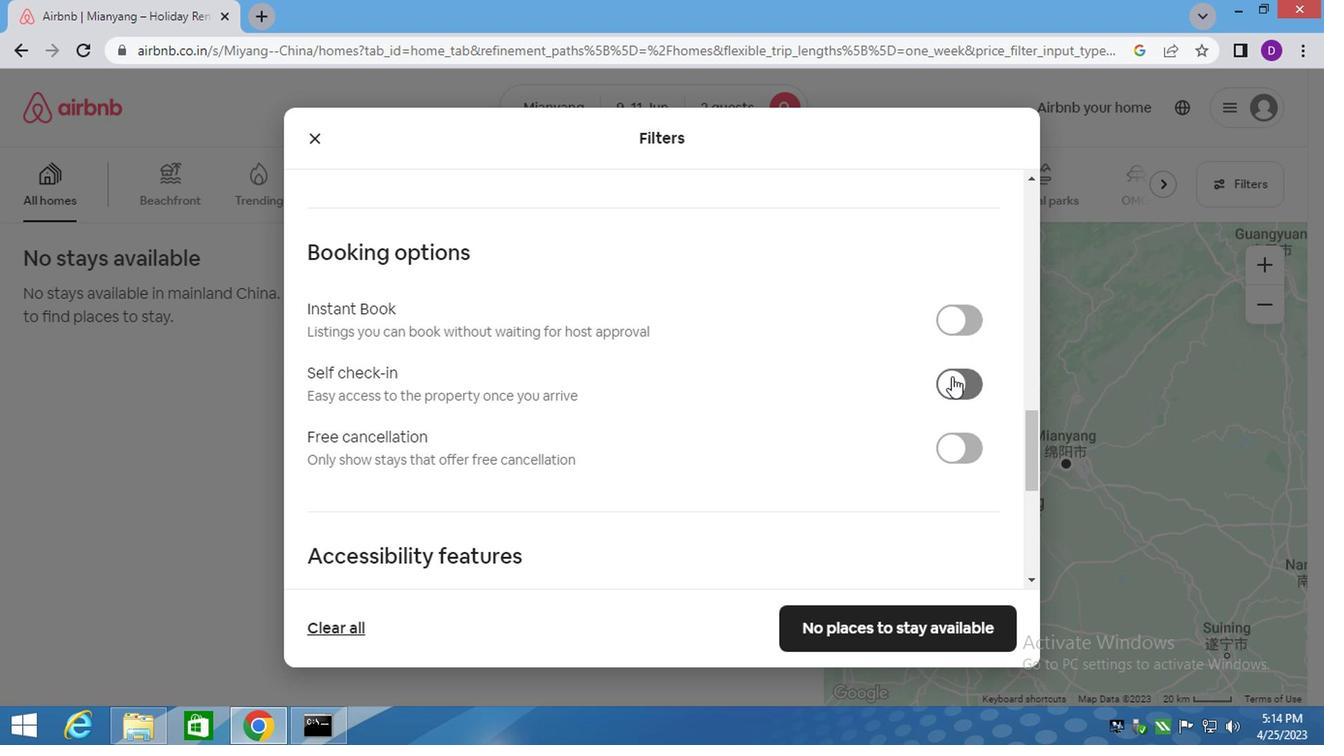 
Action: Mouse pressed left at (948, 373)
Screenshot: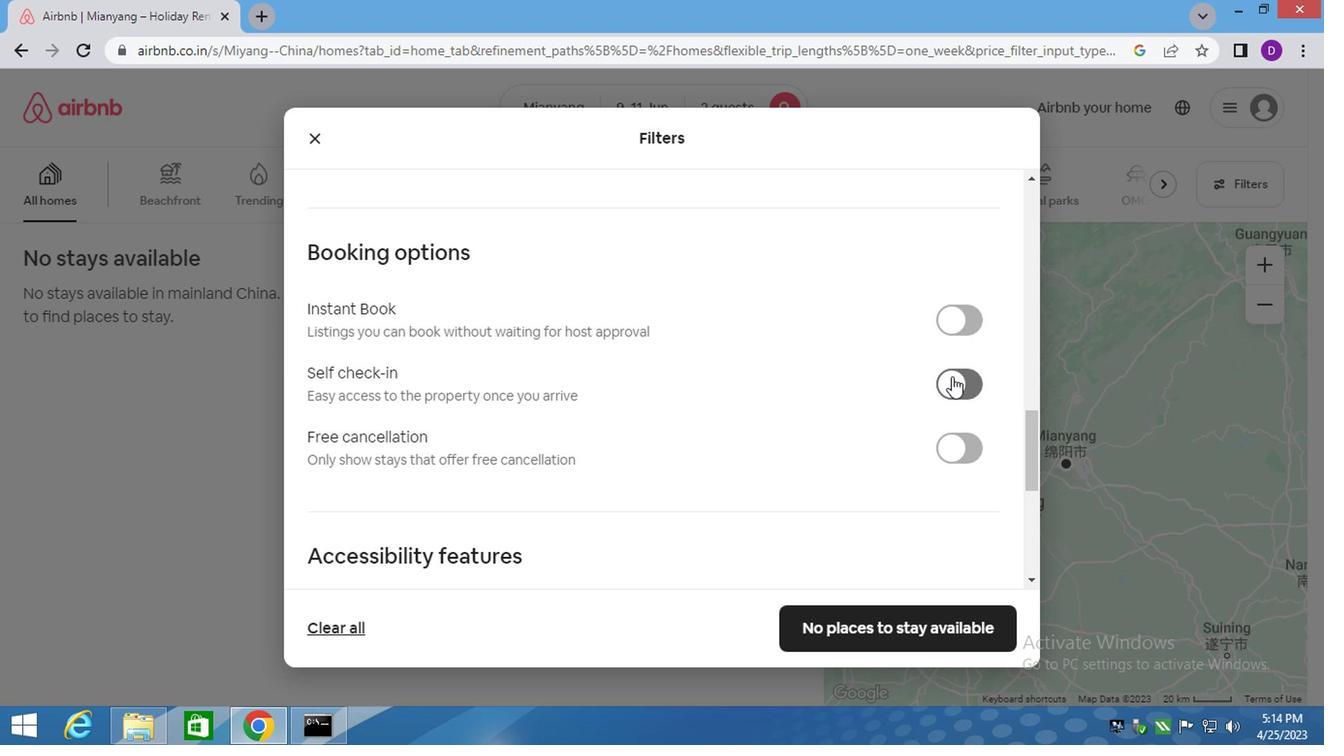
Action: Mouse moved to (839, 407)
Screenshot: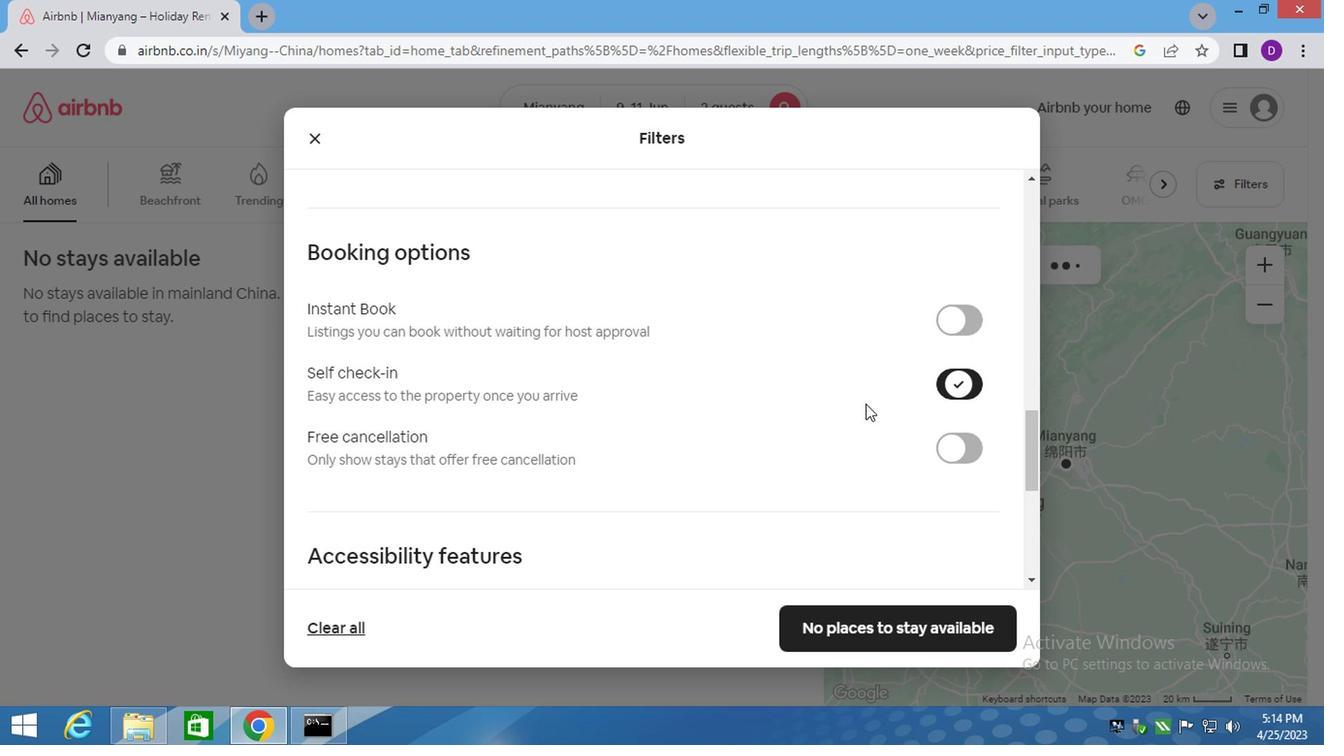 
Action: Mouse scrolled (839, 405) with delta (0, -1)
Screenshot: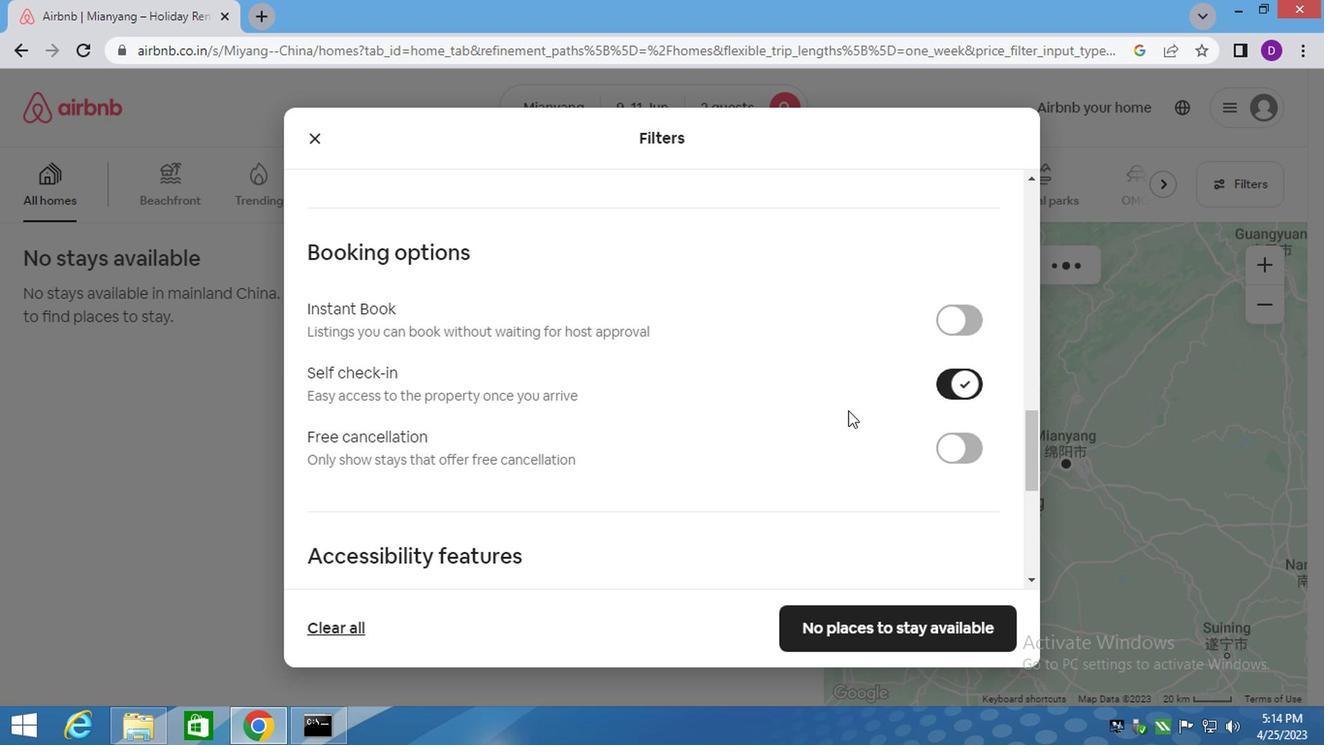 
Action: Mouse moved to (838, 408)
Screenshot: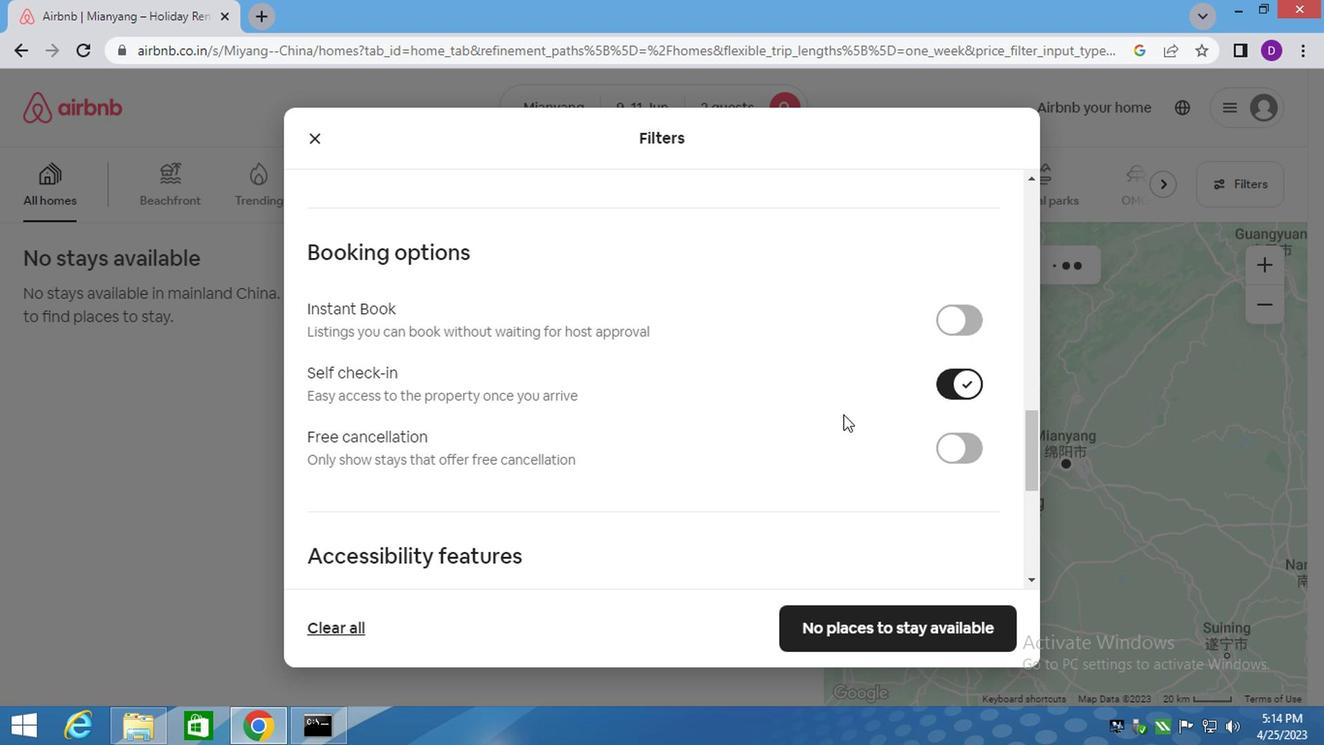 
Action: Mouse scrolled (839, 405) with delta (0, -1)
Screenshot: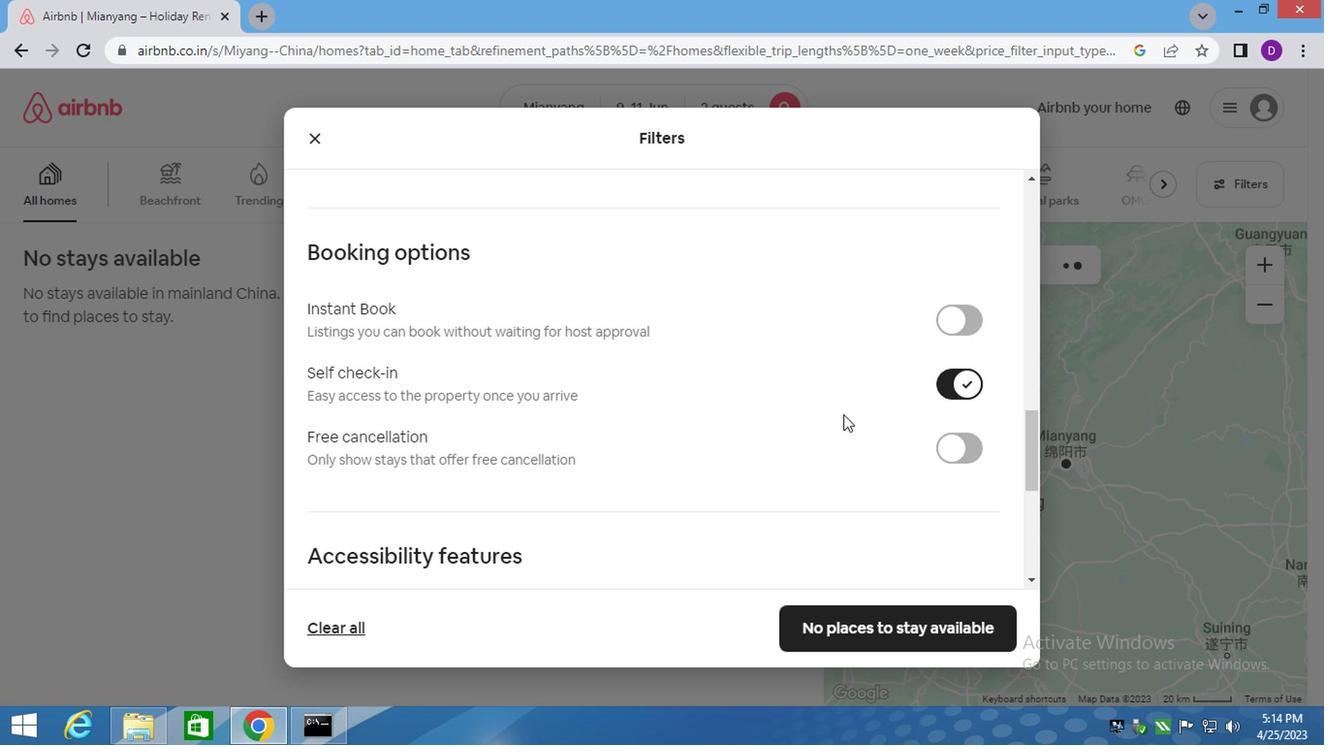 
Action: Mouse moved to (837, 412)
Screenshot: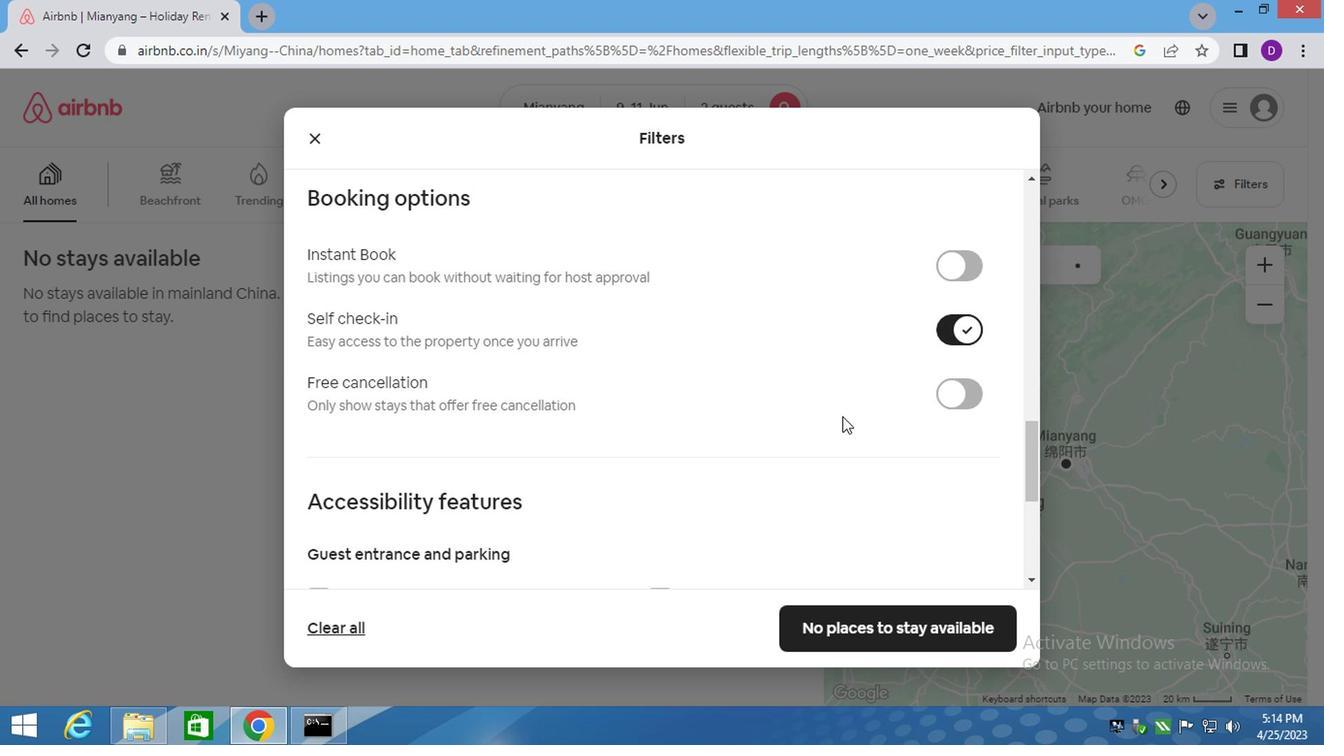 
Action: Mouse scrolled (837, 409) with delta (0, 0)
Screenshot: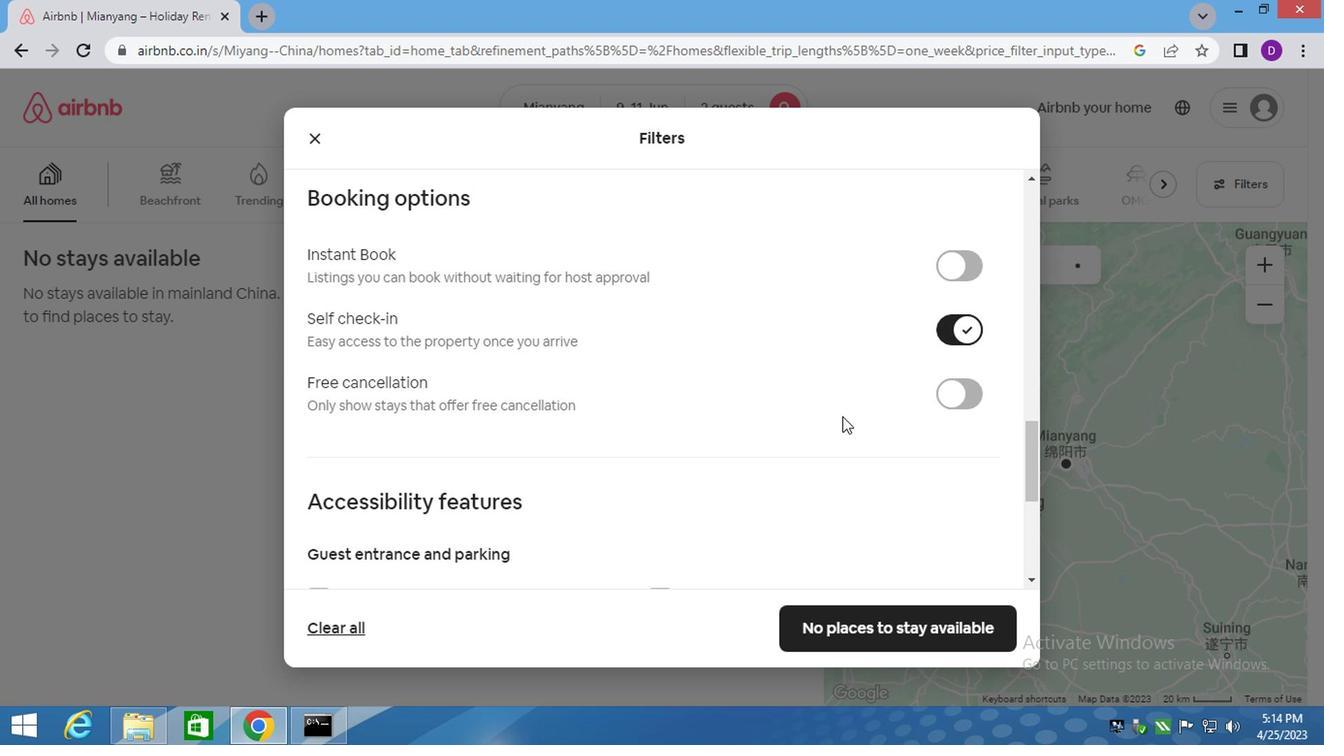 
Action: Mouse moved to (836, 461)
Screenshot: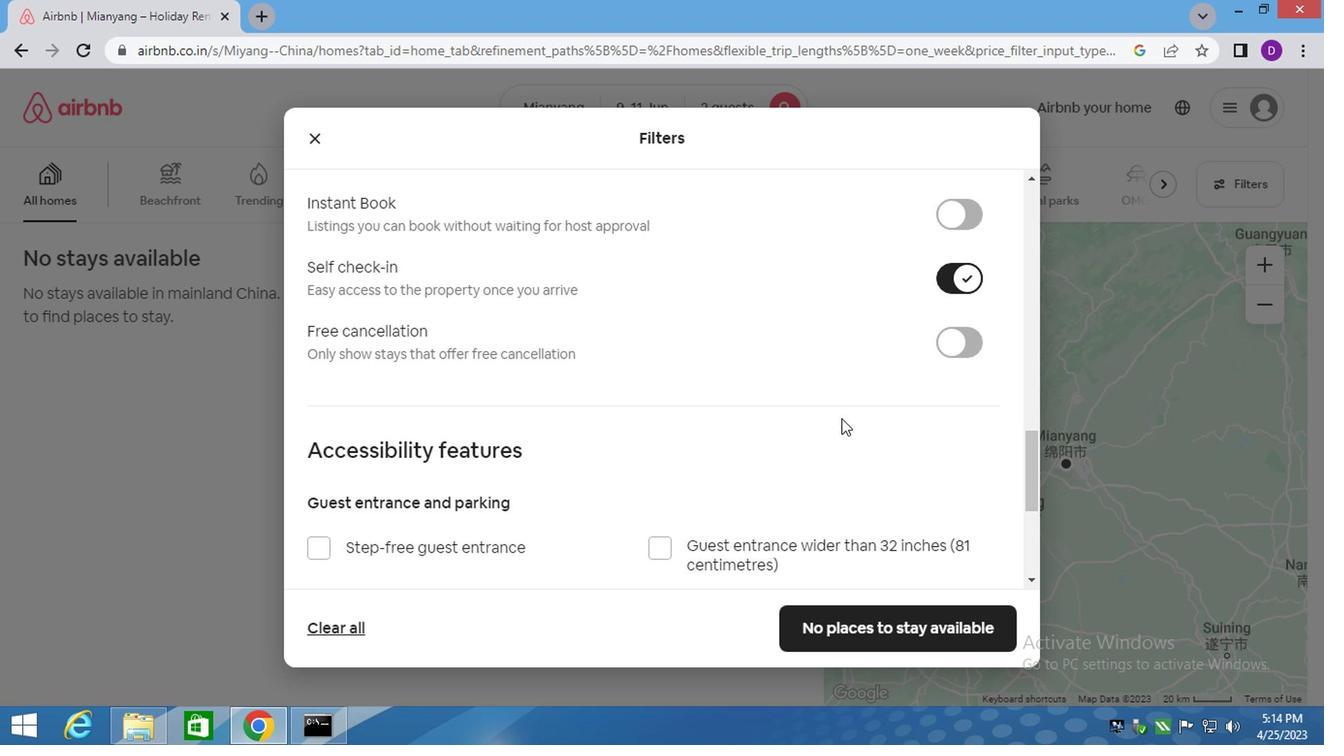 
Action: Mouse scrolled (837, 420) with delta (0, 0)
Screenshot: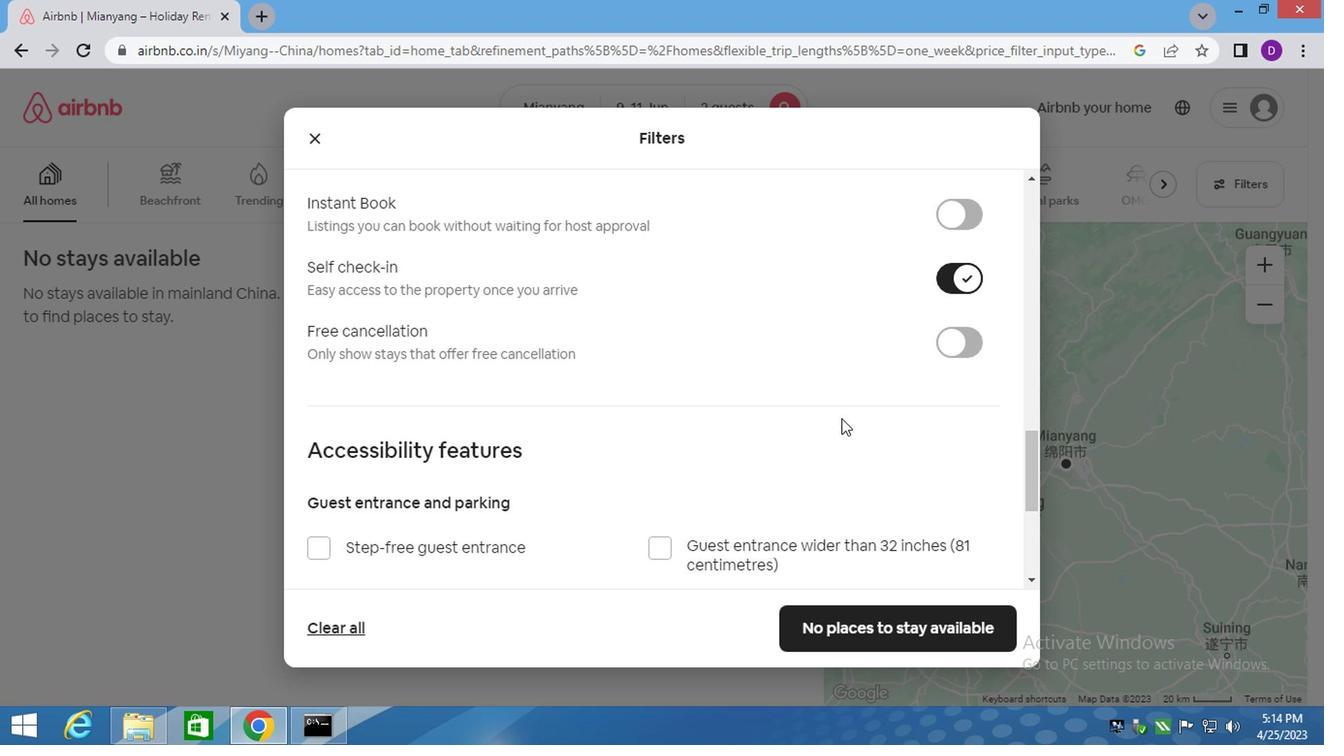 
Action: Mouse moved to (884, 605)
Screenshot: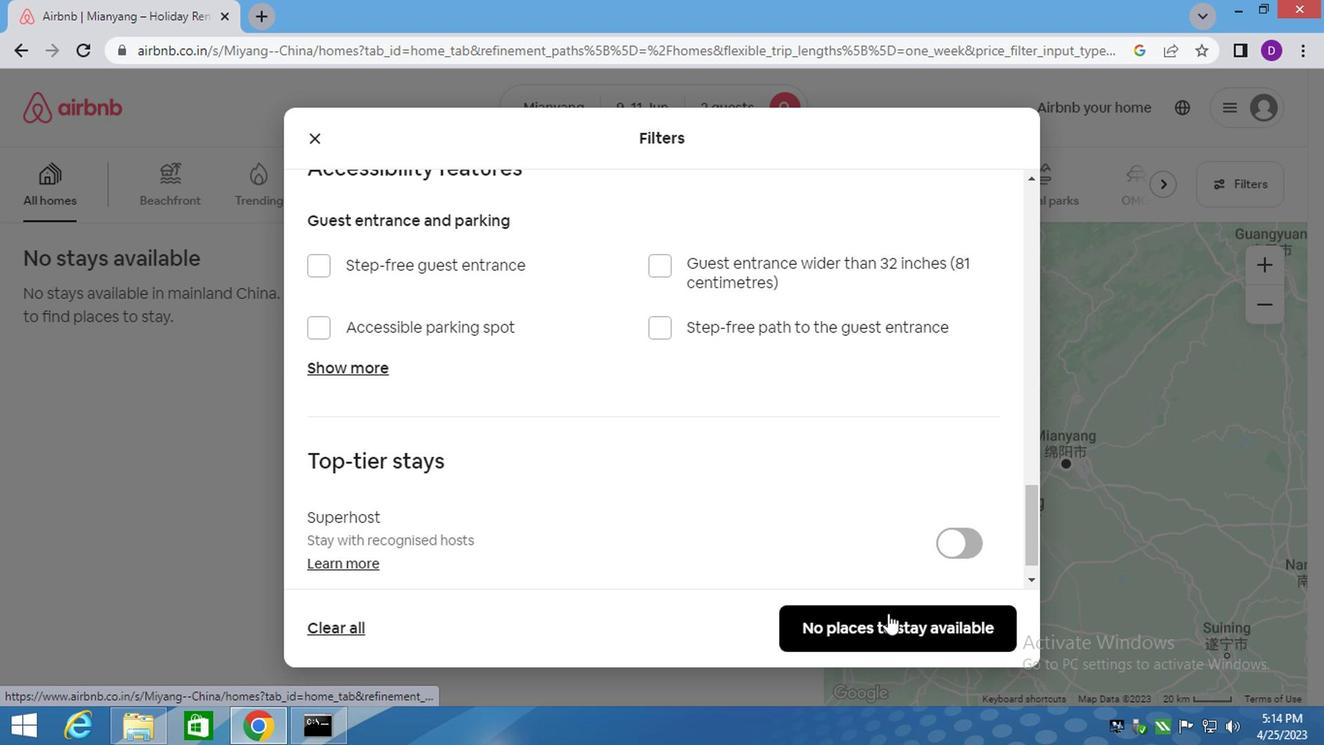 
Action: Mouse pressed left at (884, 605)
Screenshot: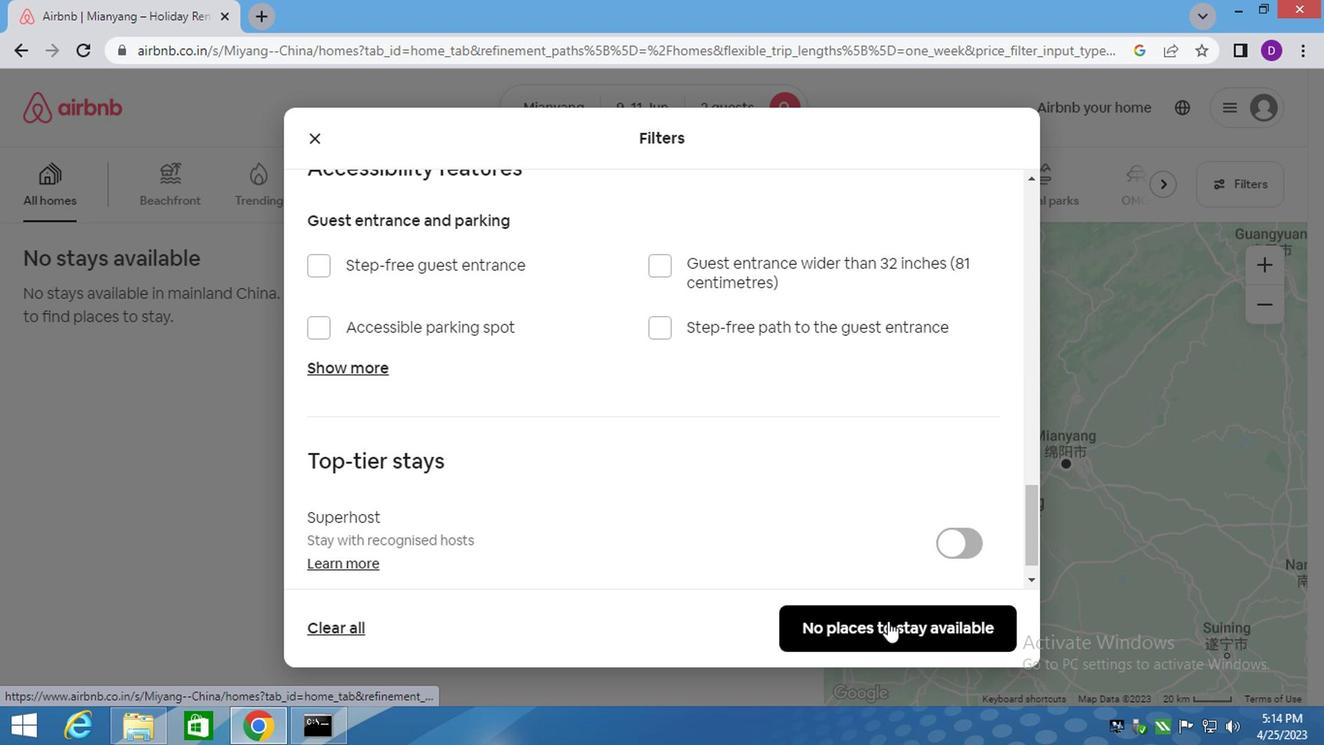 
Action: Mouse moved to (730, 573)
Screenshot: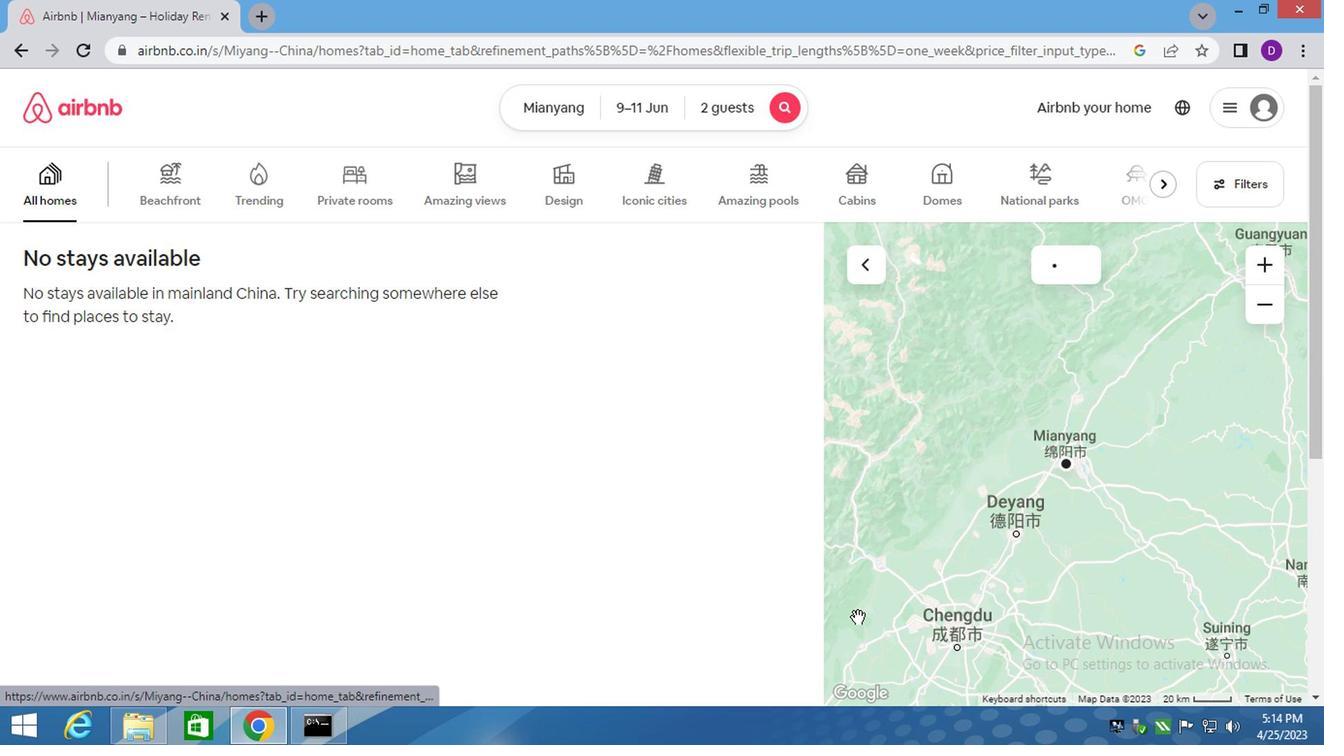 
